 Task: Find connections with filter location Taixing with filter topic #Personaldevelopmentwith filter profile language Potuguese with filter current company SBI Card with filter school Institute of Chartered Accountants of India with filter industry Metal Treatments with filter service category Coaching & Mentoring with filter keywords title Administrator
Action: Mouse moved to (238, 313)
Screenshot: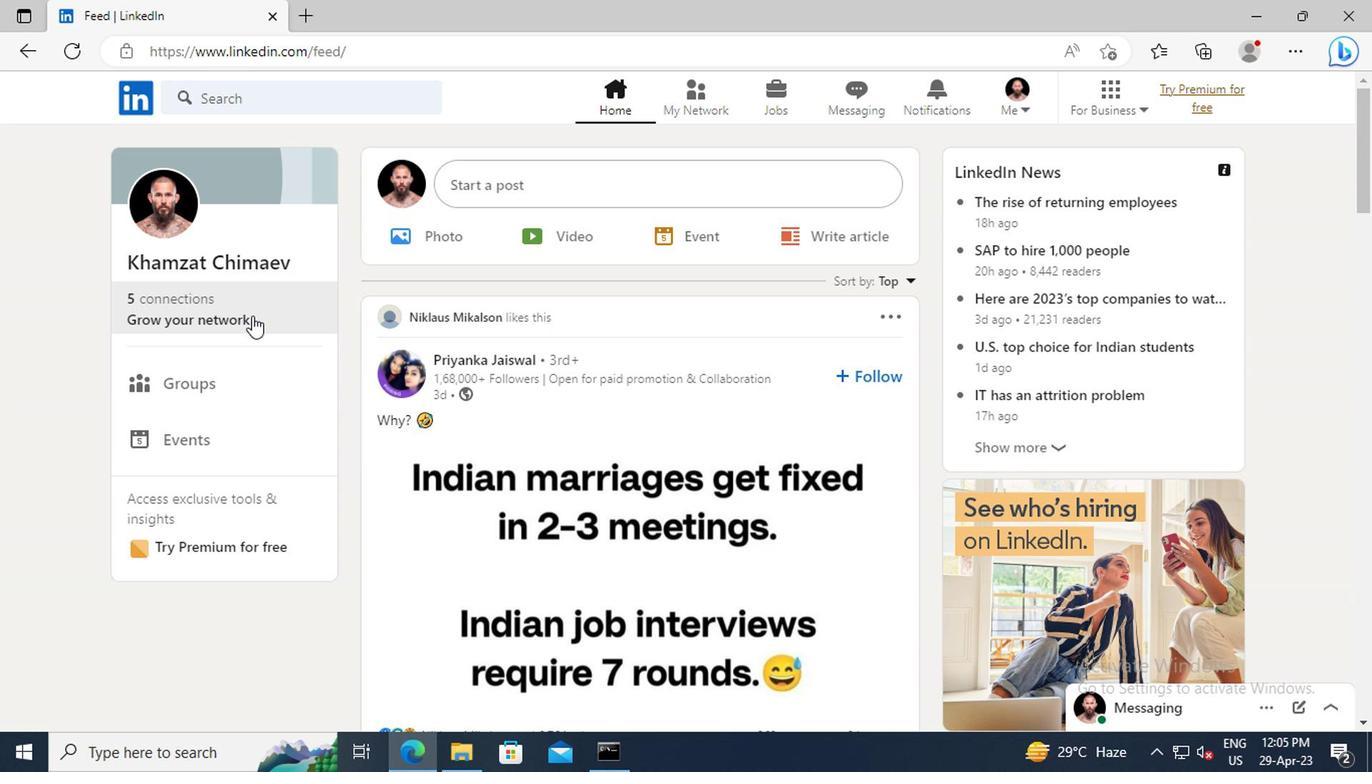 
Action: Mouse pressed left at (238, 313)
Screenshot: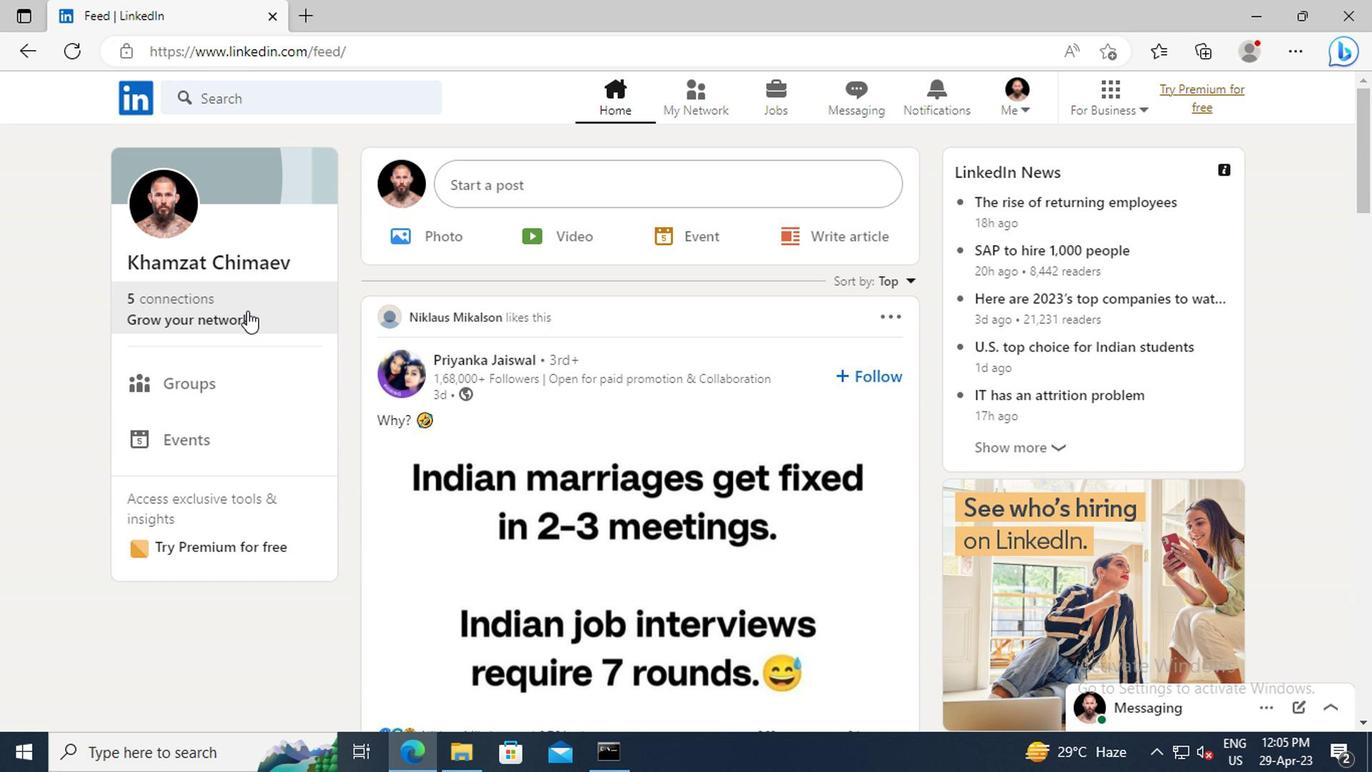 
Action: Mouse moved to (230, 214)
Screenshot: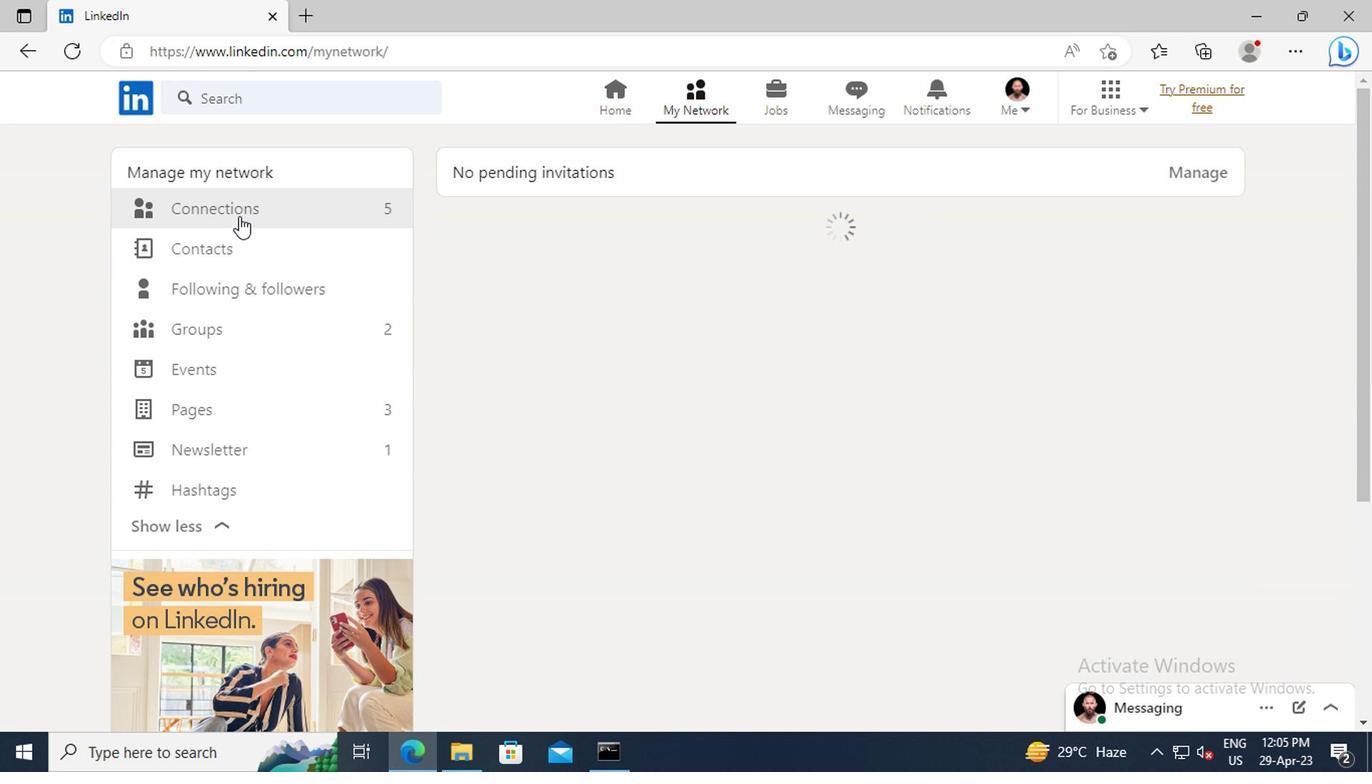 
Action: Mouse pressed left at (230, 214)
Screenshot: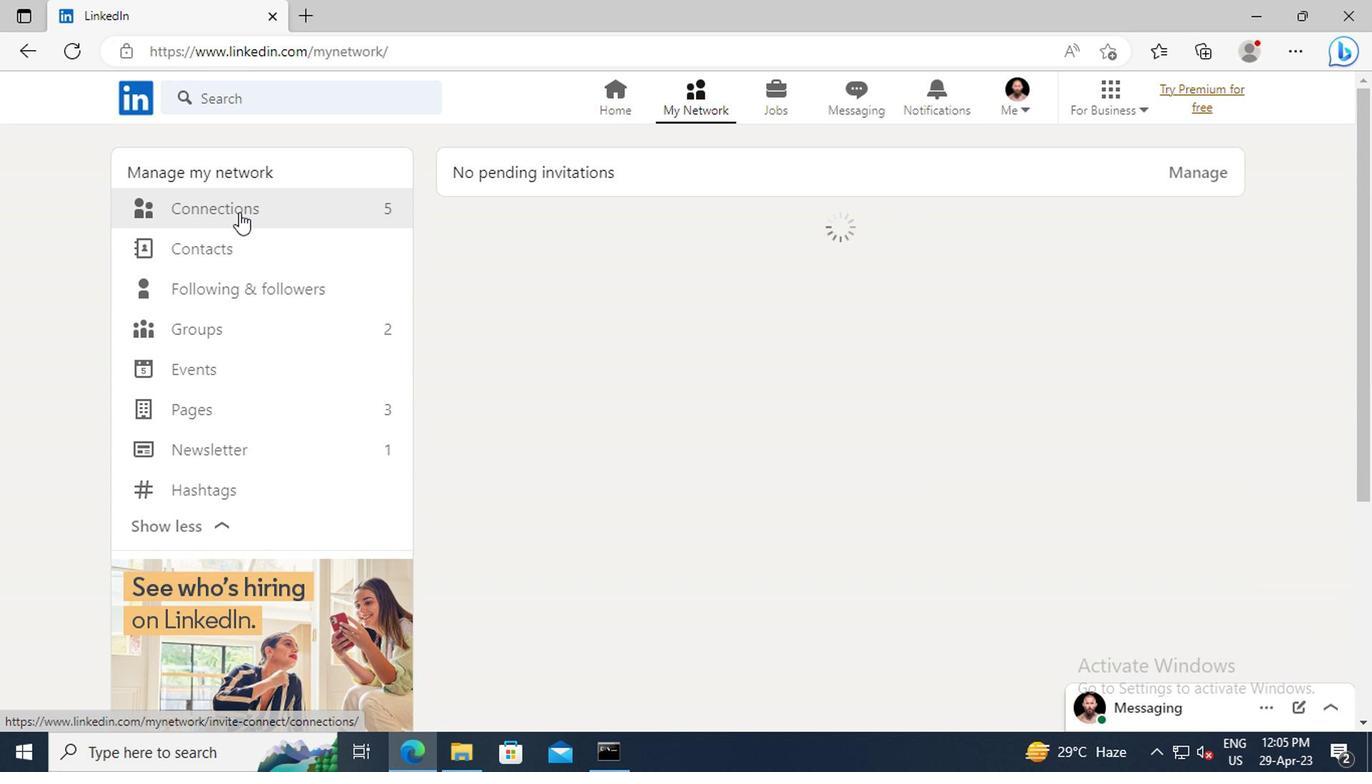 
Action: Mouse moved to (806, 214)
Screenshot: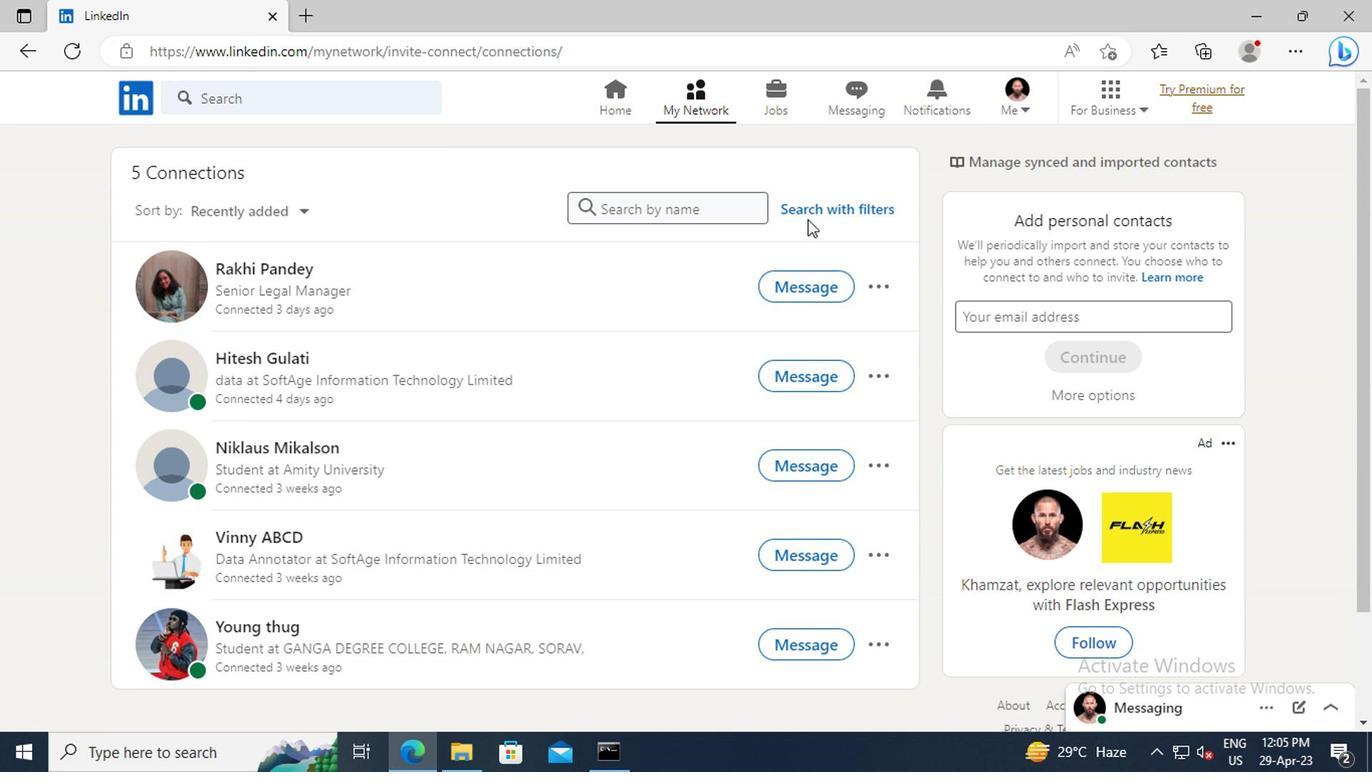 
Action: Mouse pressed left at (806, 214)
Screenshot: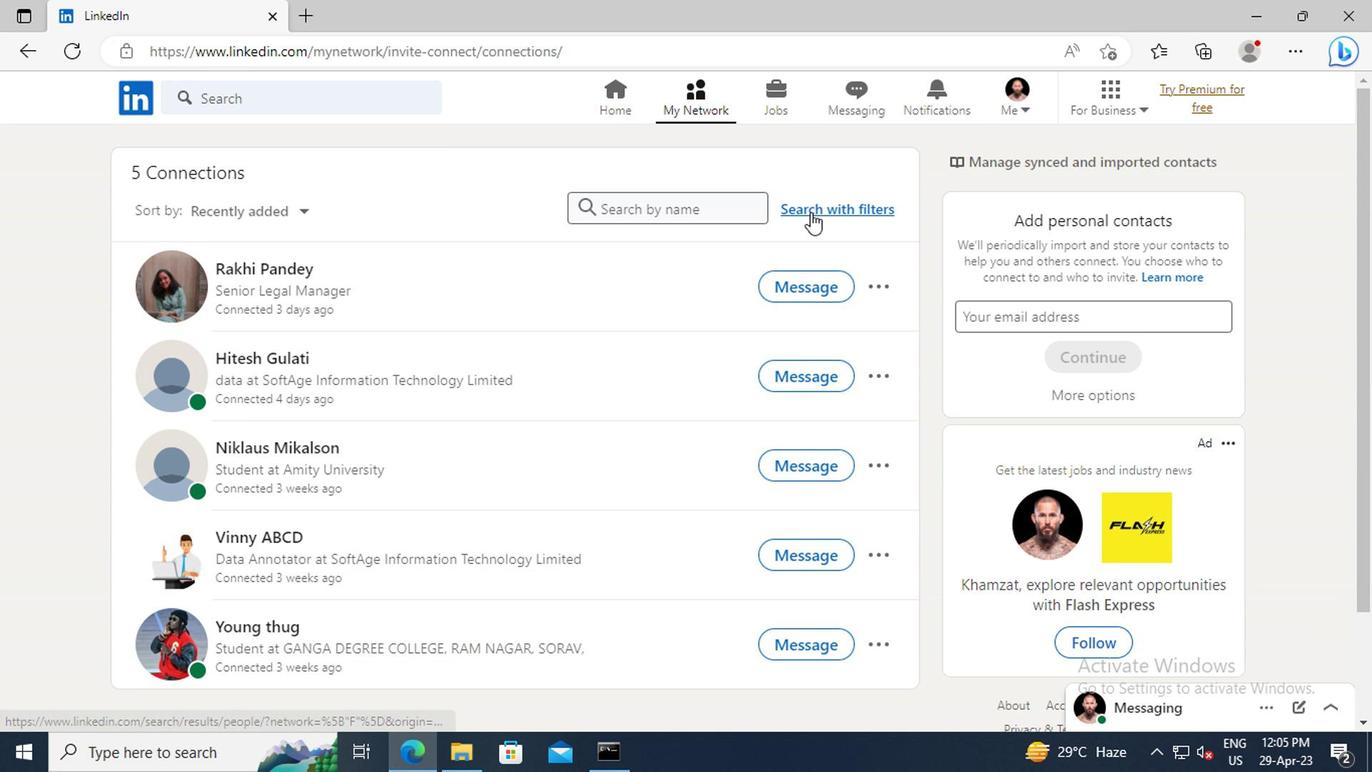 
Action: Mouse moved to (764, 158)
Screenshot: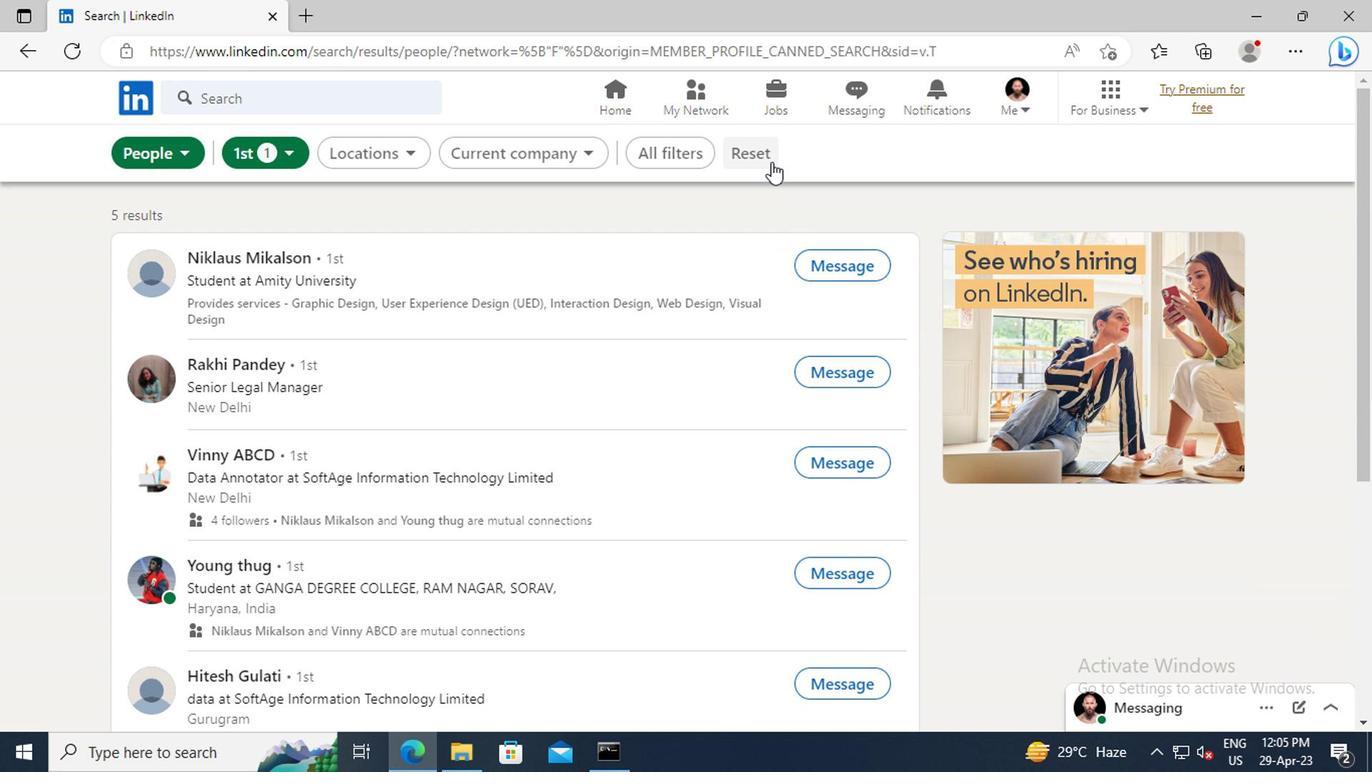 
Action: Mouse pressed left at (764, 158)
Screenshot: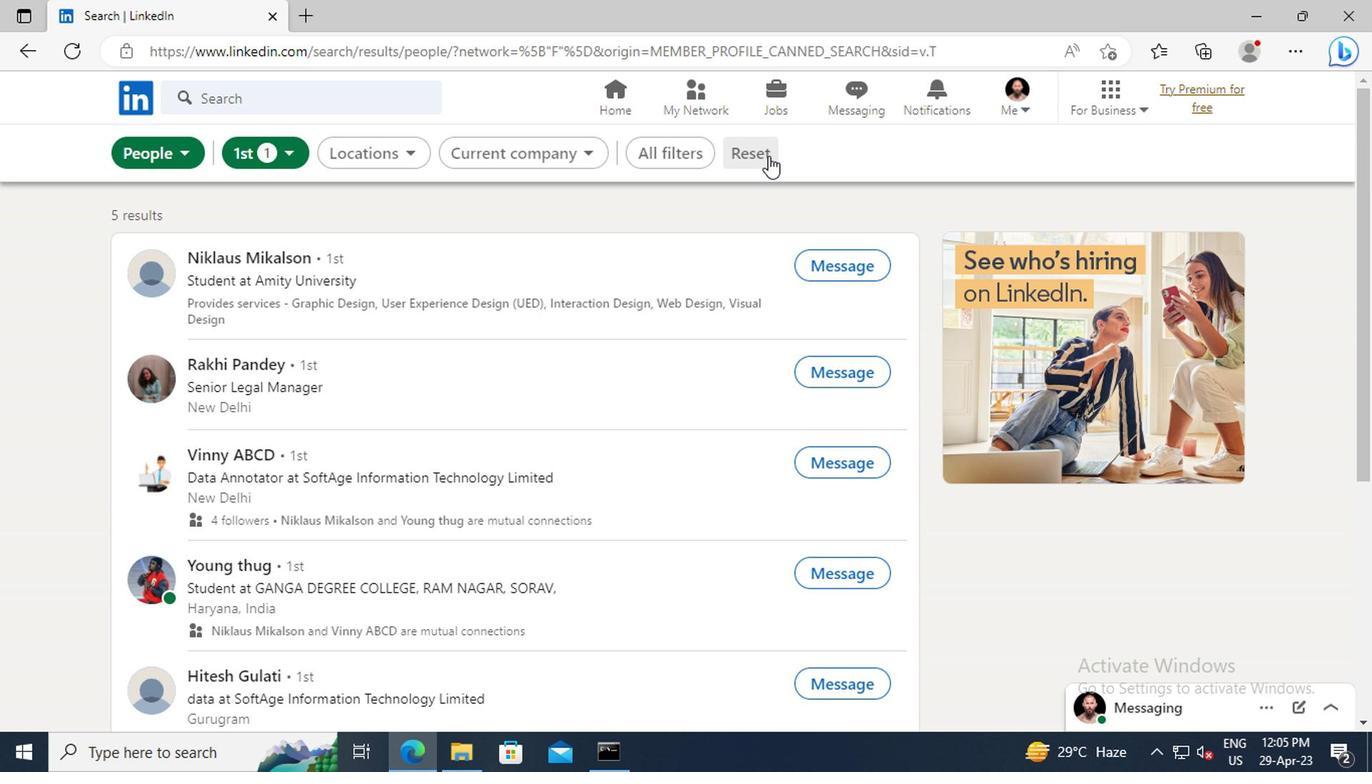 
Action: Mouse moved to (724, 153)
Screenshot: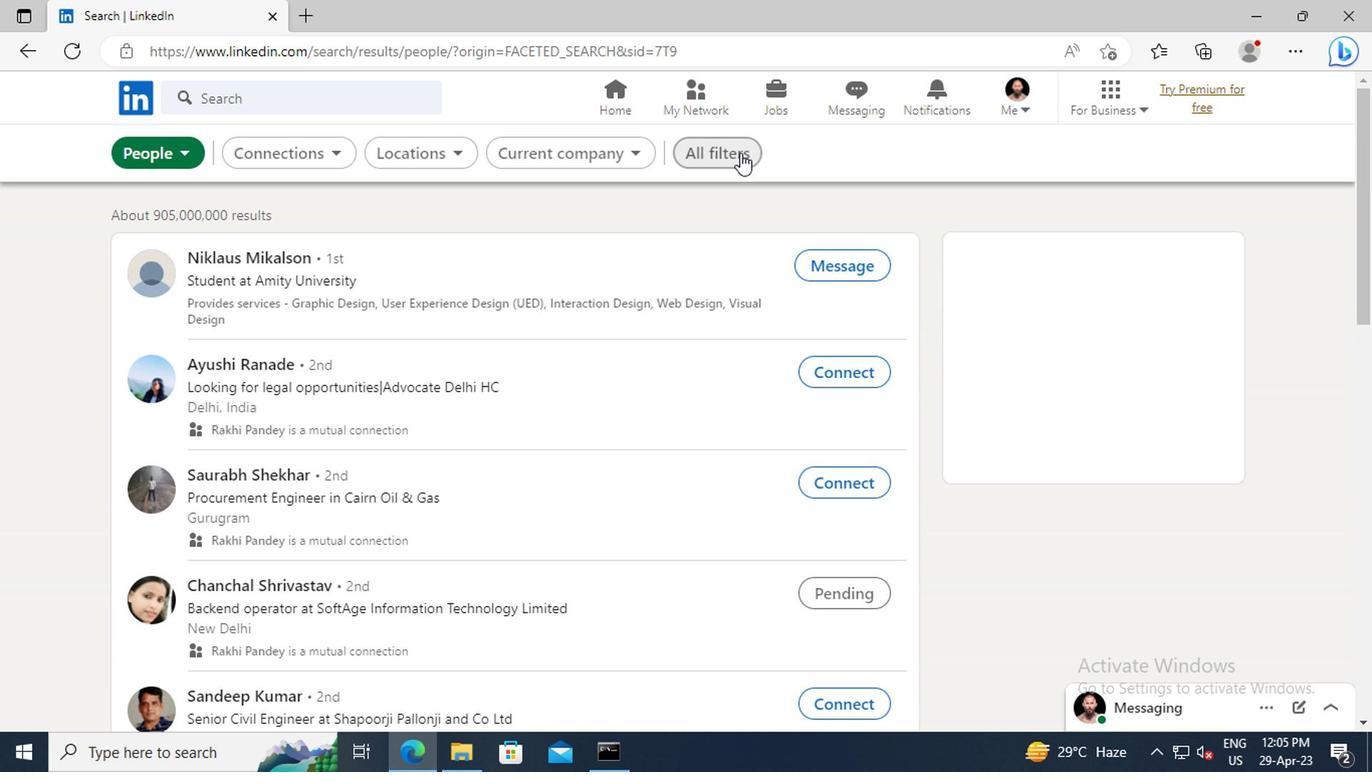 
Action: Mouse pressed left at (724, 153)
Screenshot: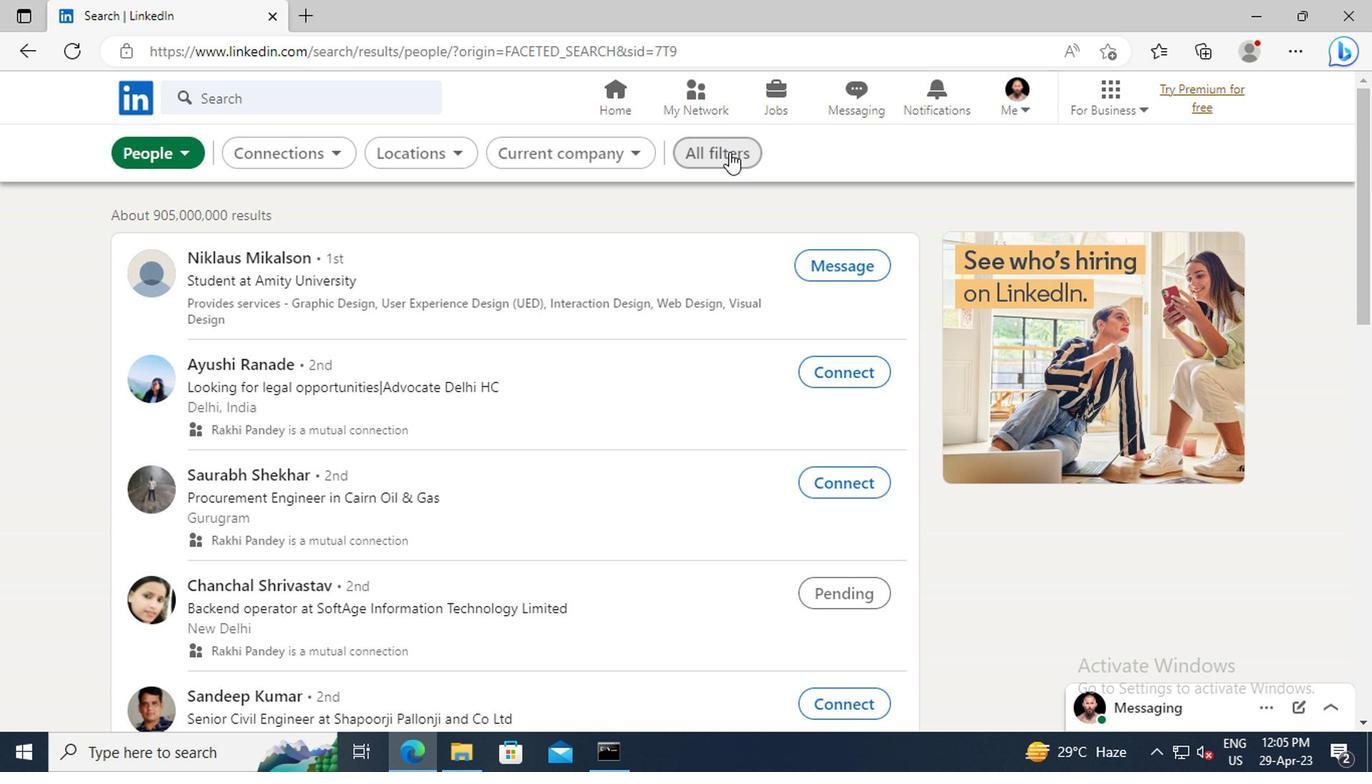 
Action: Mouse moved to (1091, 314)
Screenshot: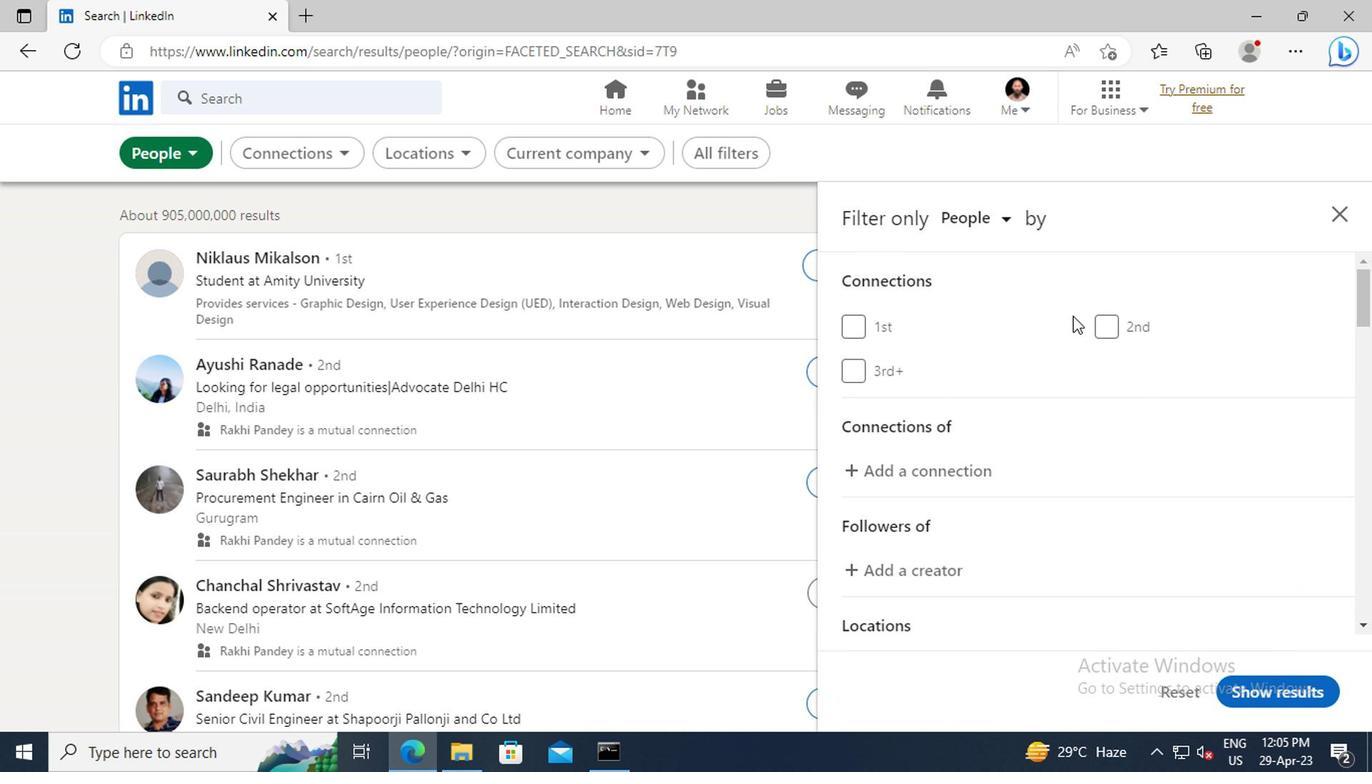 
Action: Mouse scrolled (1091, 313) with delta (0, 0)
Screenshot: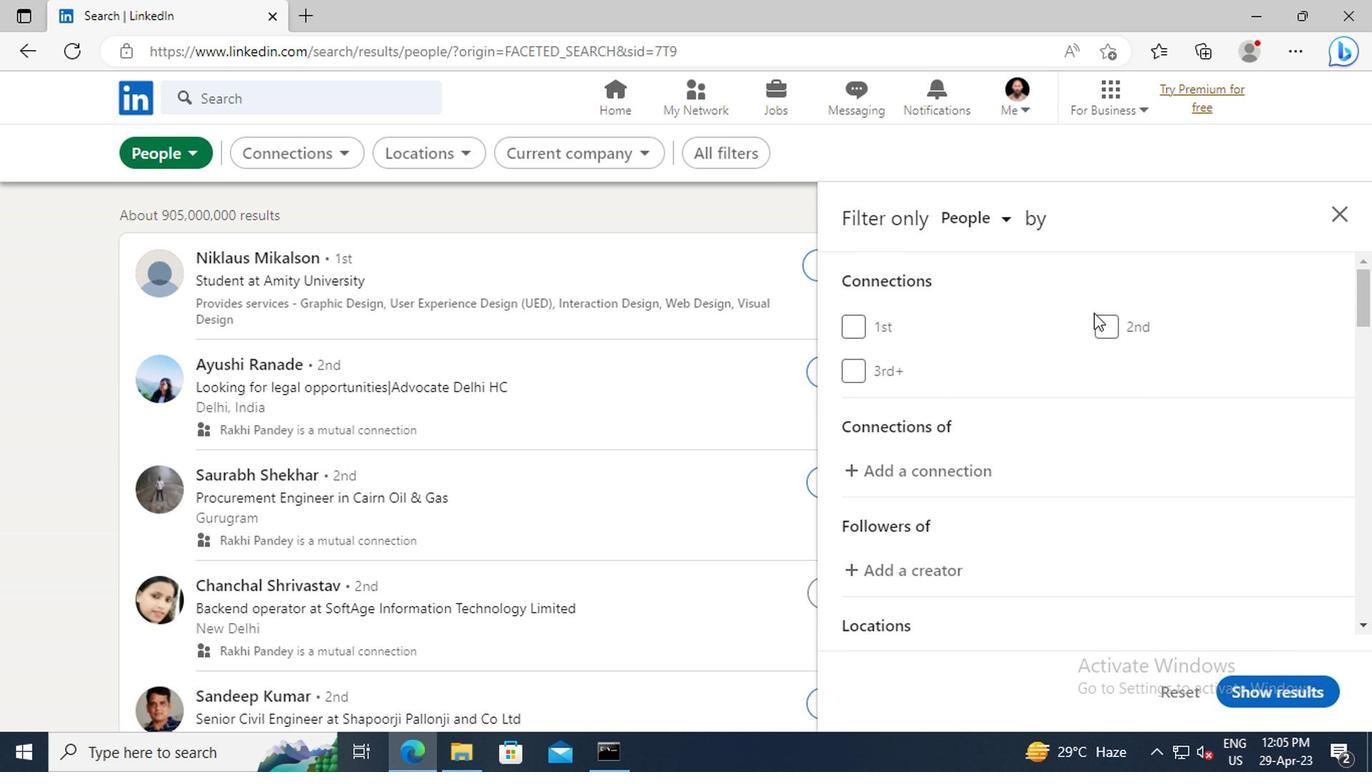 
Action: Mouse scrolled (1091, 313) with delta (0, 0)
Screenshot: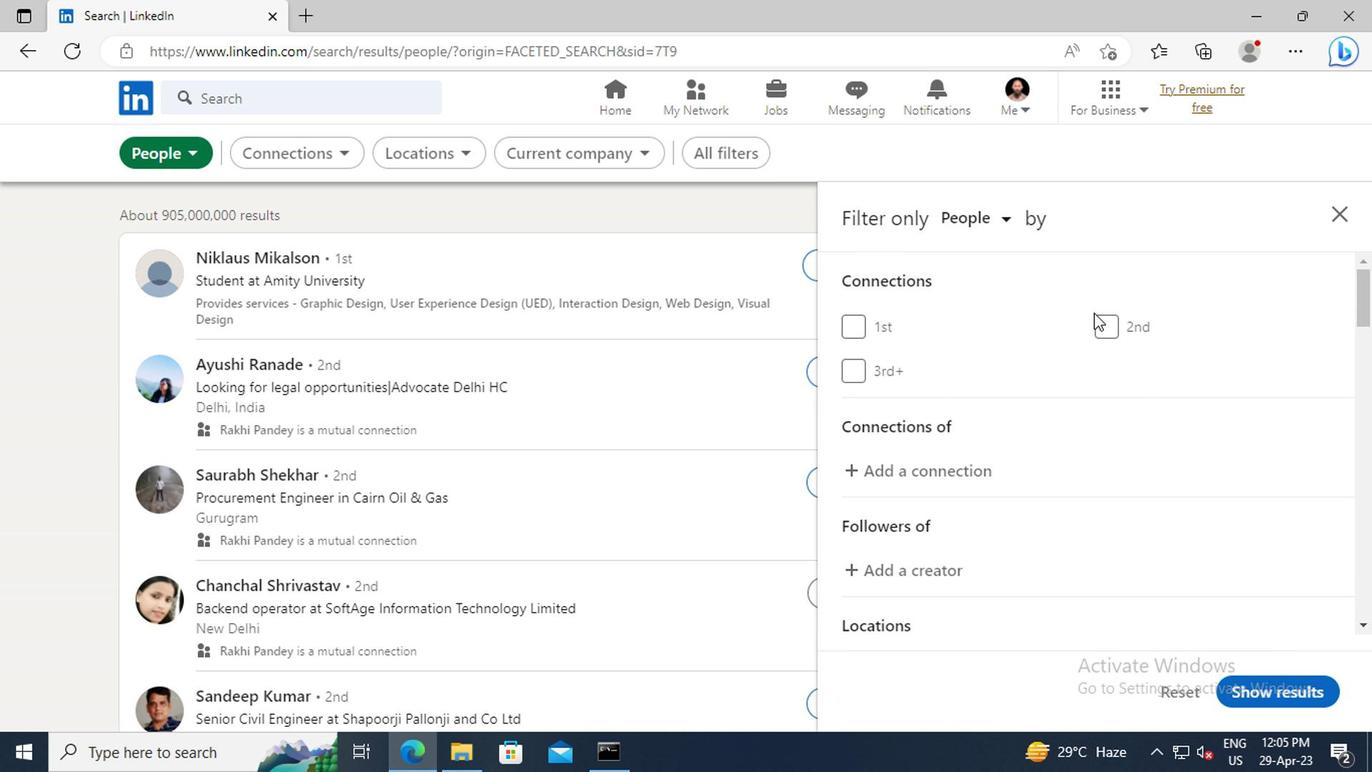 
Action: Mouse scrolled (1091, 313) with delta (0, 0)
Screenshot: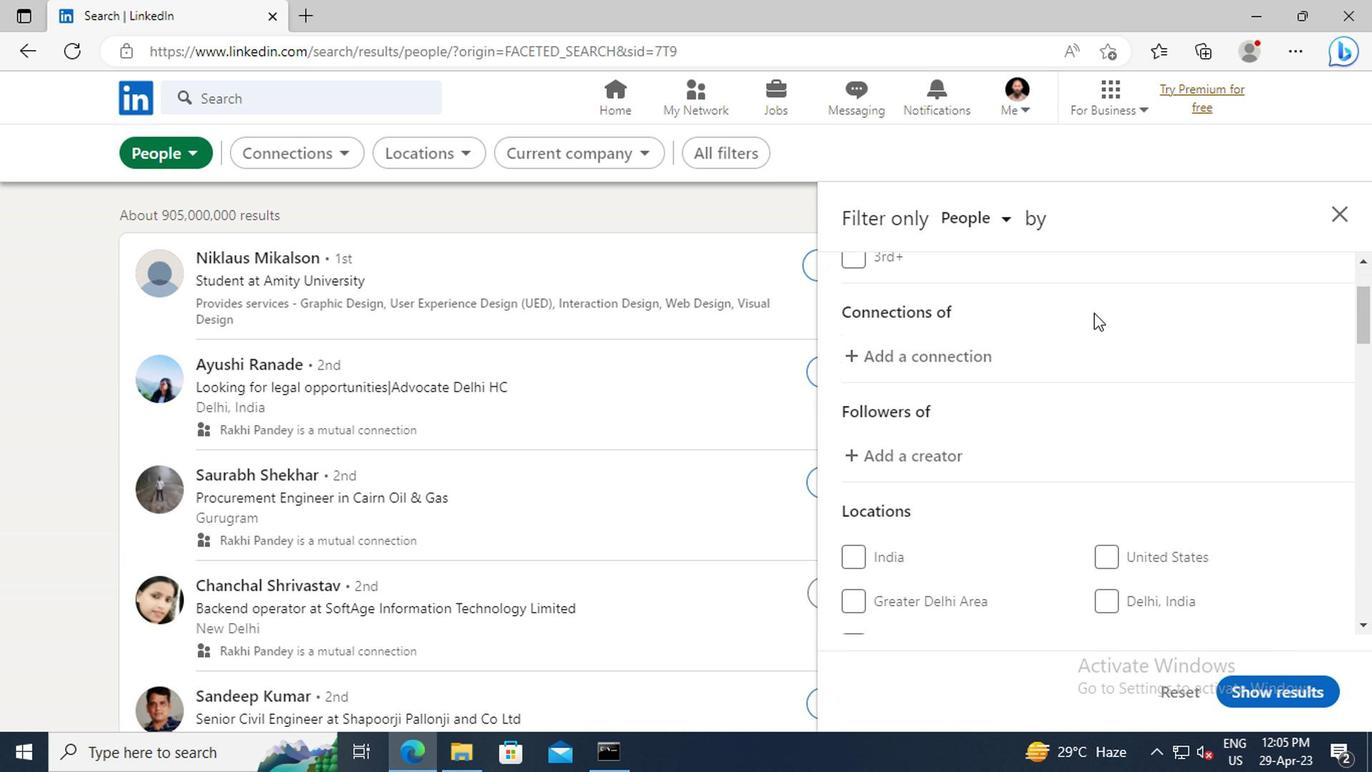 
Action: Mouse scrolled (1091, 313) with delta (0, 0)
Screenshot: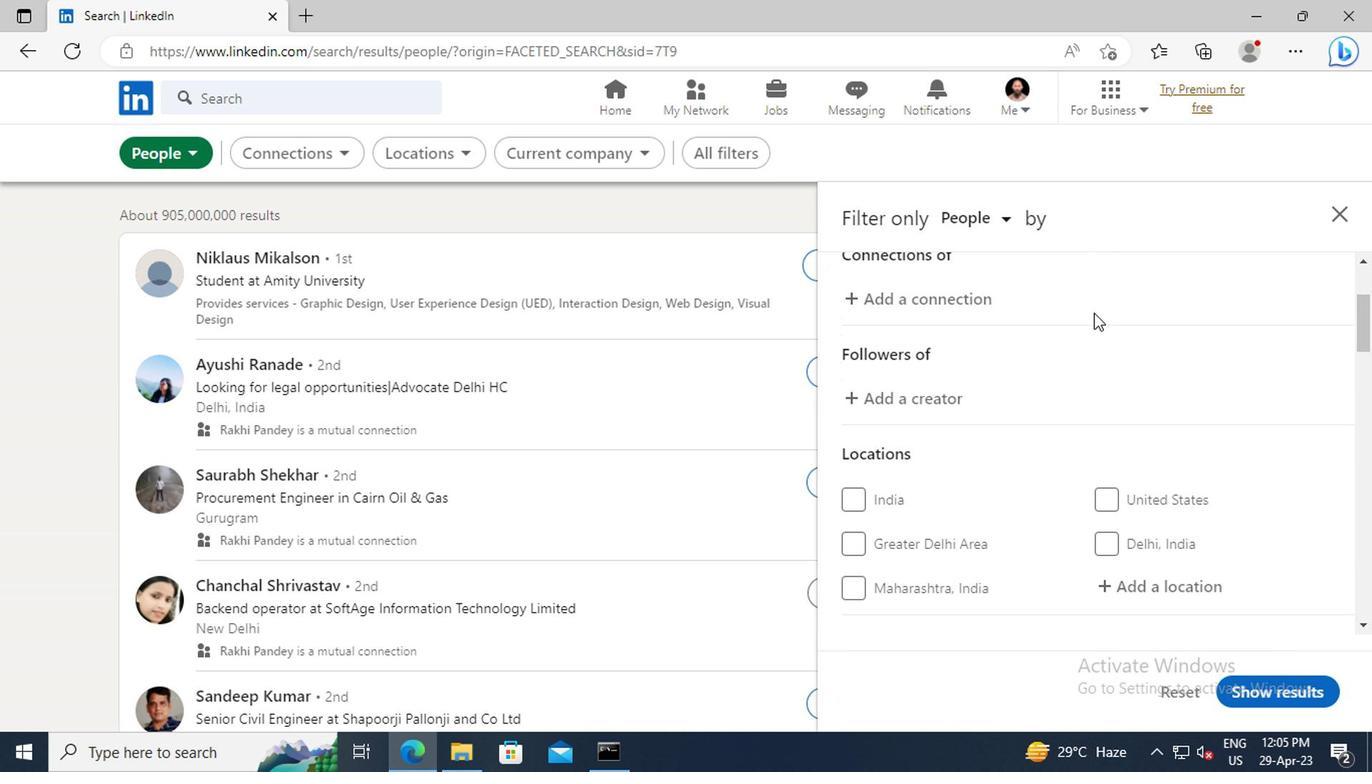 
Action: Mouse scrolled (1091, 313) with delta (0, 0)
Screenshot: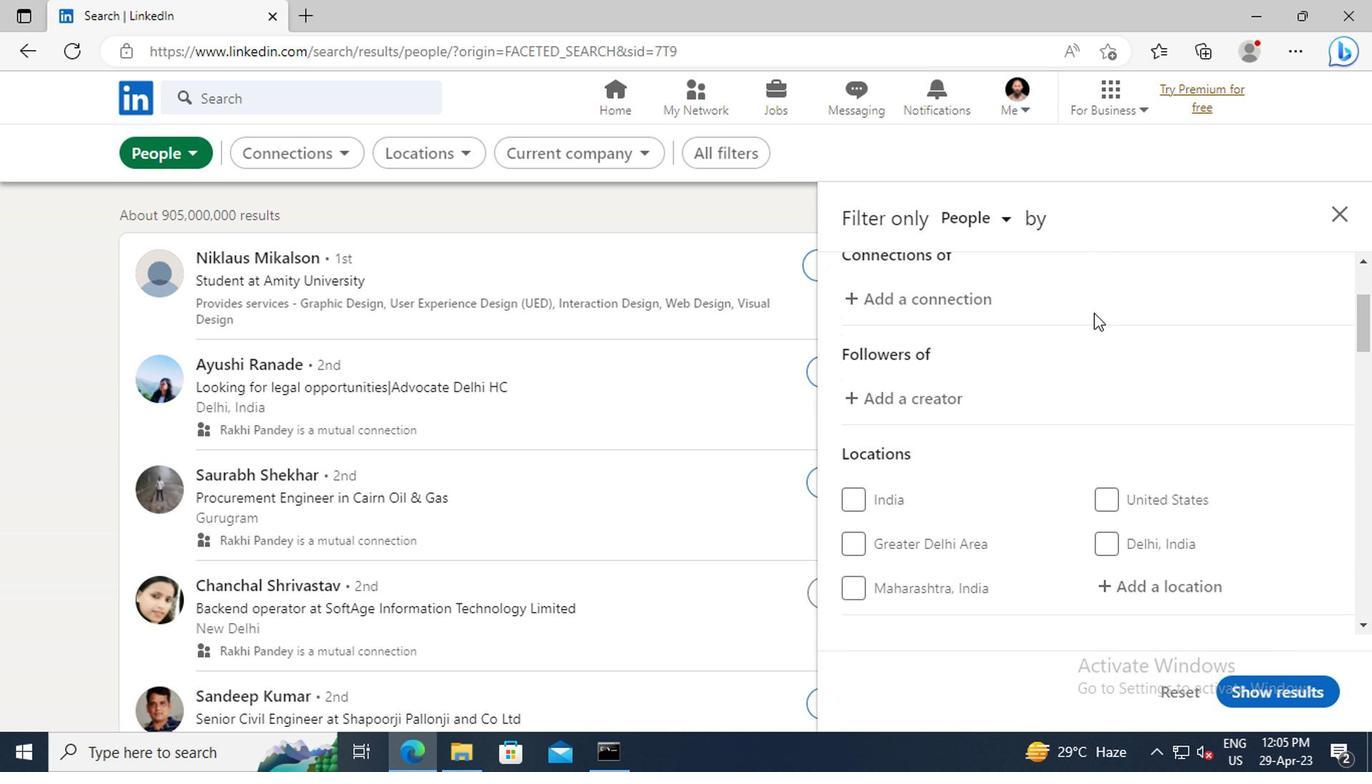 
Action: Mouse scrolled (1091, 313) with delta (0, 0)
Screenshot: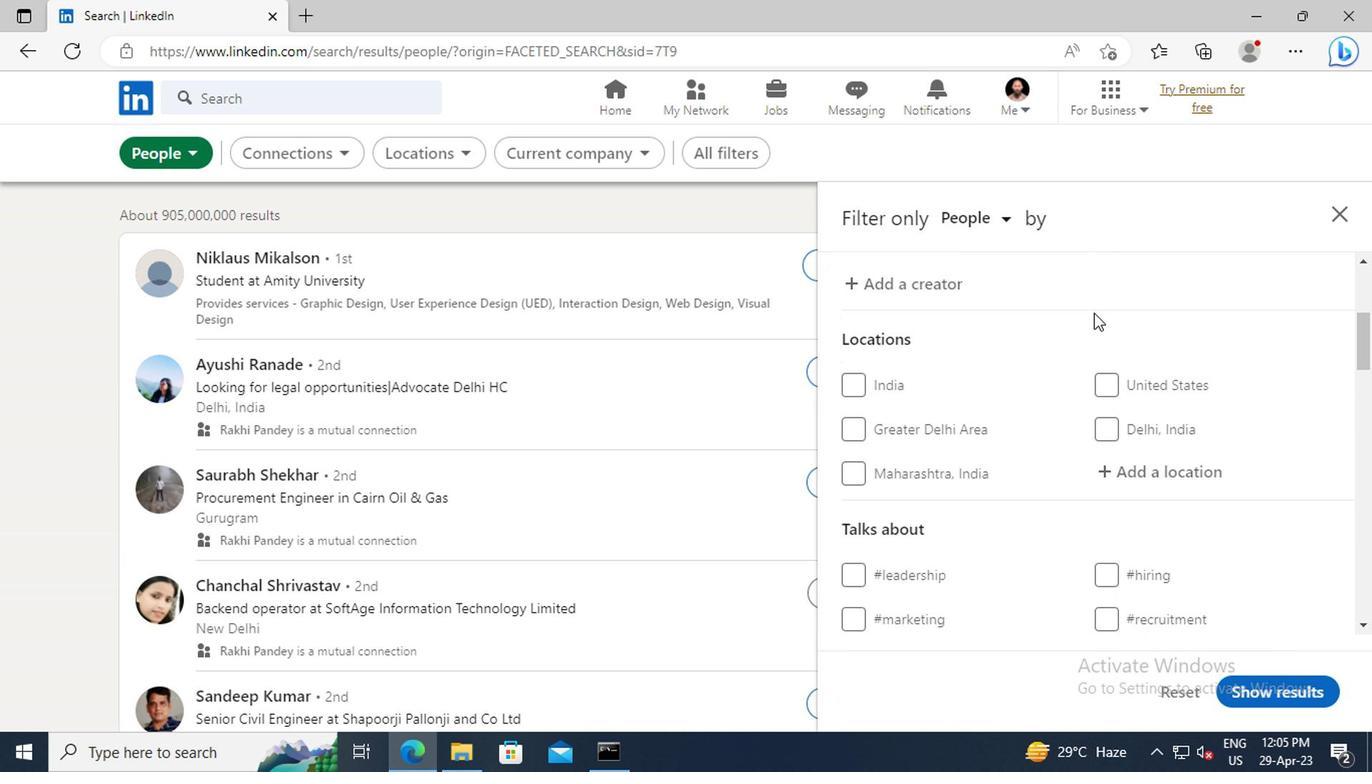 
Action: Mouse moved to (1115, 411)
Screenshot: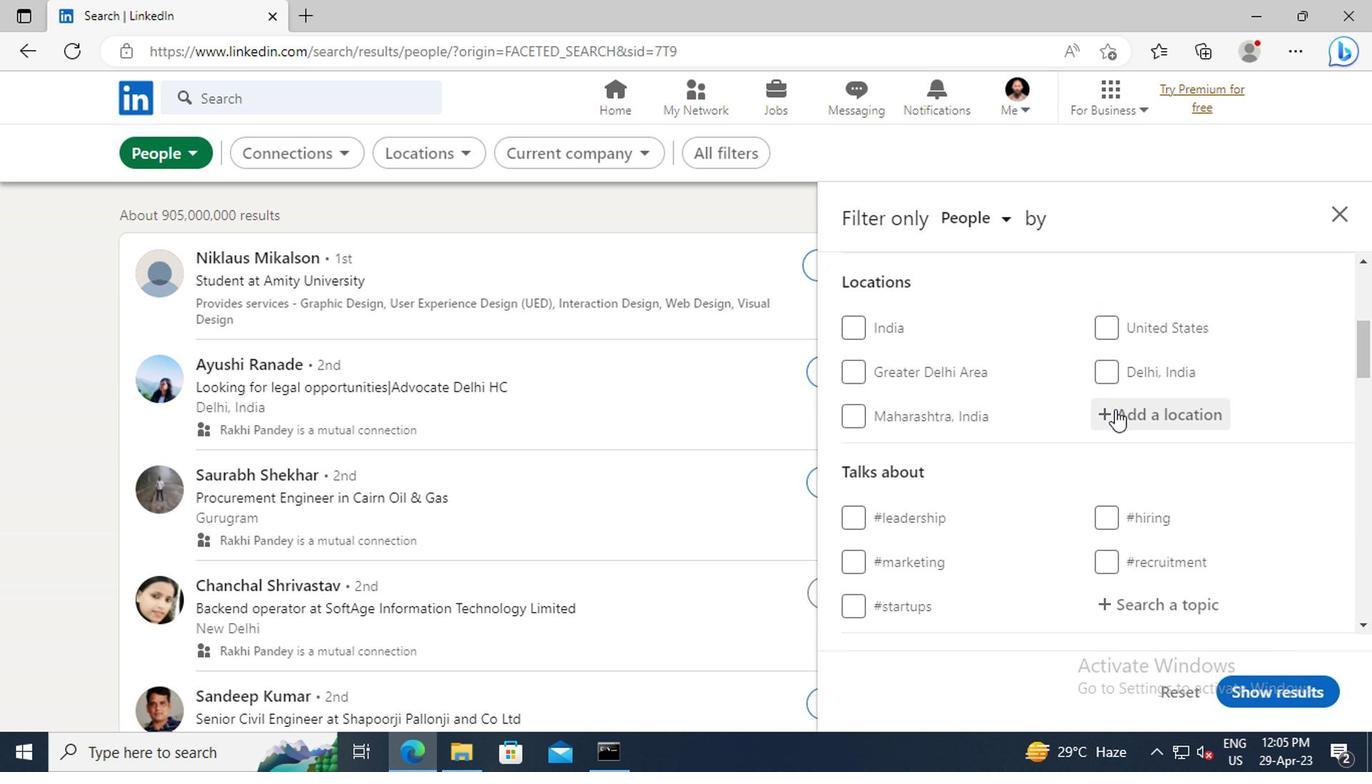 
Action: Mouse pressed left at (1115, 411)
Screenshot: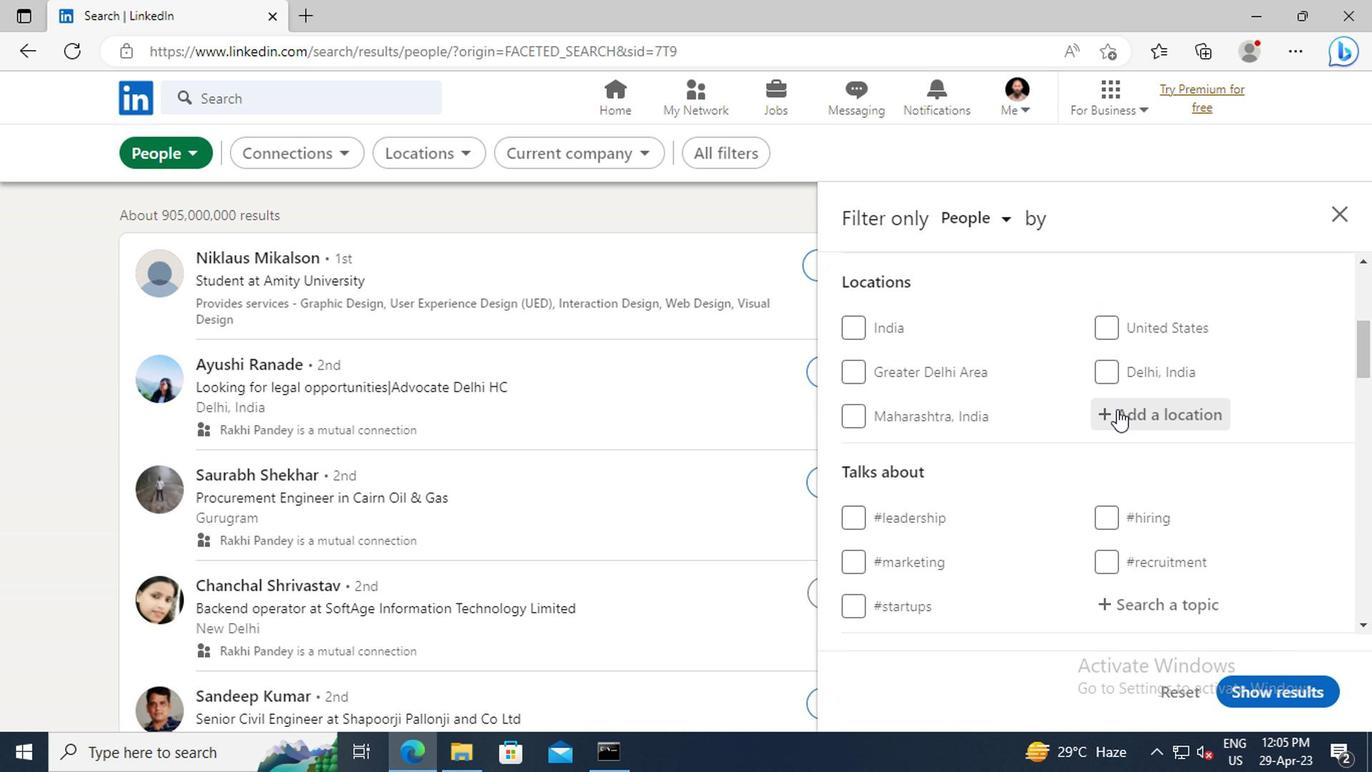 
Action: Key pressed <Key.shift>TAIXING<Key.enter>
Screenshot: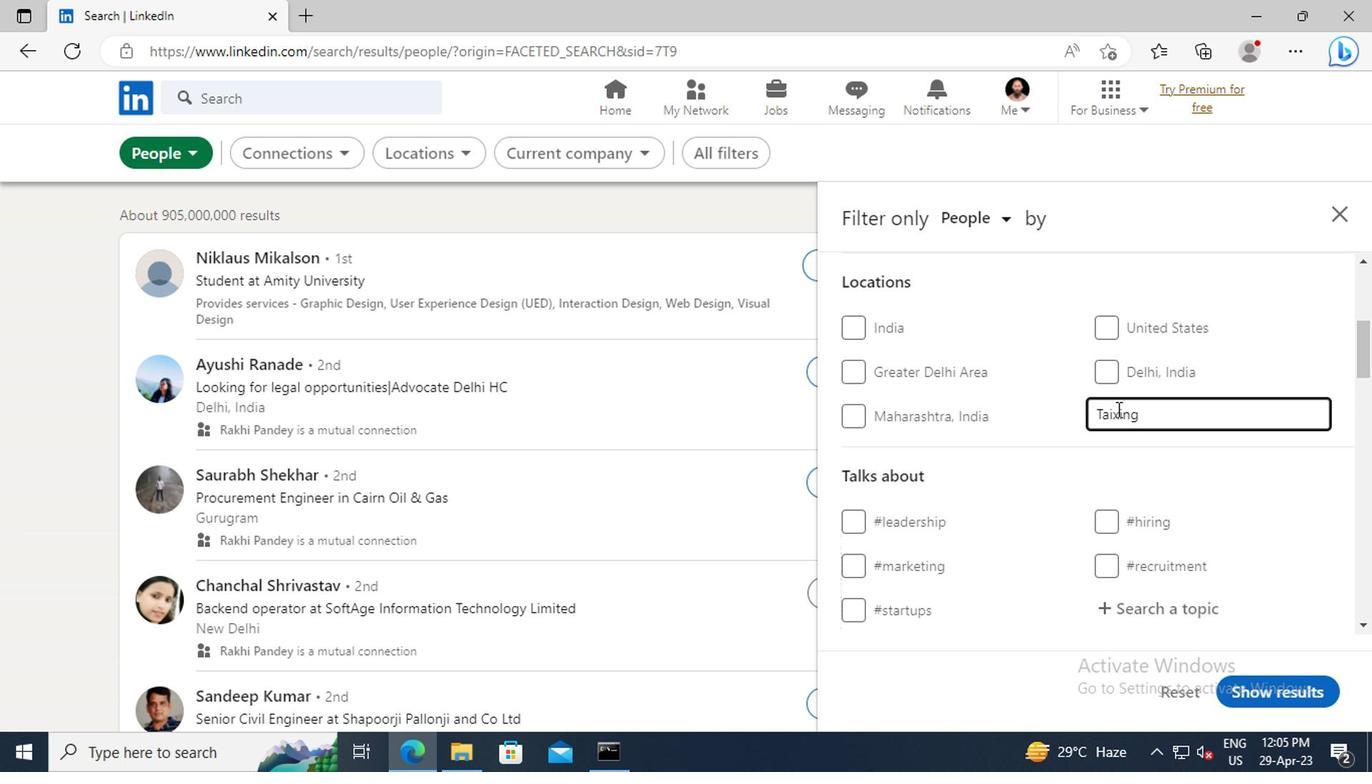 
Action: Mouse scrolled (1115, 410) with delta (0, 0)
Screenshot: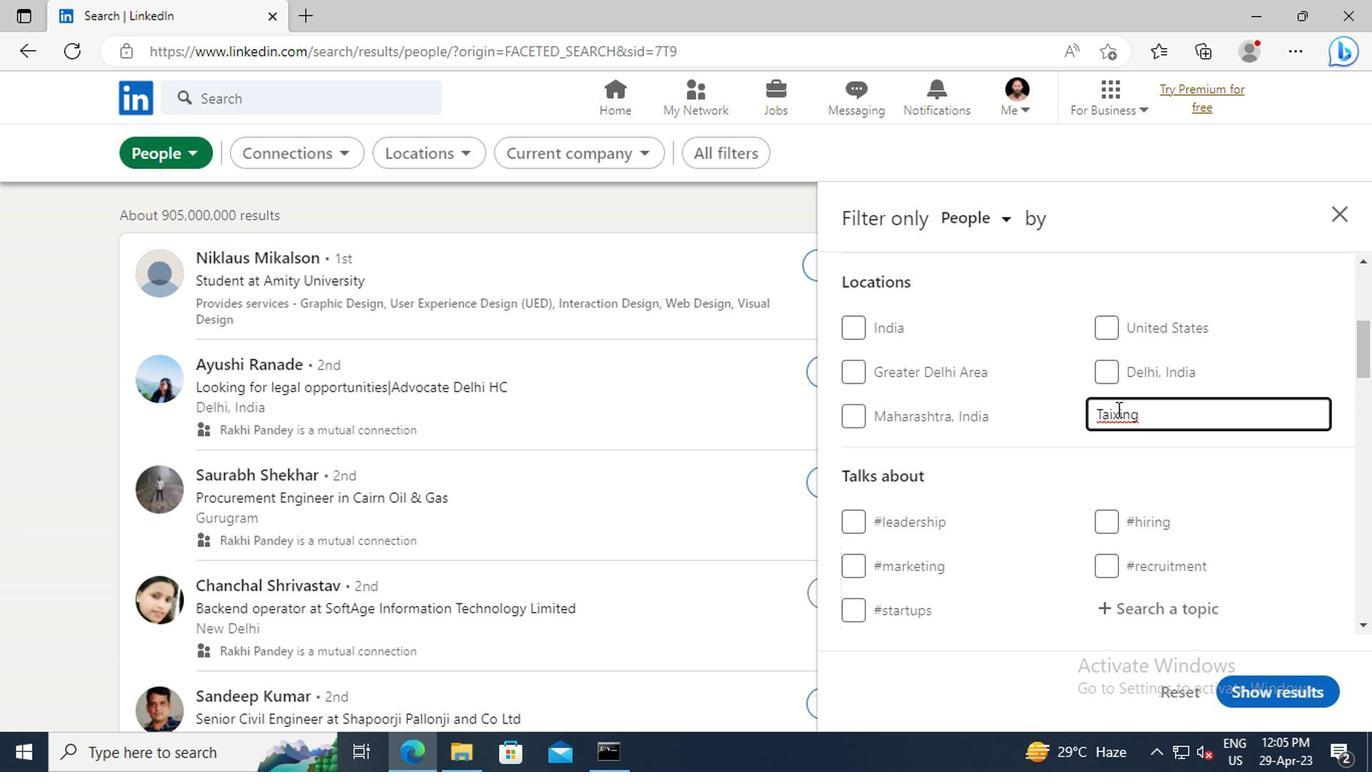 
Action: Mouse scrolled (1115, 410) with delta (0, 0)
Screenshot: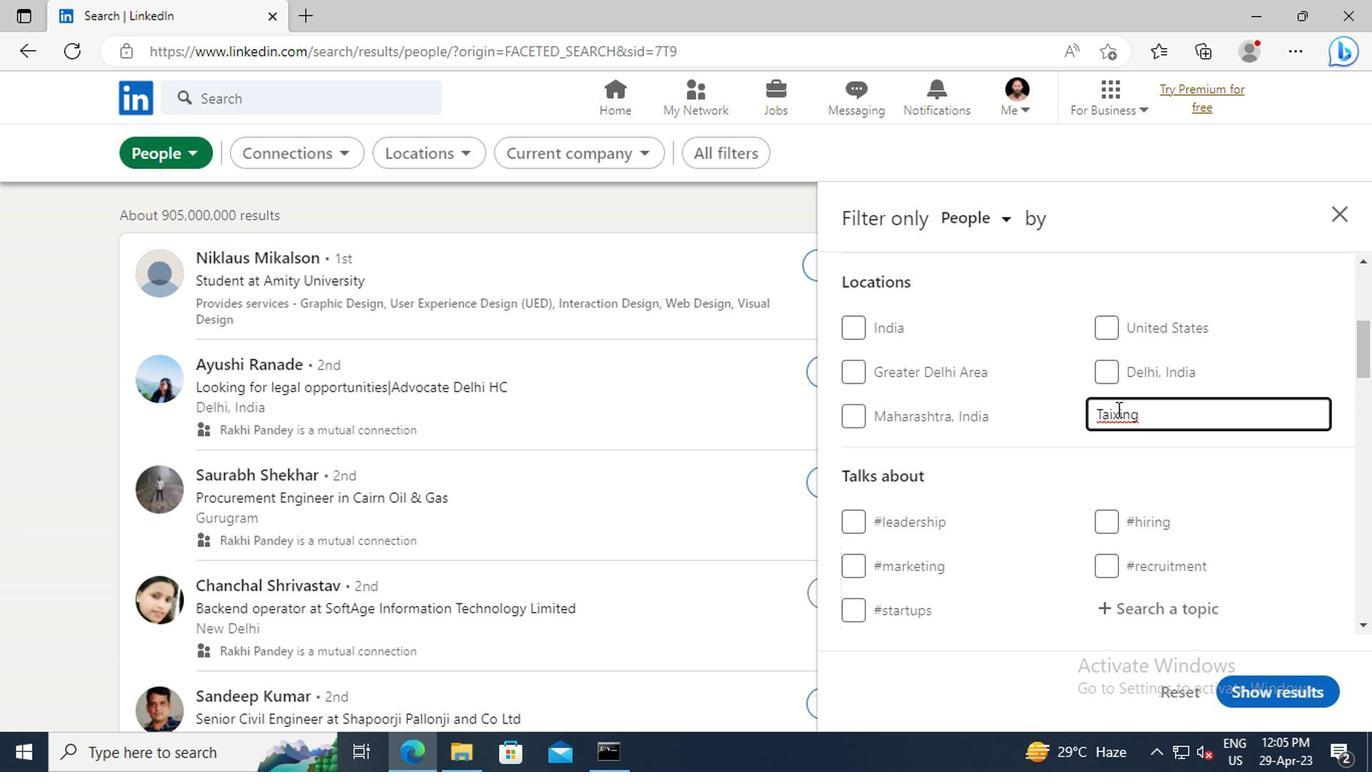 
Action: Mouse scrolled (1115, 410) with delta (0, 0)
Screenshot: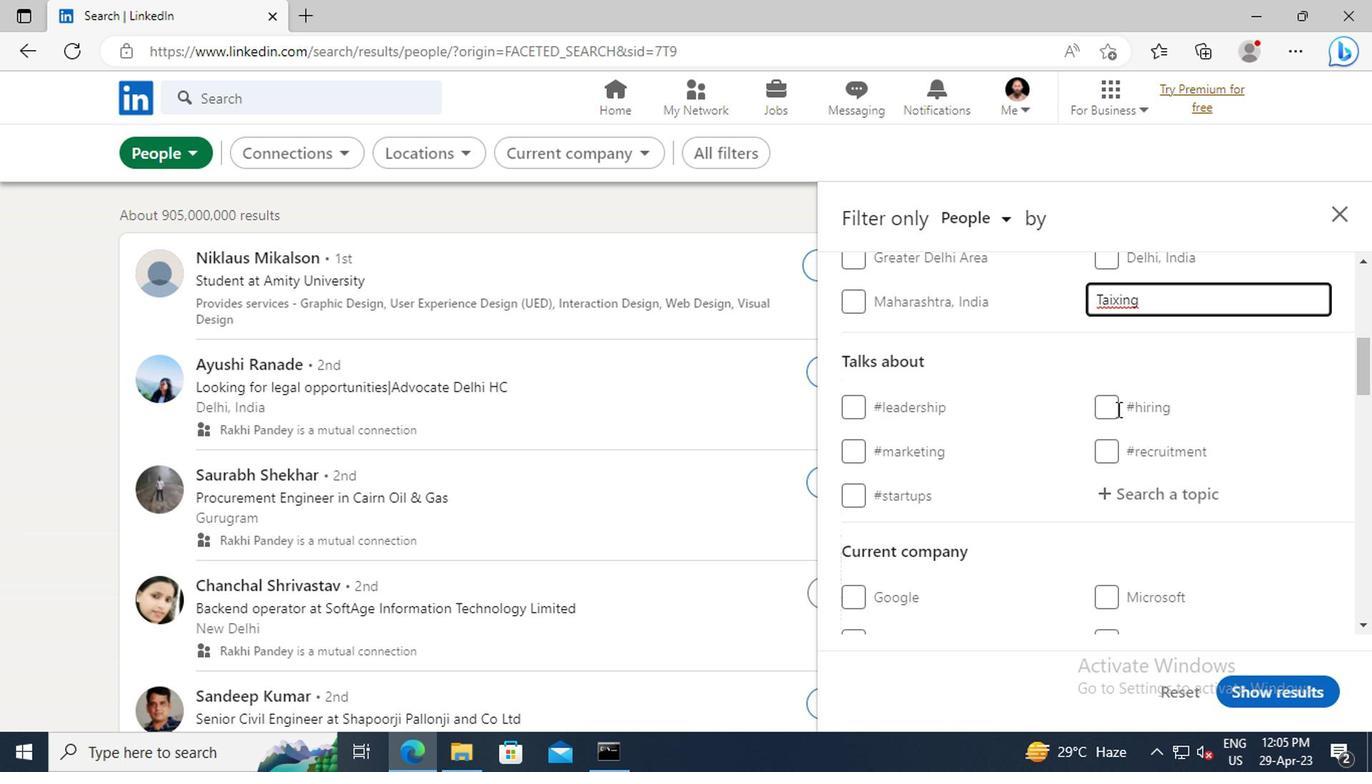 
Action: Mouse moved to (1122, 435)
Screenshot: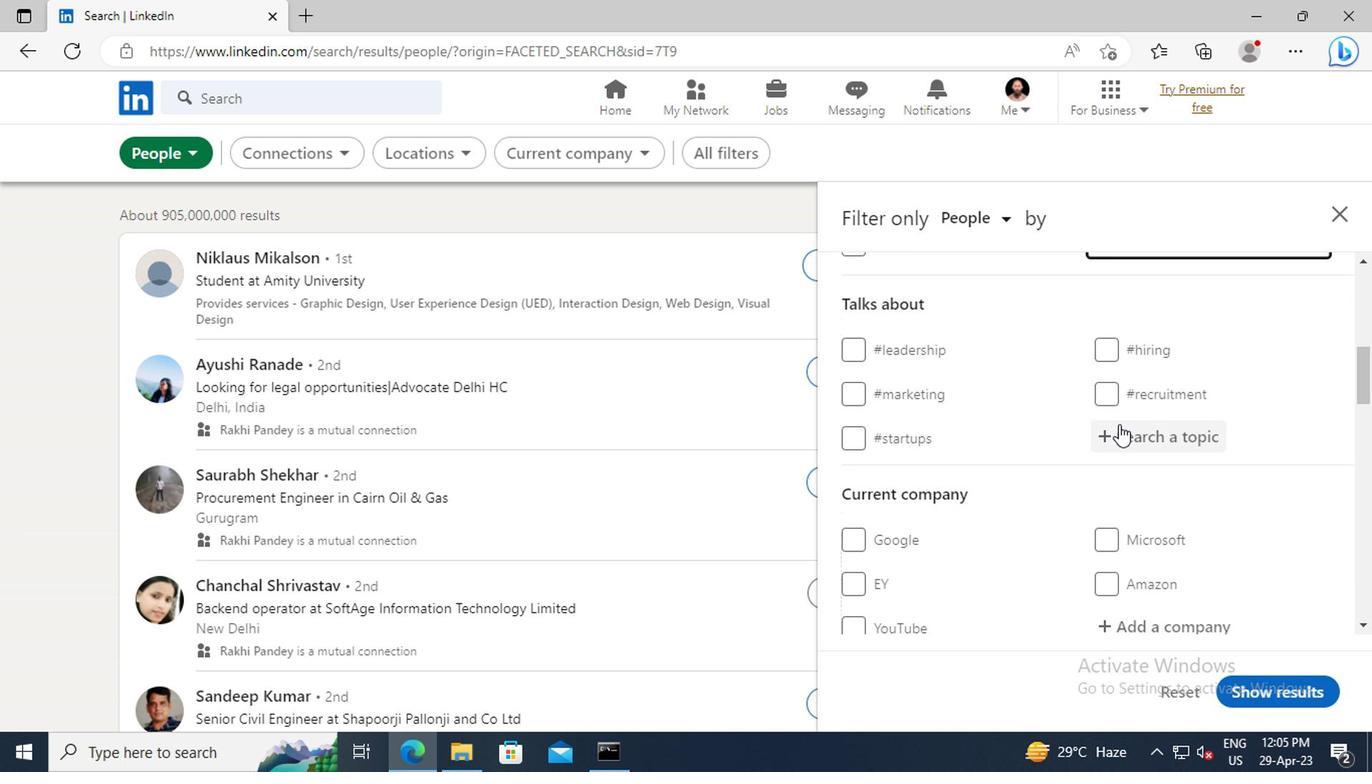 
Action: Mouse pressed left at (1122, 435)
Screenshot: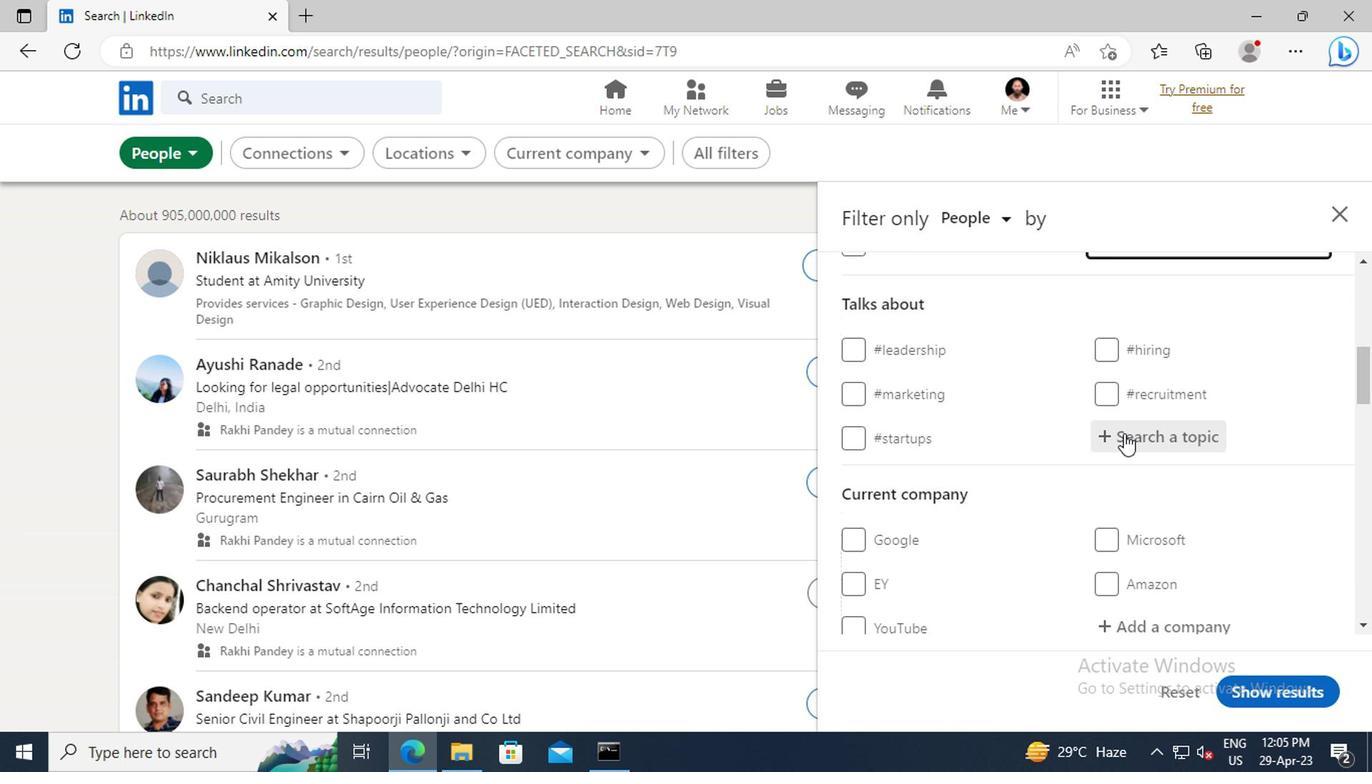 
Action: Mouse moved to (1122, 435)
Screenshot: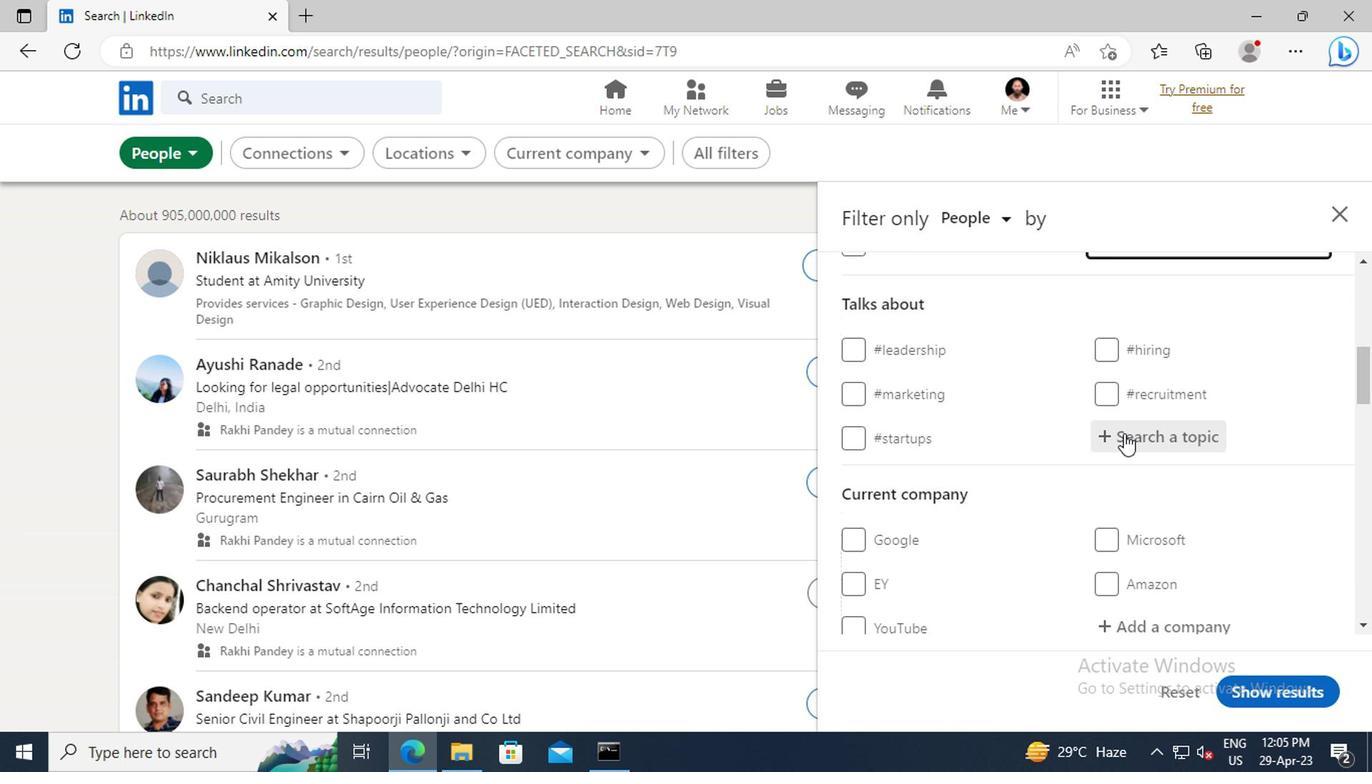 
Action: Key pressed <Key.shift>PERSONALDEVE
Screenshot: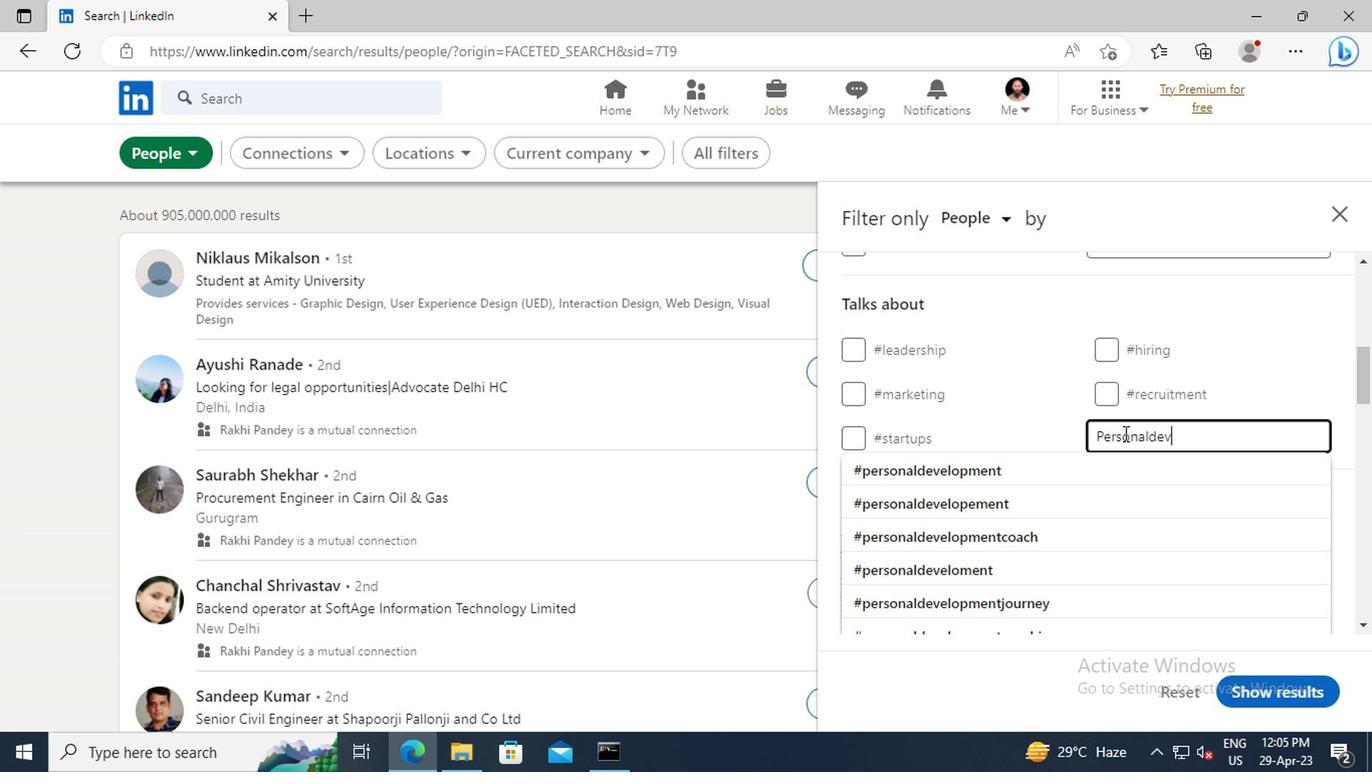 
Action: Mouse moved to (1088, 474)
Screenshot: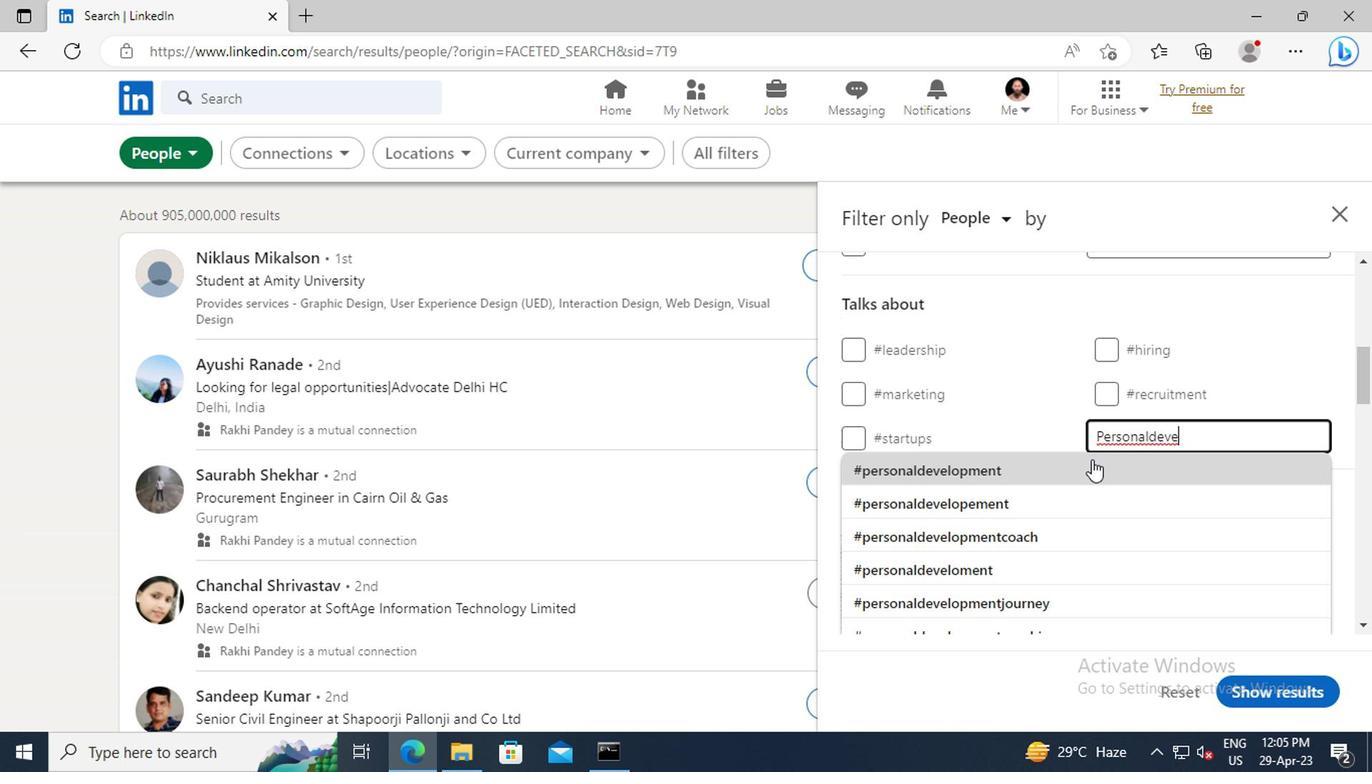 
Action: Mouse pressed left at (1088, 474)
Screenshot: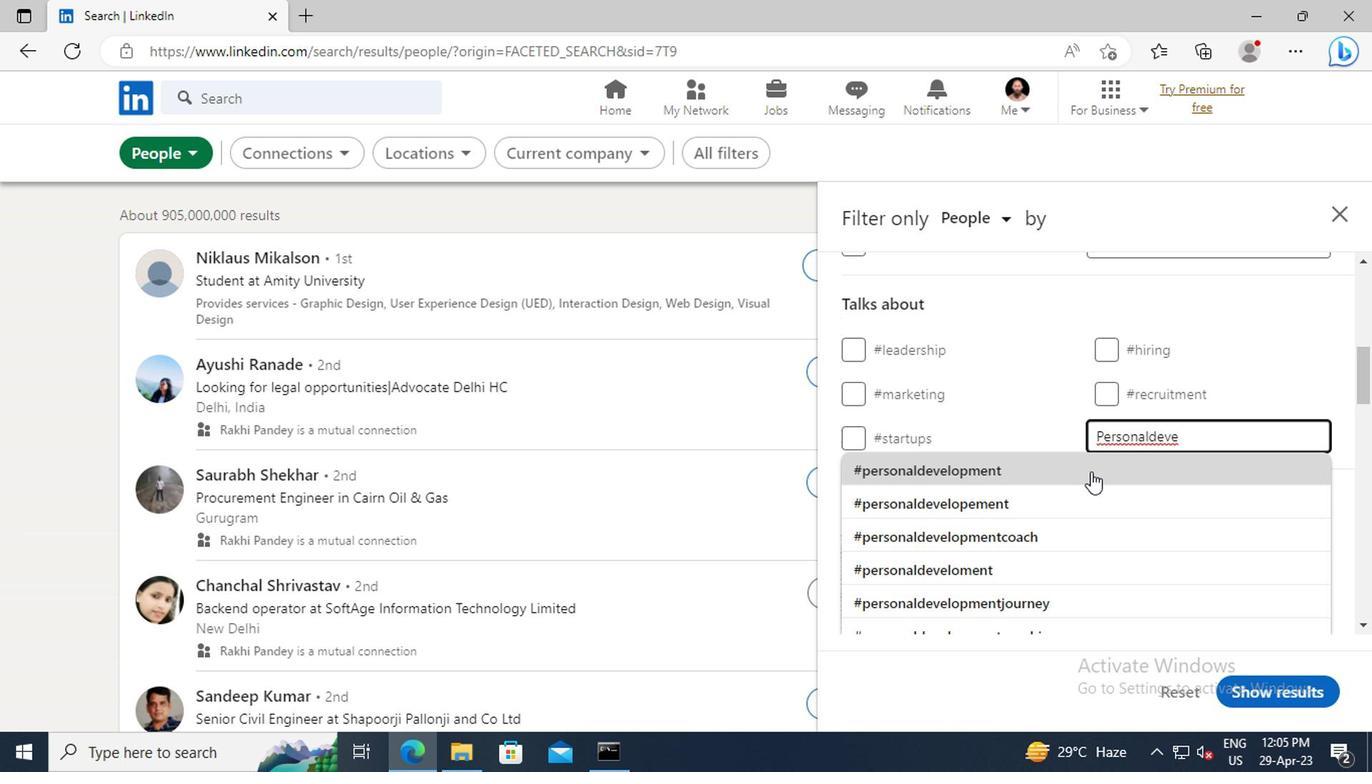 
Action: Mouse scrolled (1088, 472) with delta (0, -1)
Screenshot: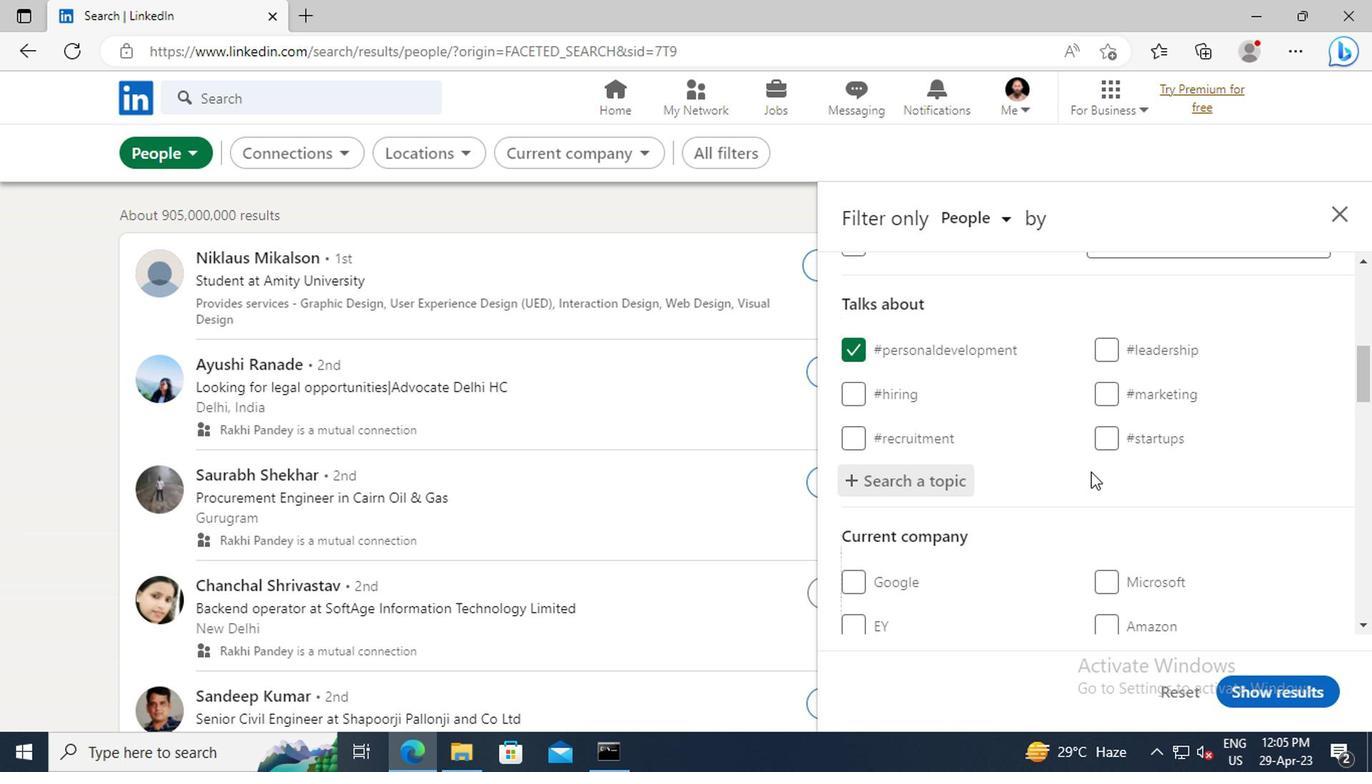 
Action: Mouse moved to (1093, 459)
Screenshot: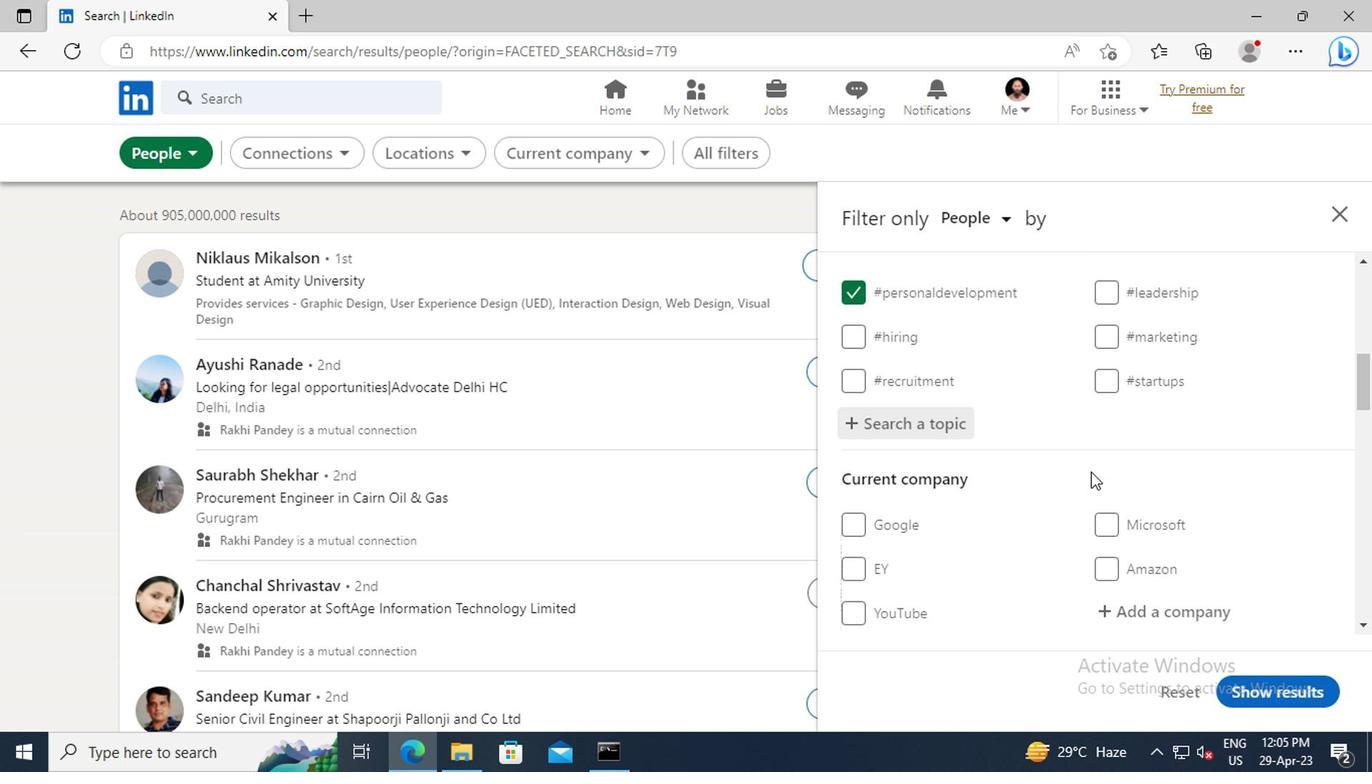 
Action: Mouse scrolled (1093, 457) with delta (0, -1)
Screenshot: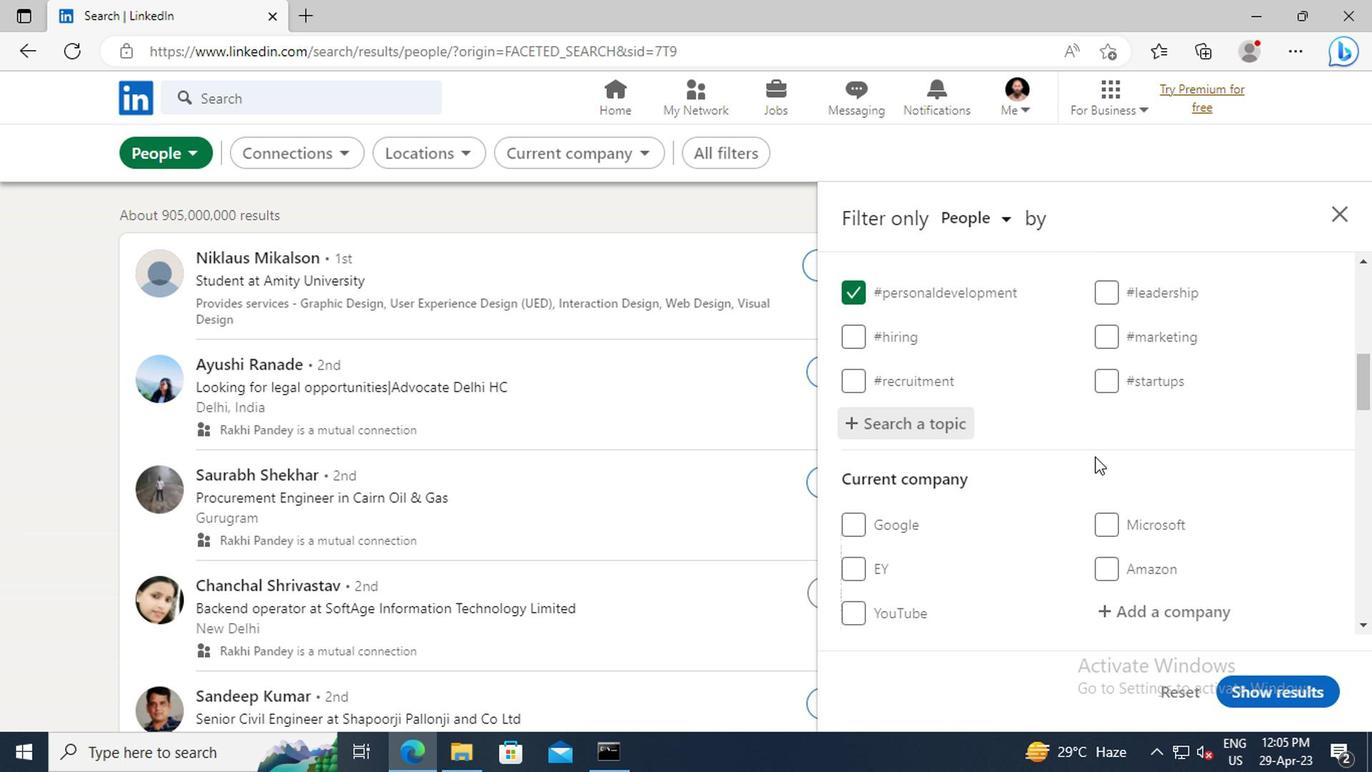 
Action: Mouse scrolled (1093, 457) with delta (0, -1)
Screenshot: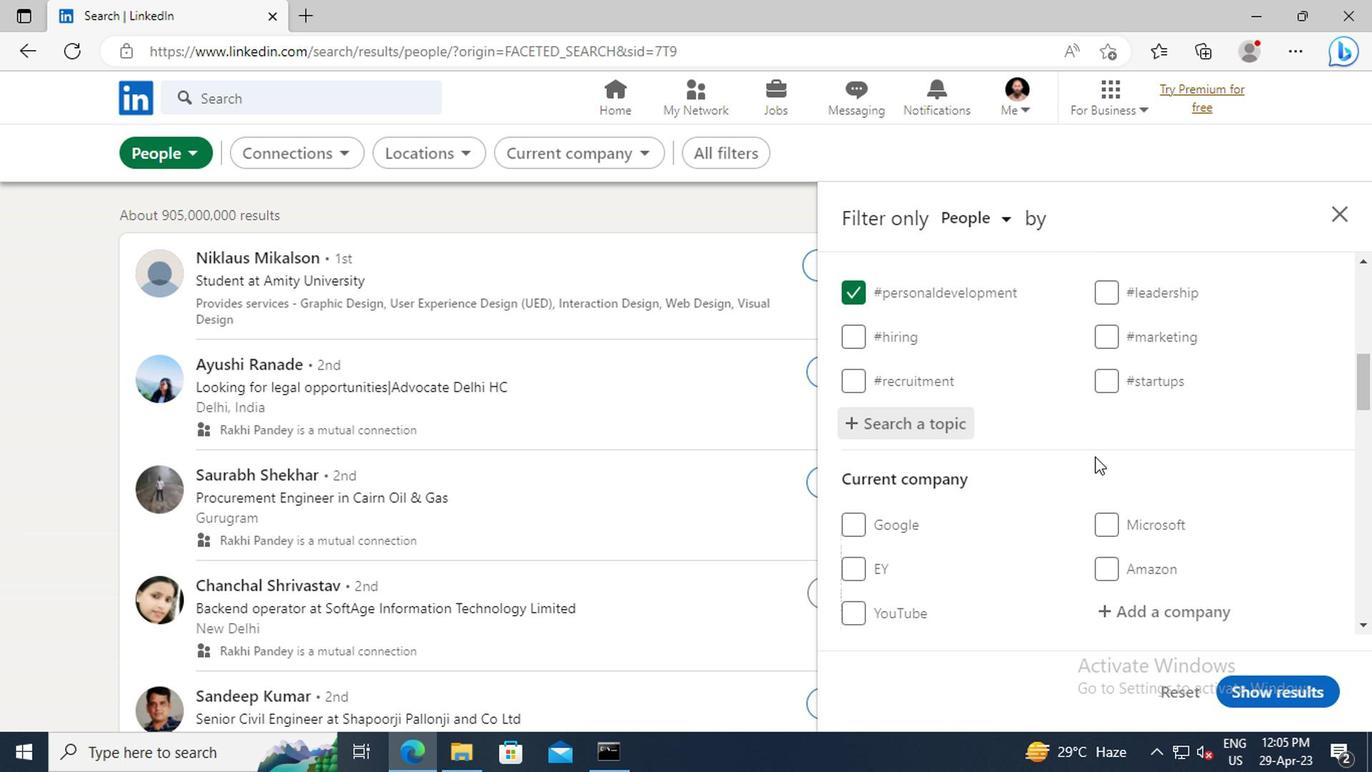 
Action: Mouse scrolled (1093, 457) with delta (0, -1)
Screenshot: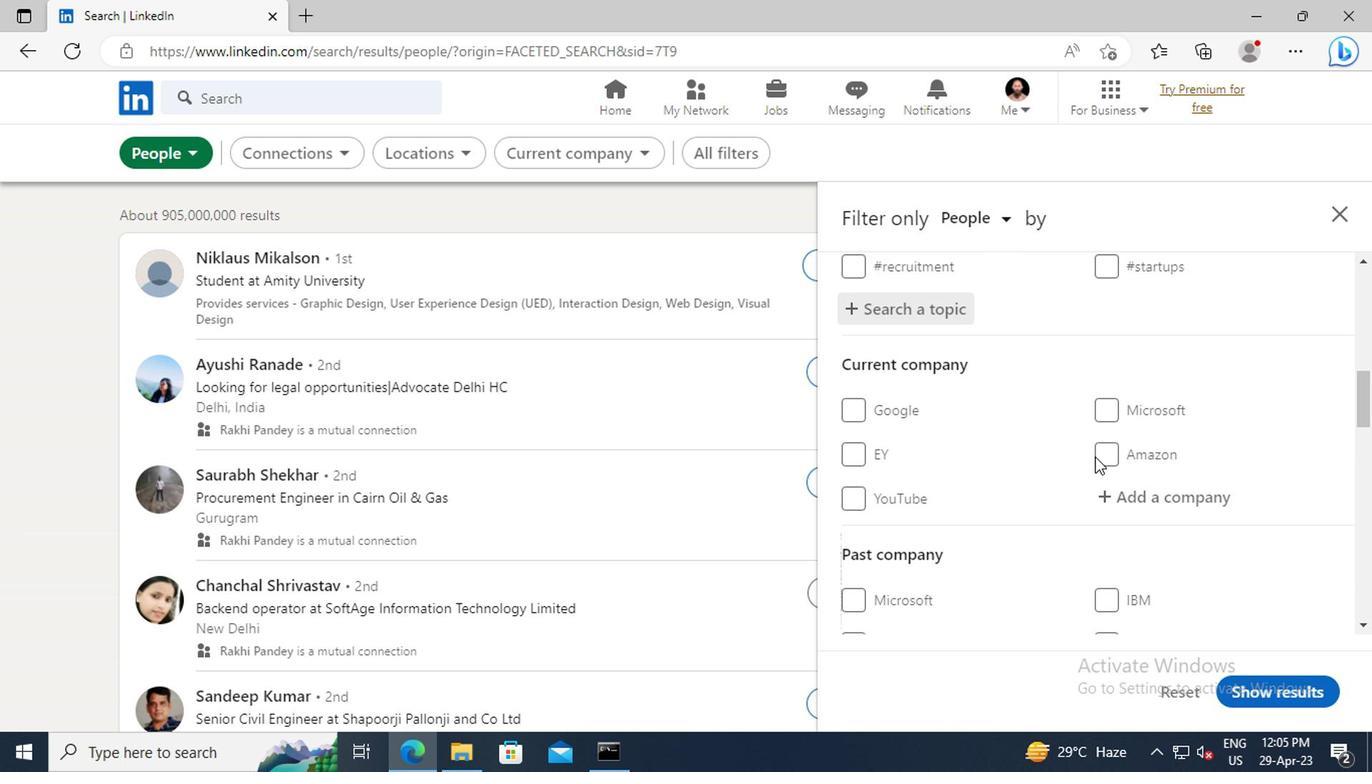 
Action: Mouse scrolled (1093, 457) with delta (0, -1)
Screenshot: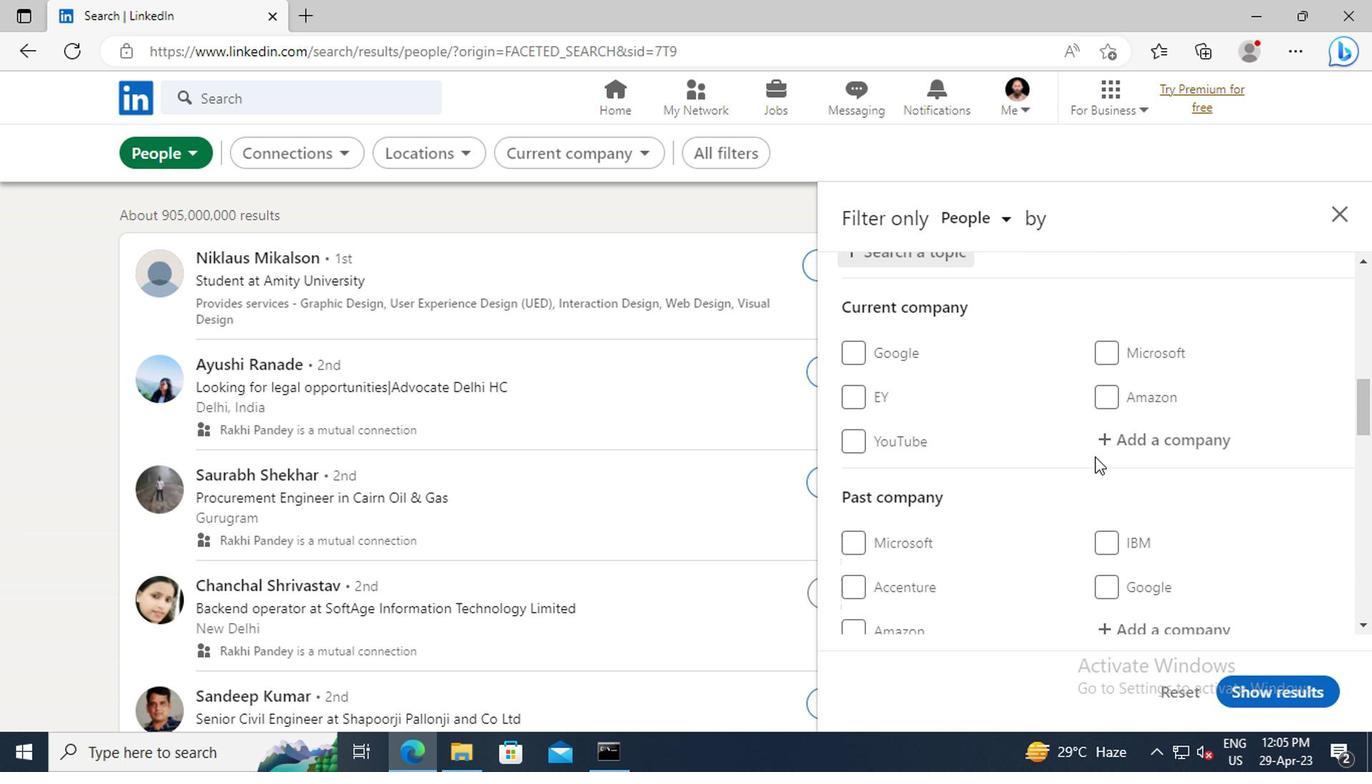
Action: Mouse scrolled (1093, 457) with delta (0, -1)
Screenshot: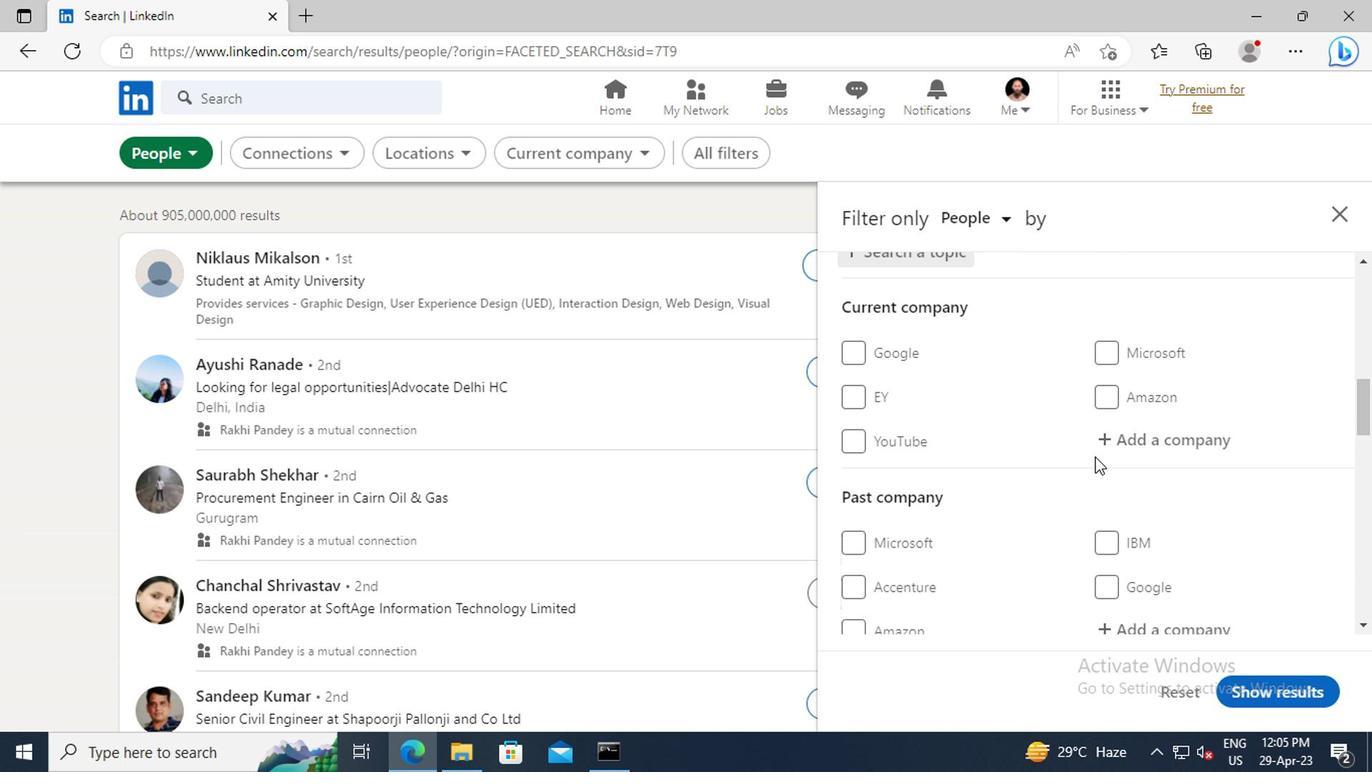 
Action: Mouse scrolled (1093, 457) with delta (0, -1)
Screenshot: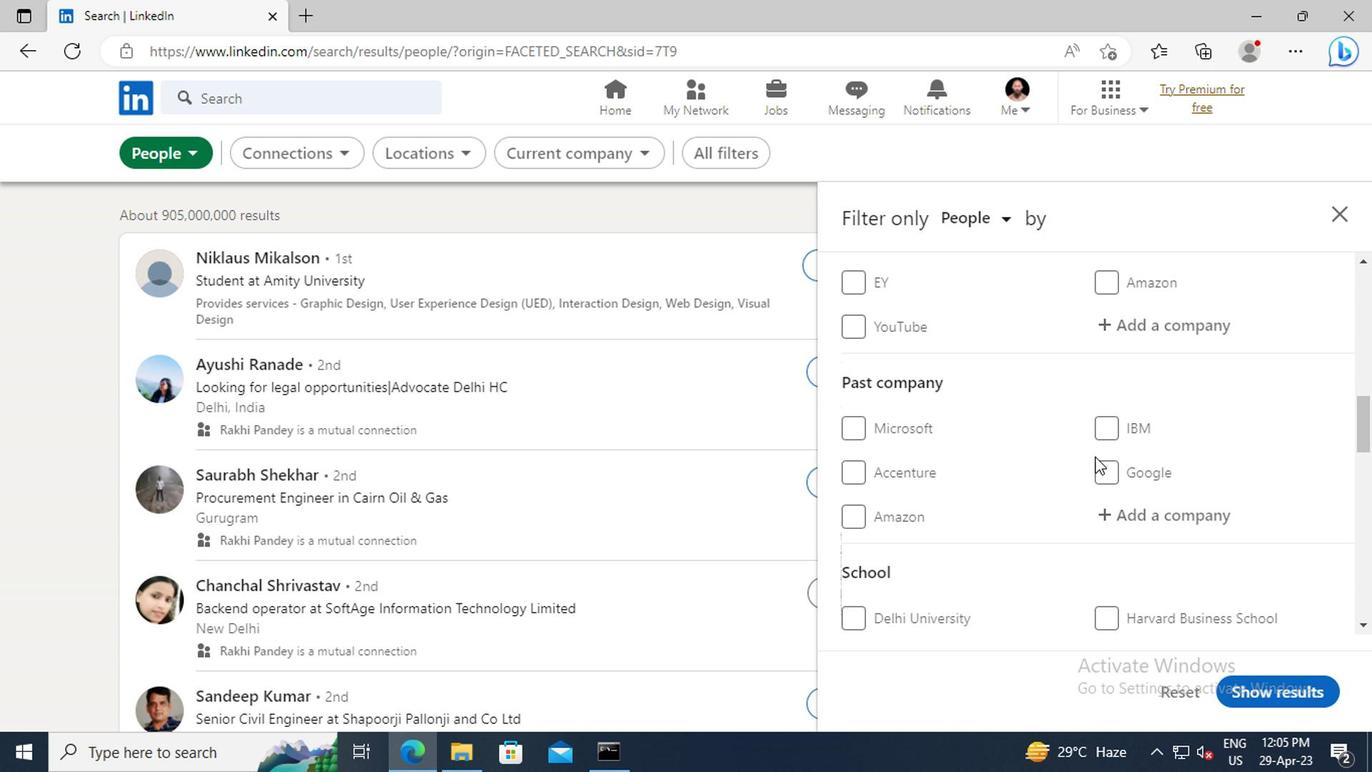 
Action: Mouse scrolled (1093, 457) with delta (0, -1)
Screenshot: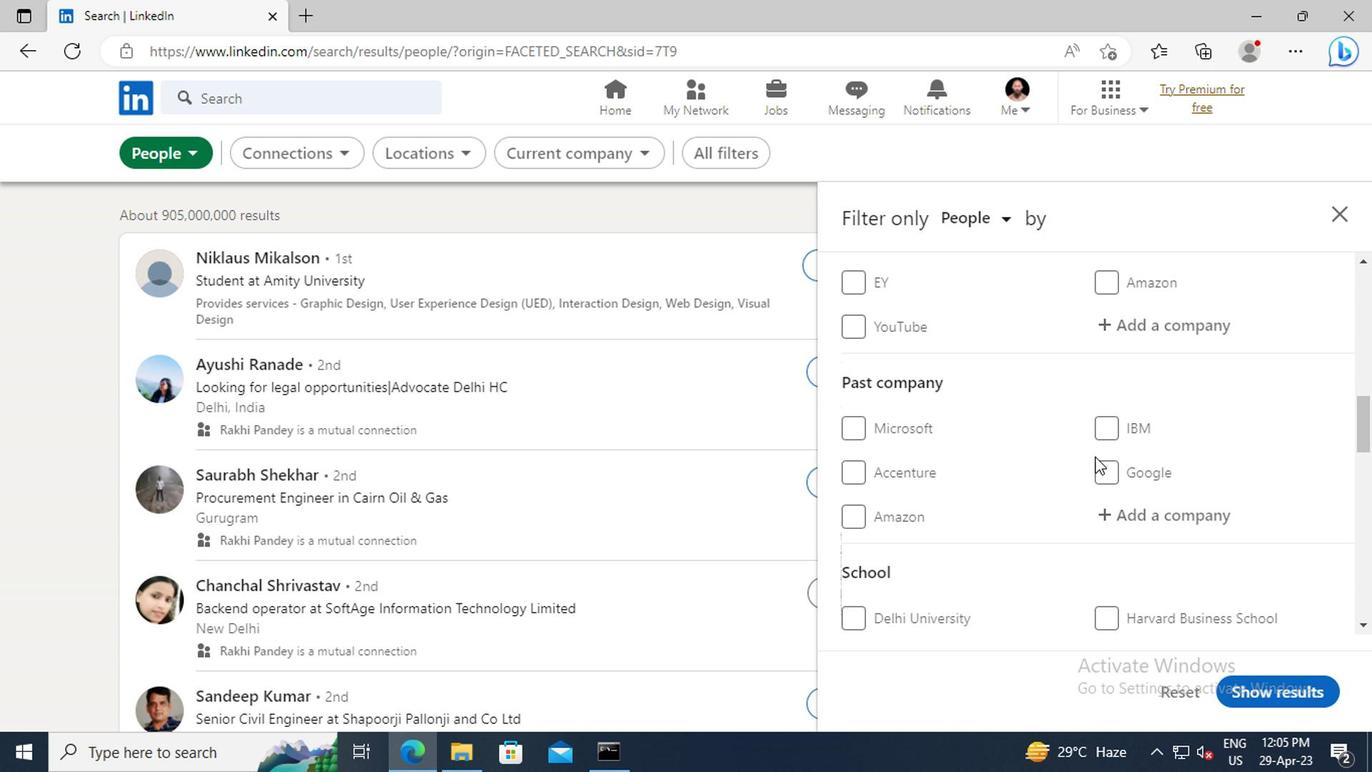 
Action: Mouse scrolled (1093, 457) with delta (0, -1)
Screenshot: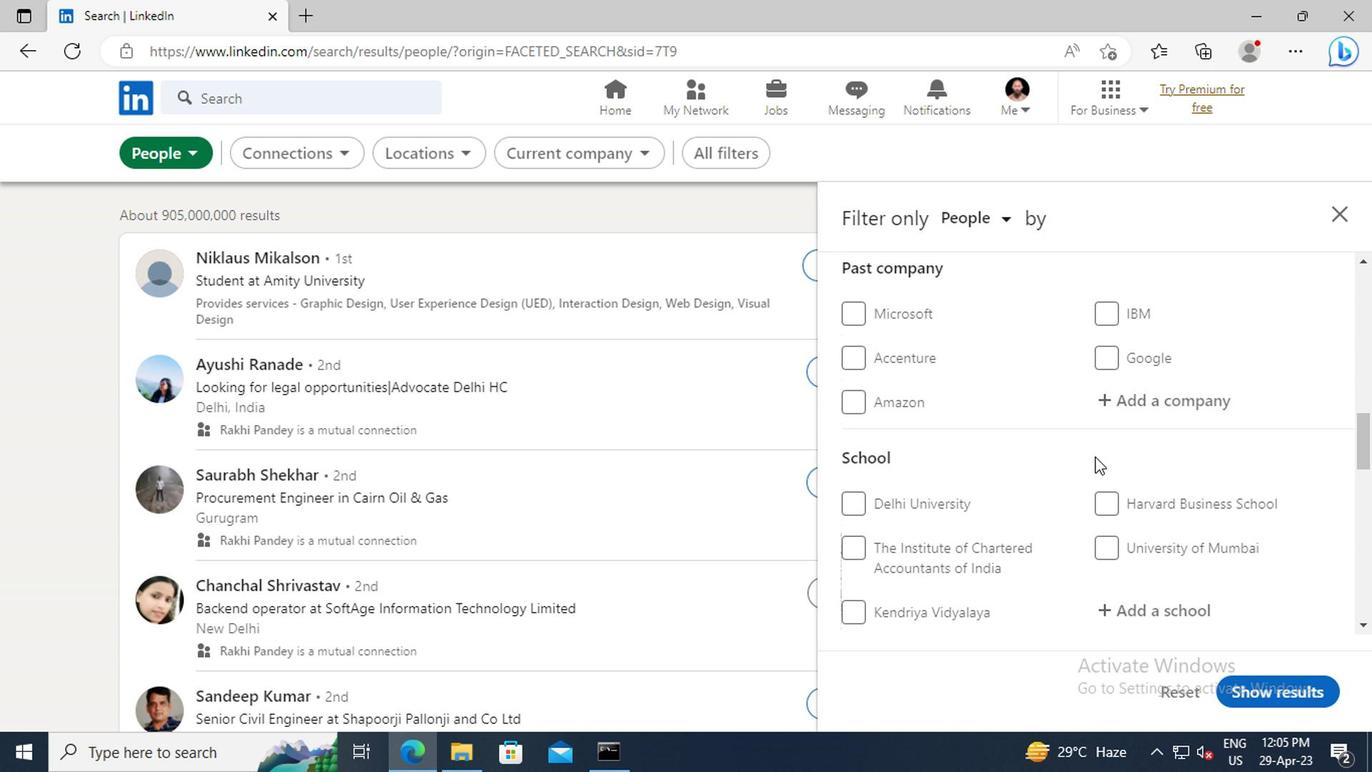 
Action: Mouse scrolled (1093, 457) with delta (0, -1)
Screenshot: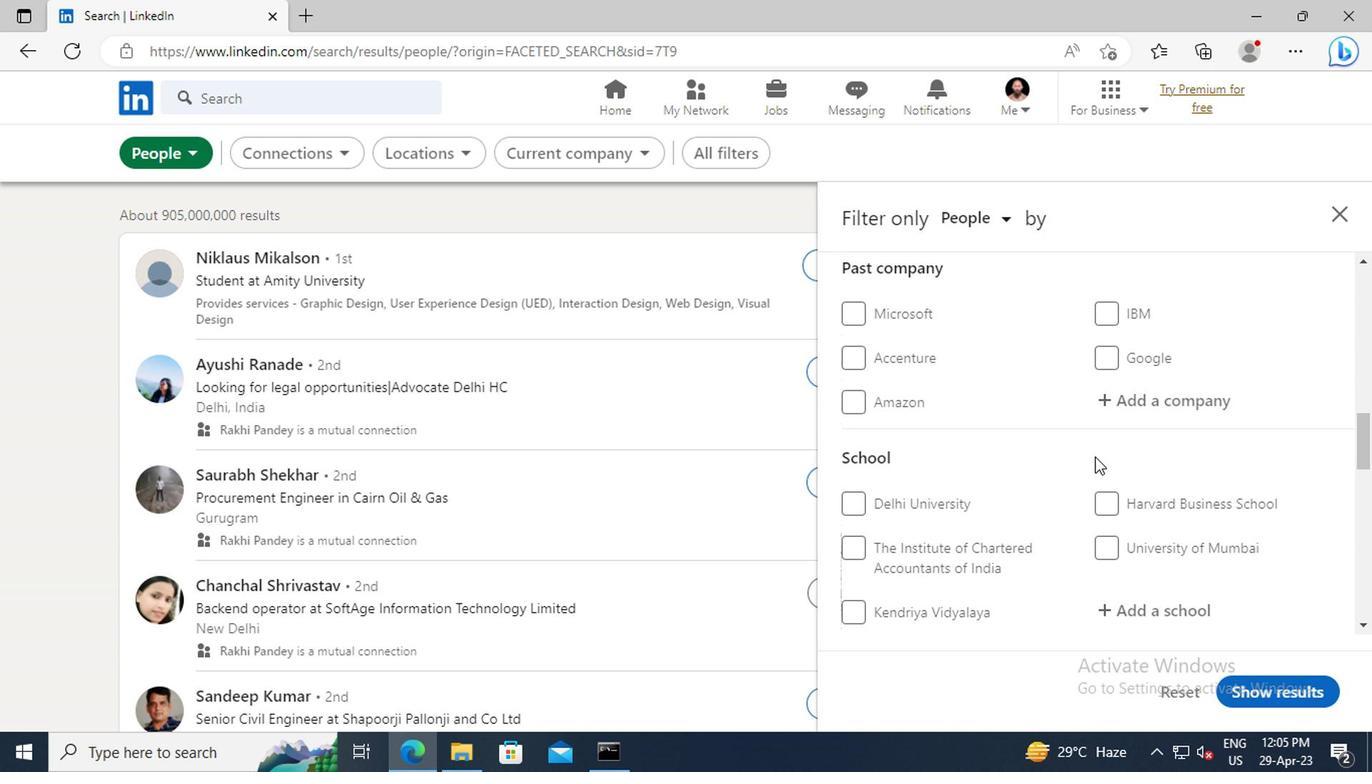 
Action: Mouse scrolled (1093, 457) with delta (0, -1)
Screenshot: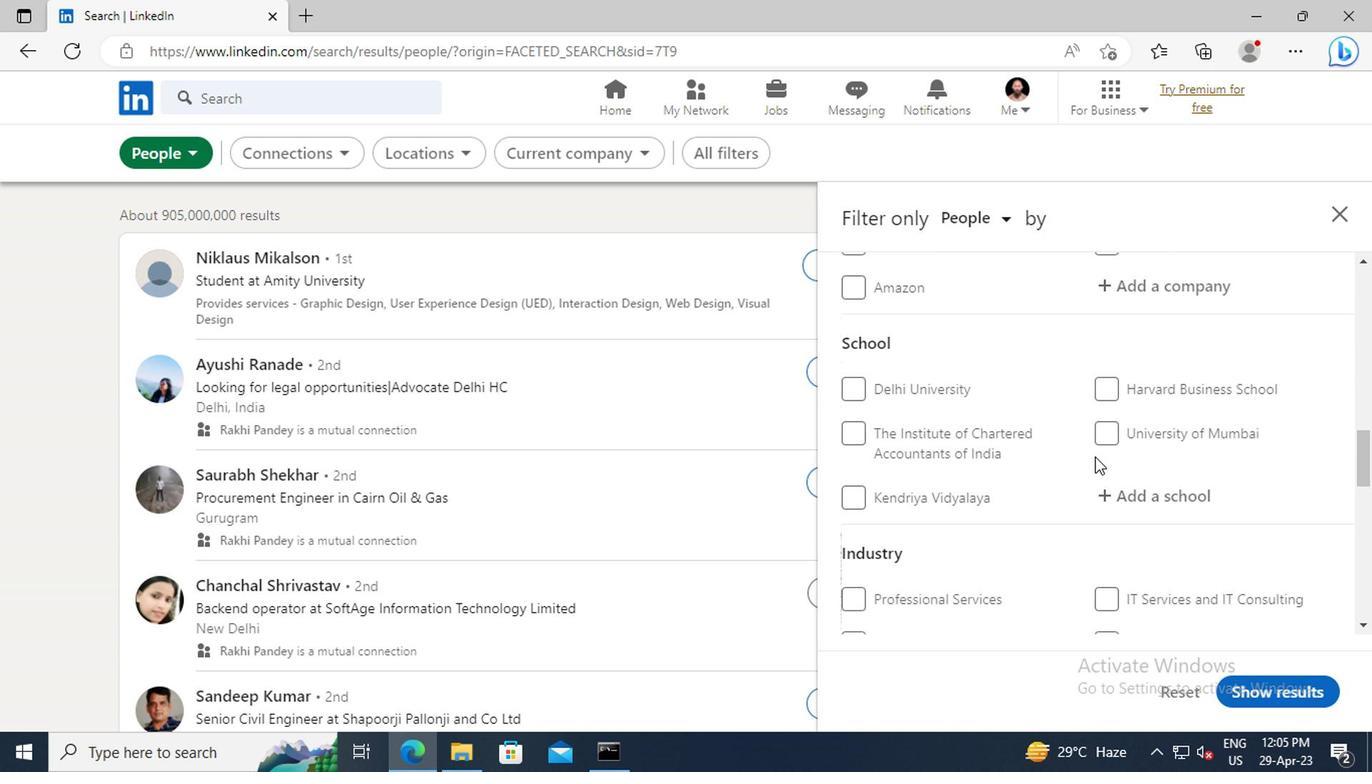 
Action: Mouse scrolled (1093, 457) with delta (0, -1)
Screenshot: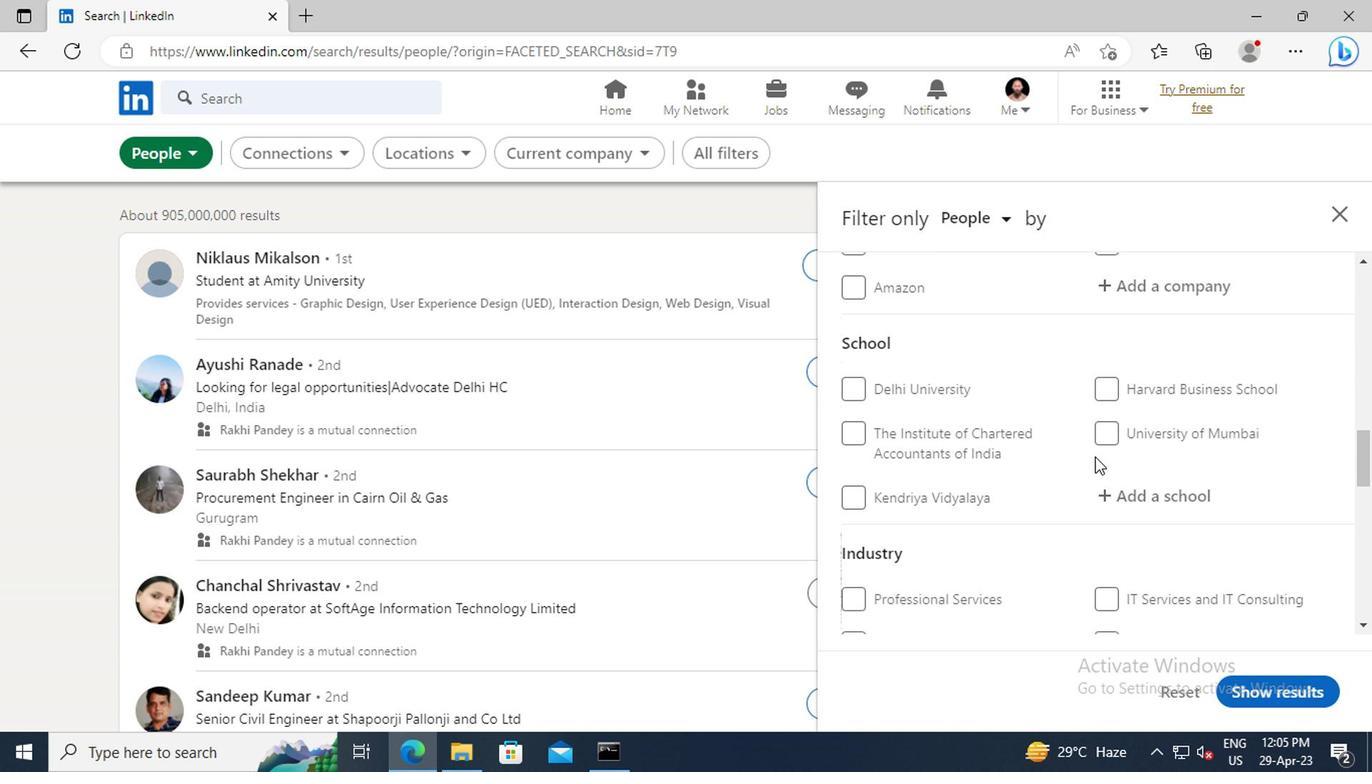 
Action: Mouse scrolled (1093, 457) with delta (0, -1)
Screenshot: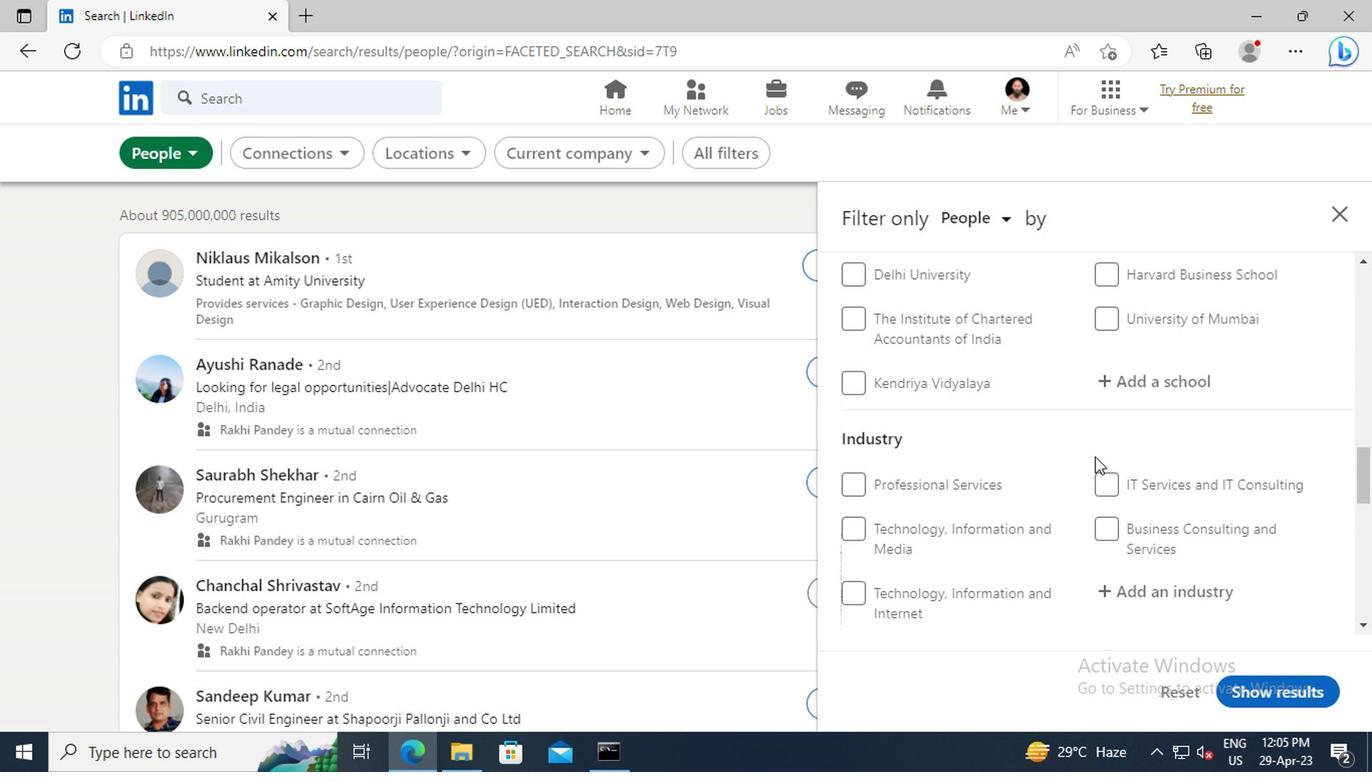 
Action: Mouse scrolled (1093, 457) with delta (0, -1)
Screenshot: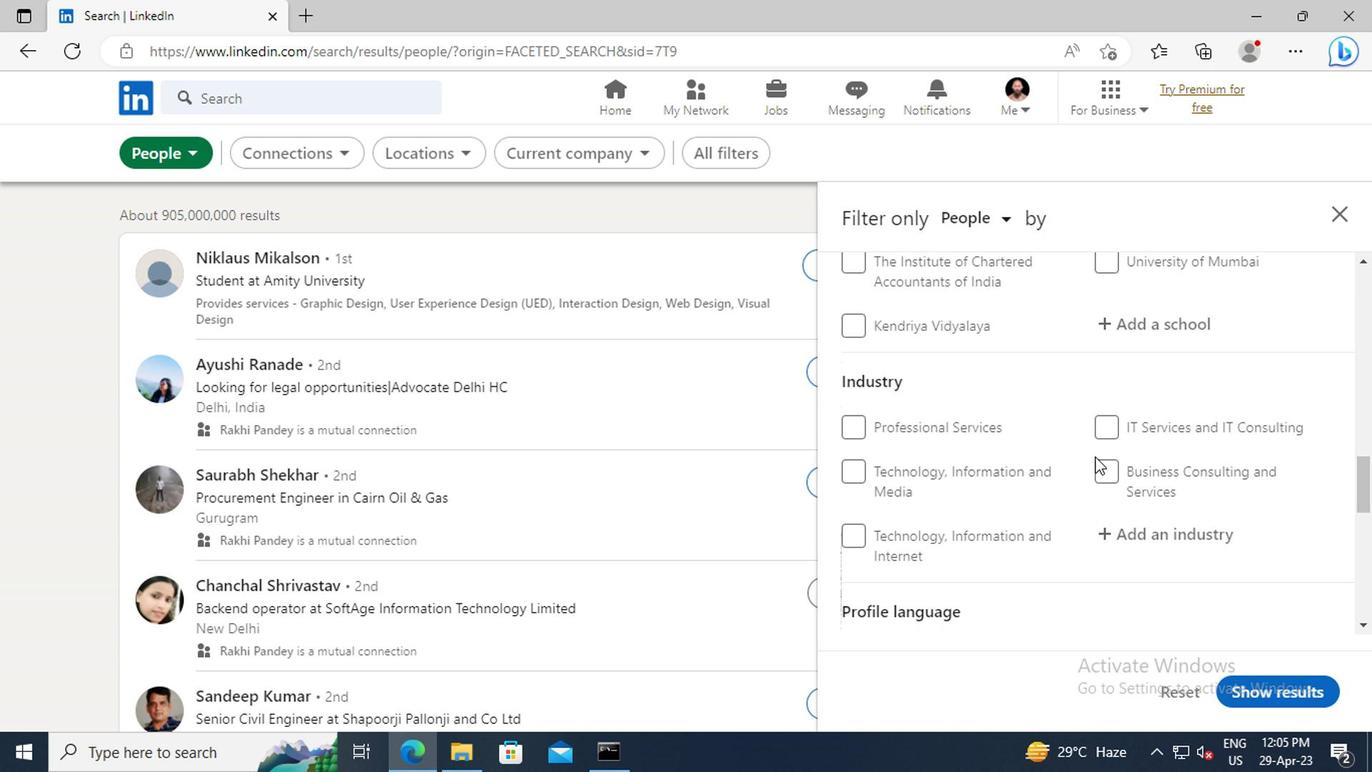 
Action: Mouse scrolled (1093, 457) with delta (0, -1)
Screenshot: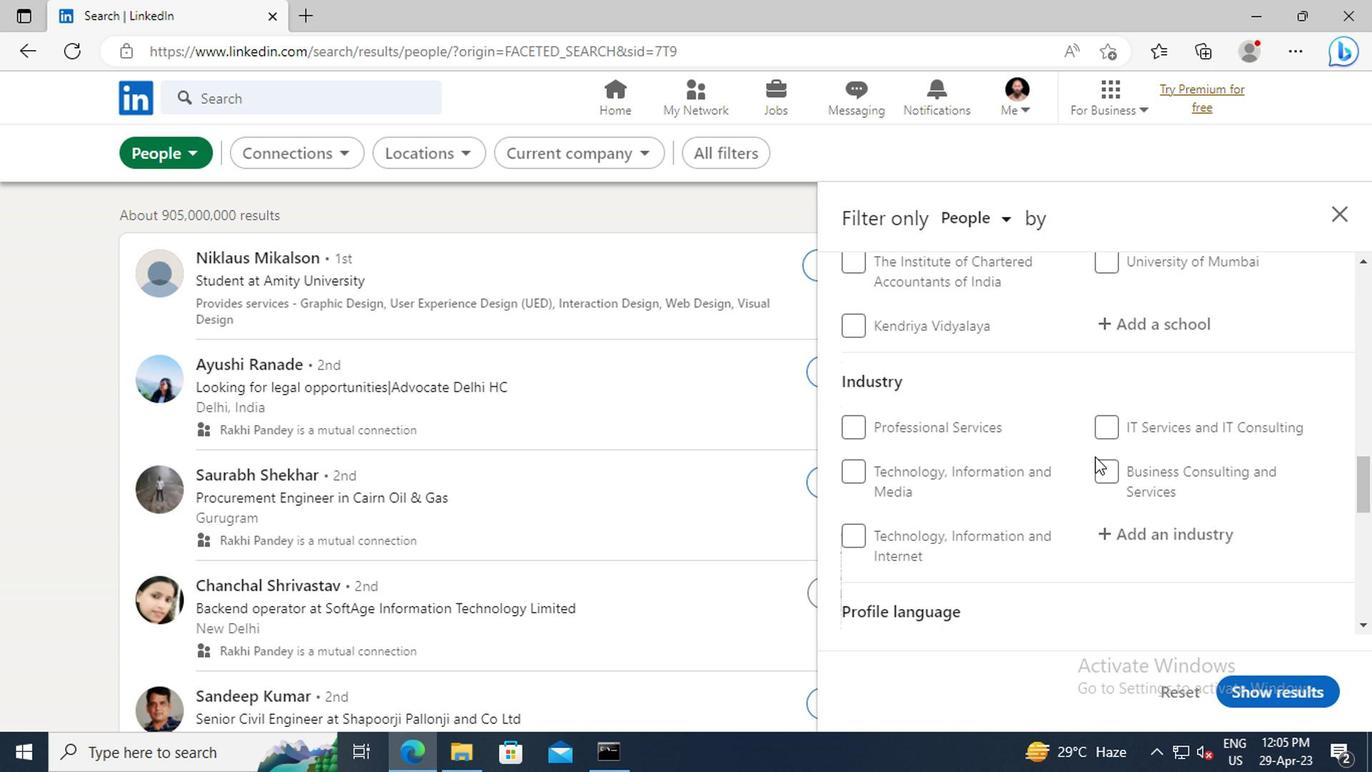 
Action: Mouse scrolled (1093, 457) with delta (0, -1)
Screenshot: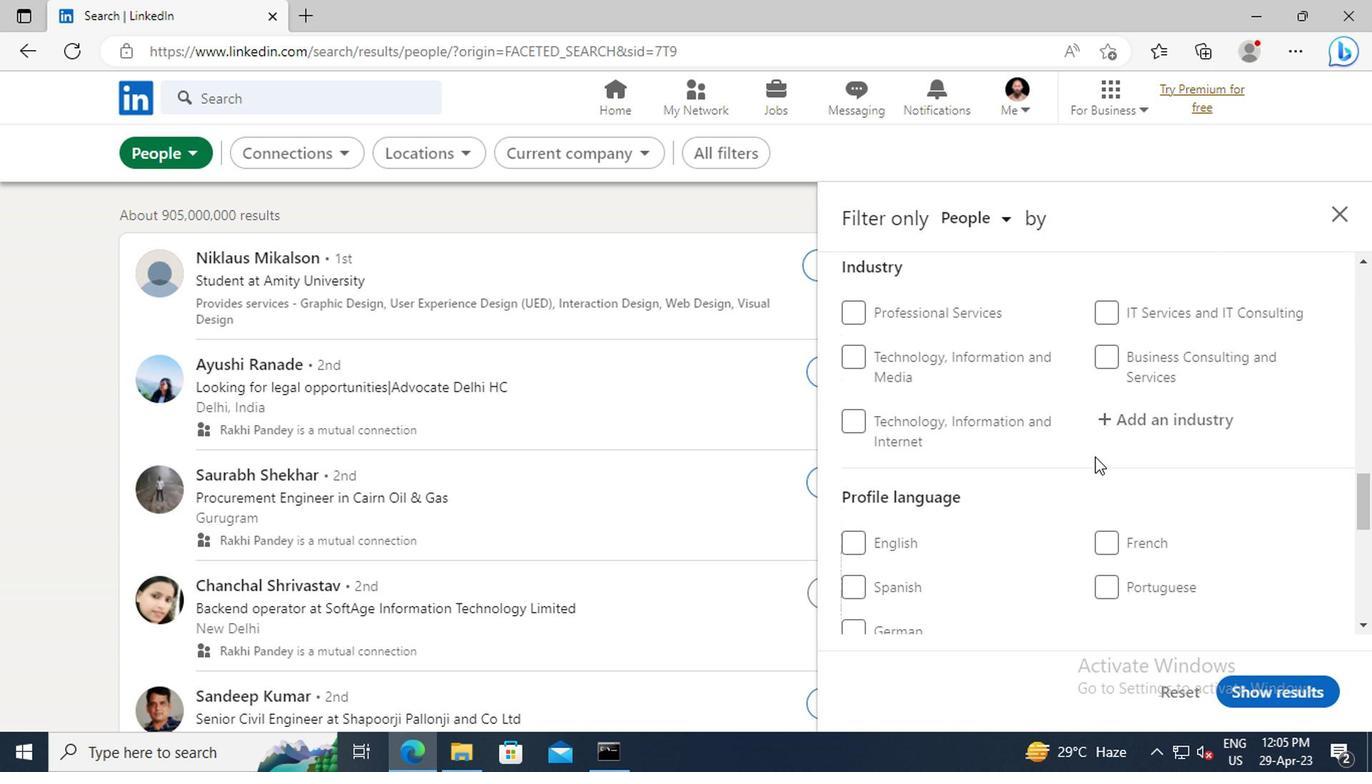 
Action: Mouse moved to (1103, 529)
Screenshot: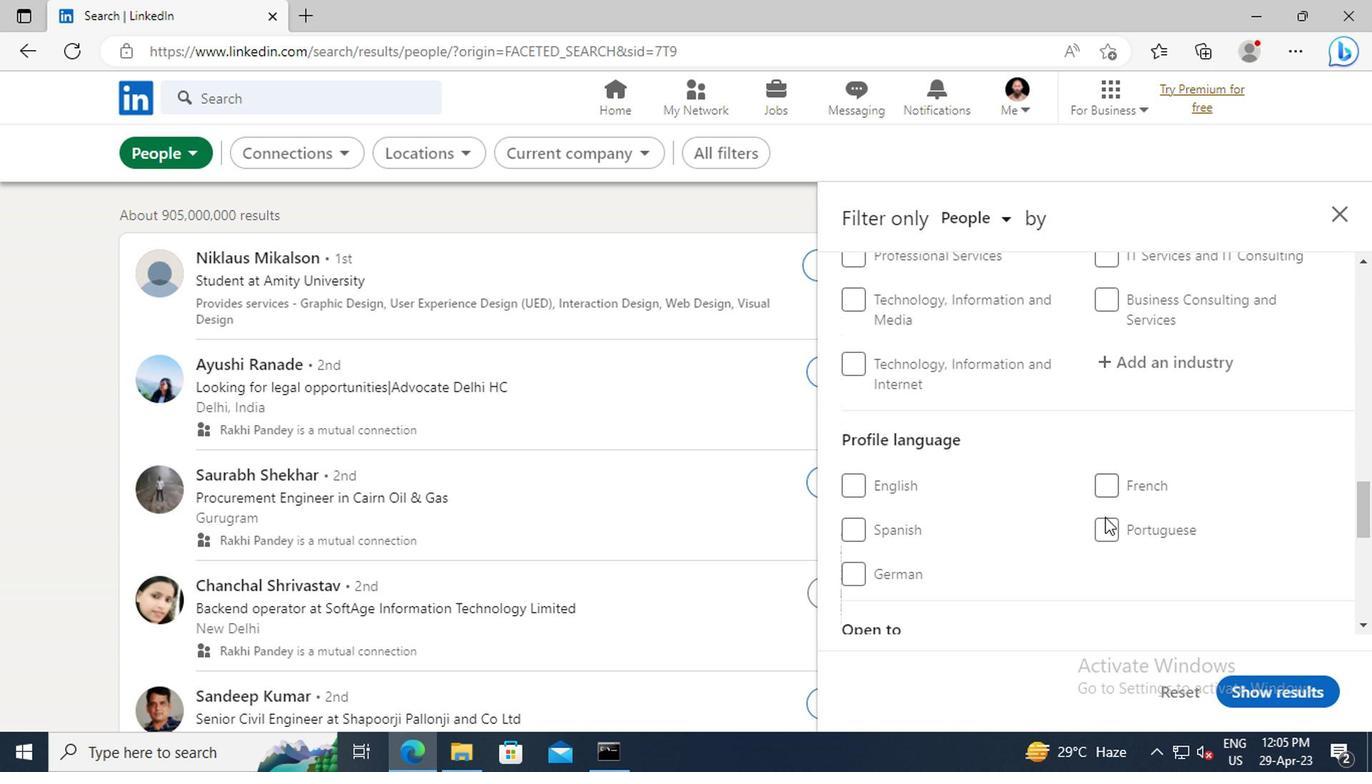 
Action: Mouse pressed left at (1103, 529)
Screenshot: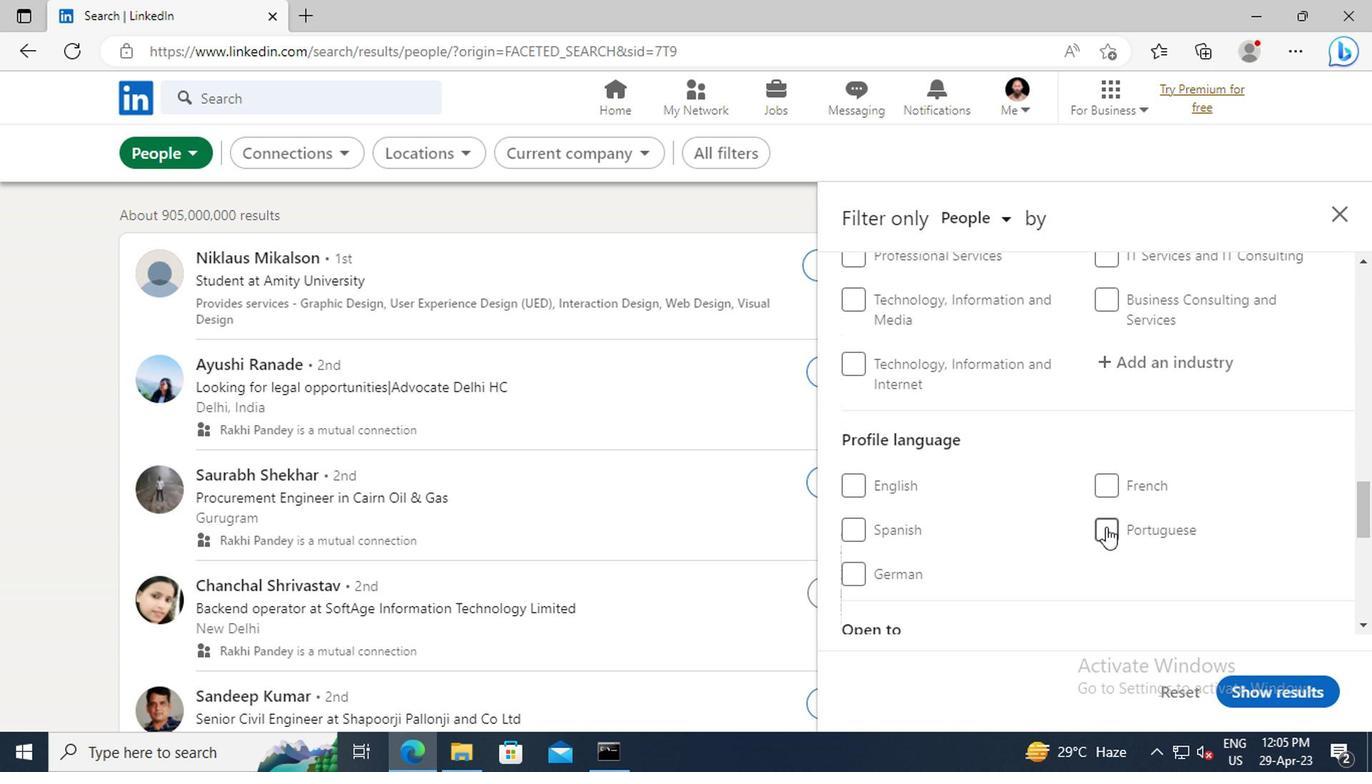 
Action: Mouse moved to (1118, 467)
Screenshot: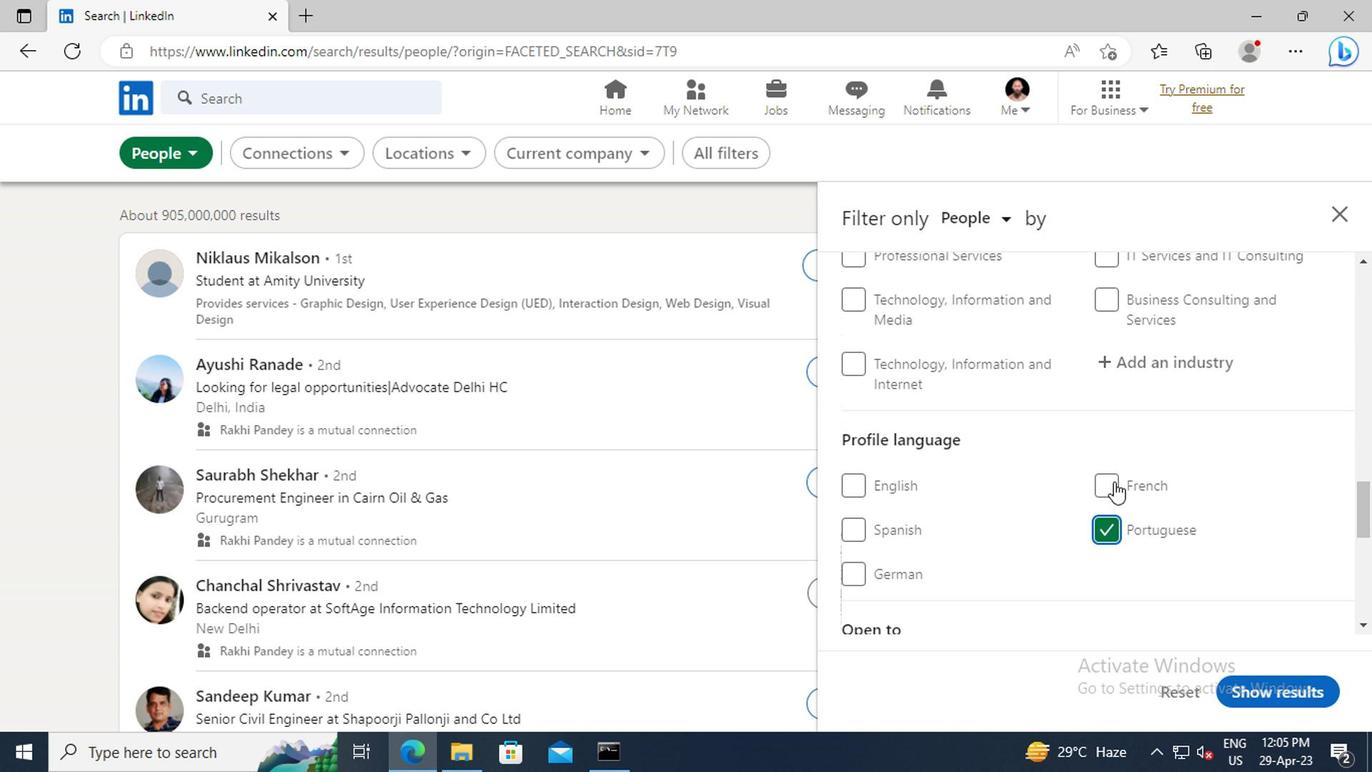 
Action: Mouse scrolled (1118, 469) with delta (0, 1)
Screenshot: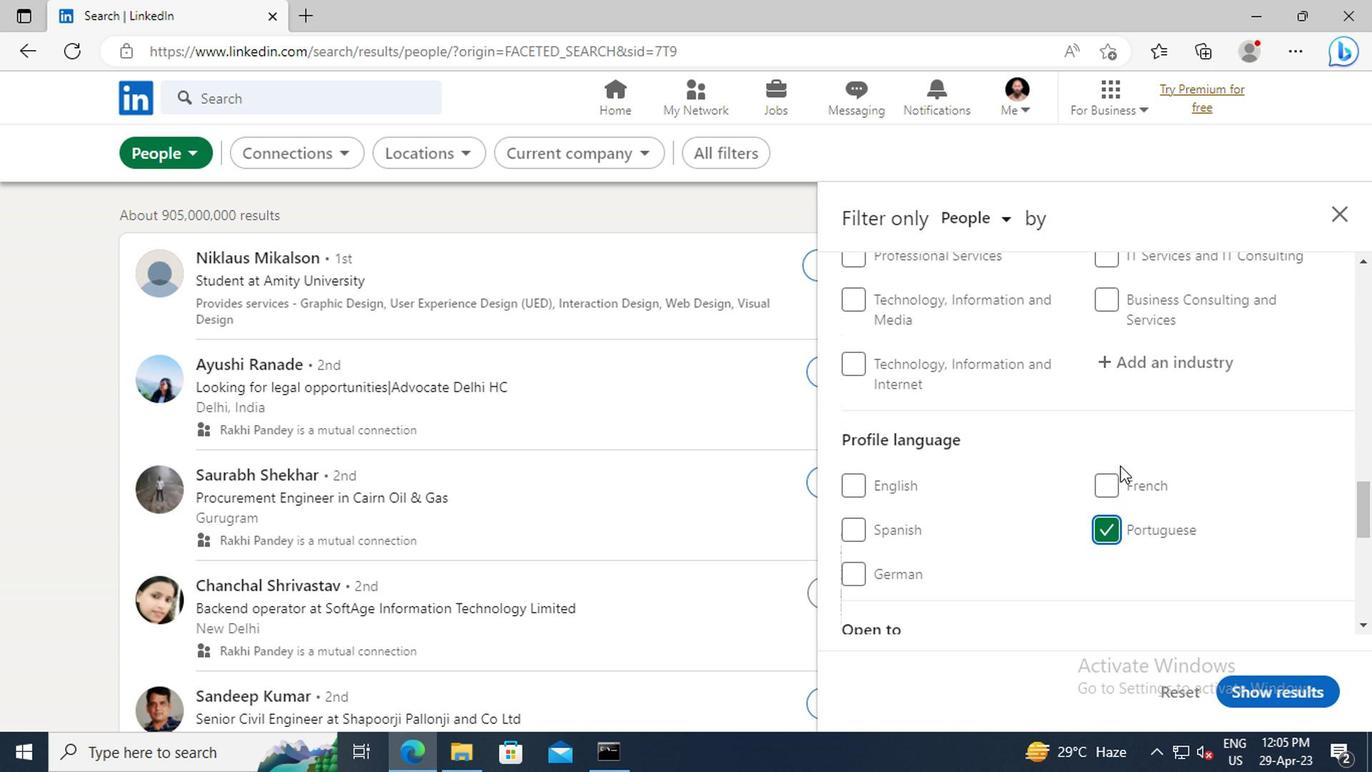 
Action: Mouse scrolled (1118, 469) with delta (0, 1)
Screenshot: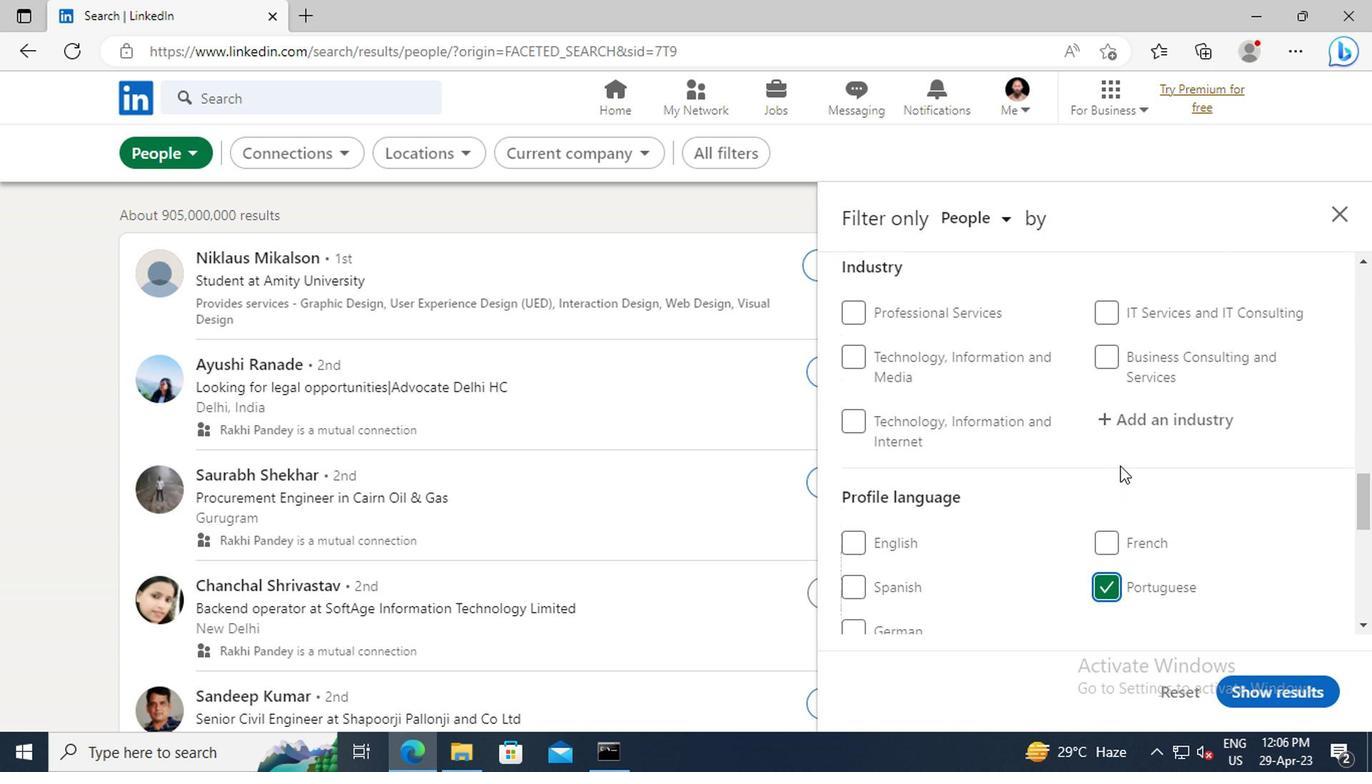 
Action: Mouse scrolled (1118, 469) with delta (0, 1)
Screenshot: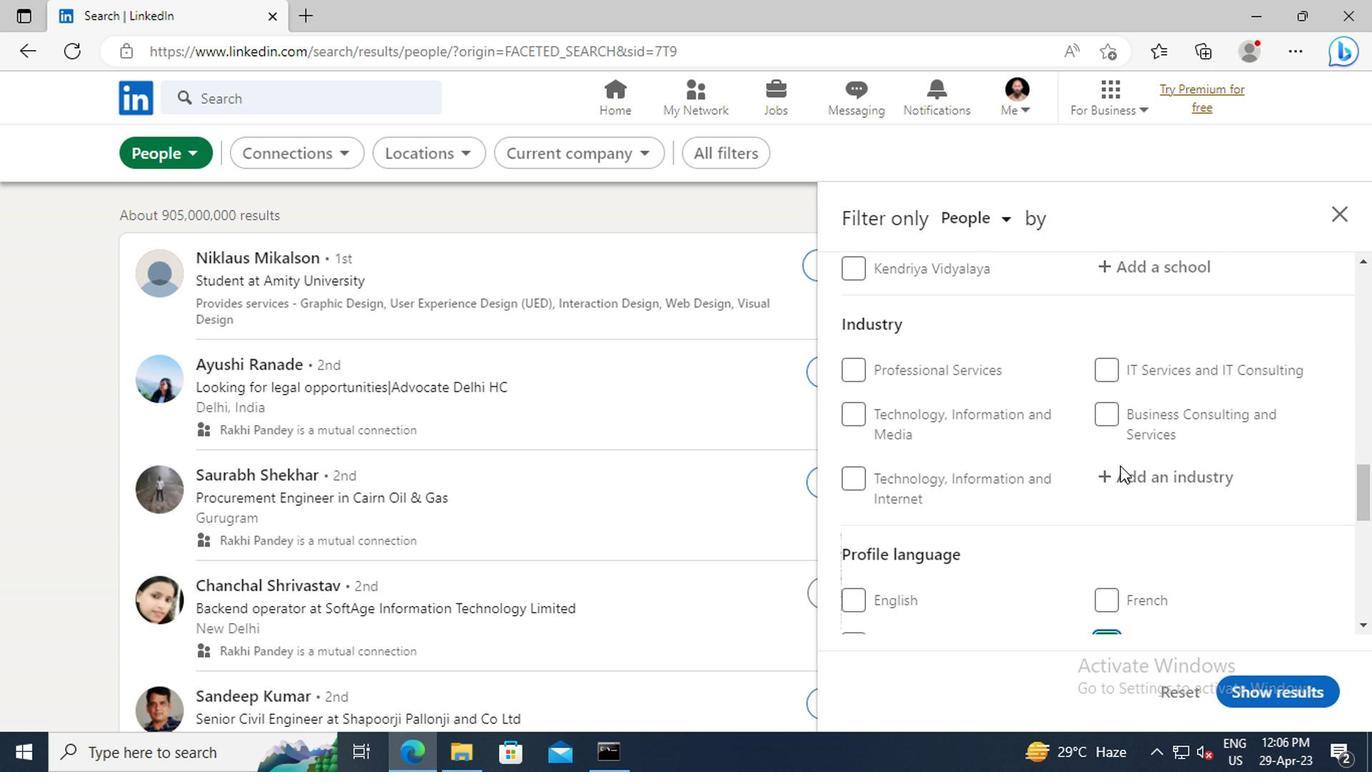 
Action: Mouse scrolled (1118, 469) with delta (0, 1)
Screenshot: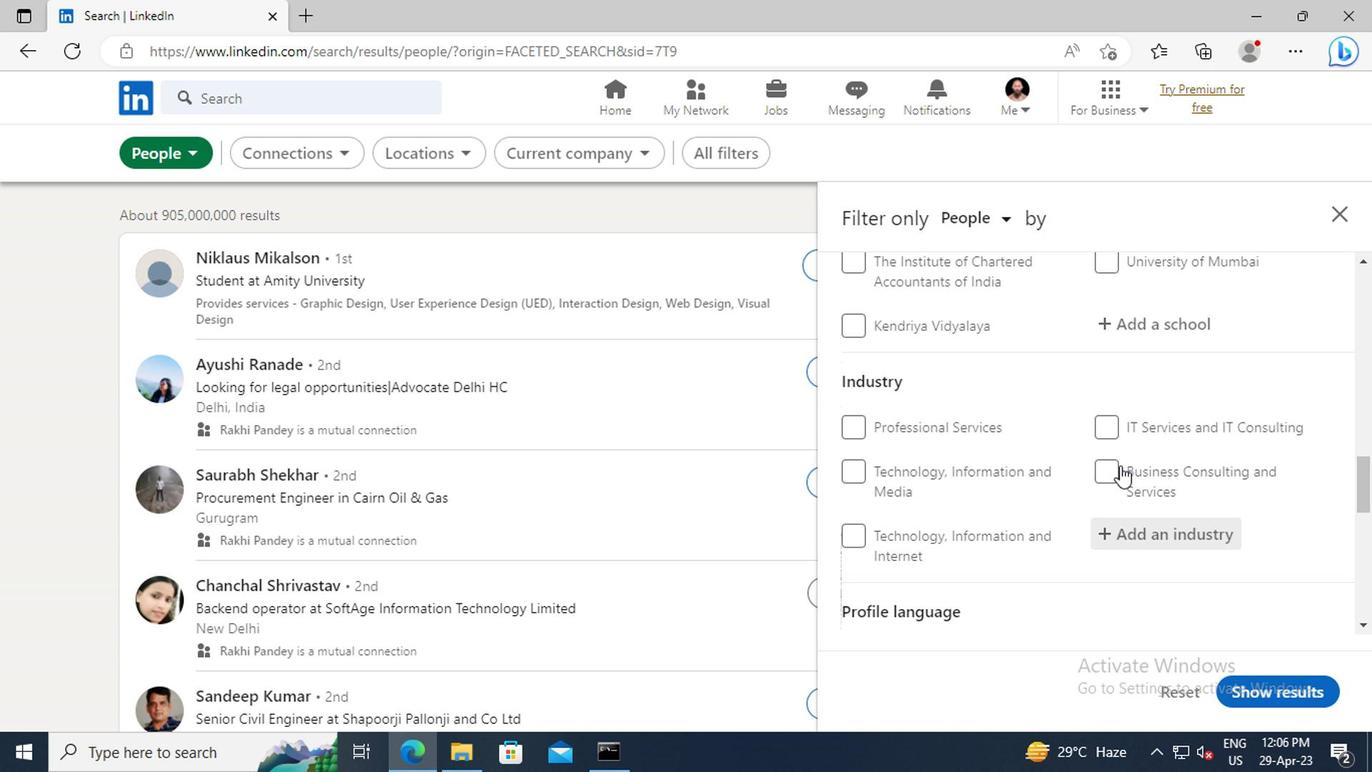 
Action: Mouse scrolled (1118, 469) with delta (0, 1)
Screenshot: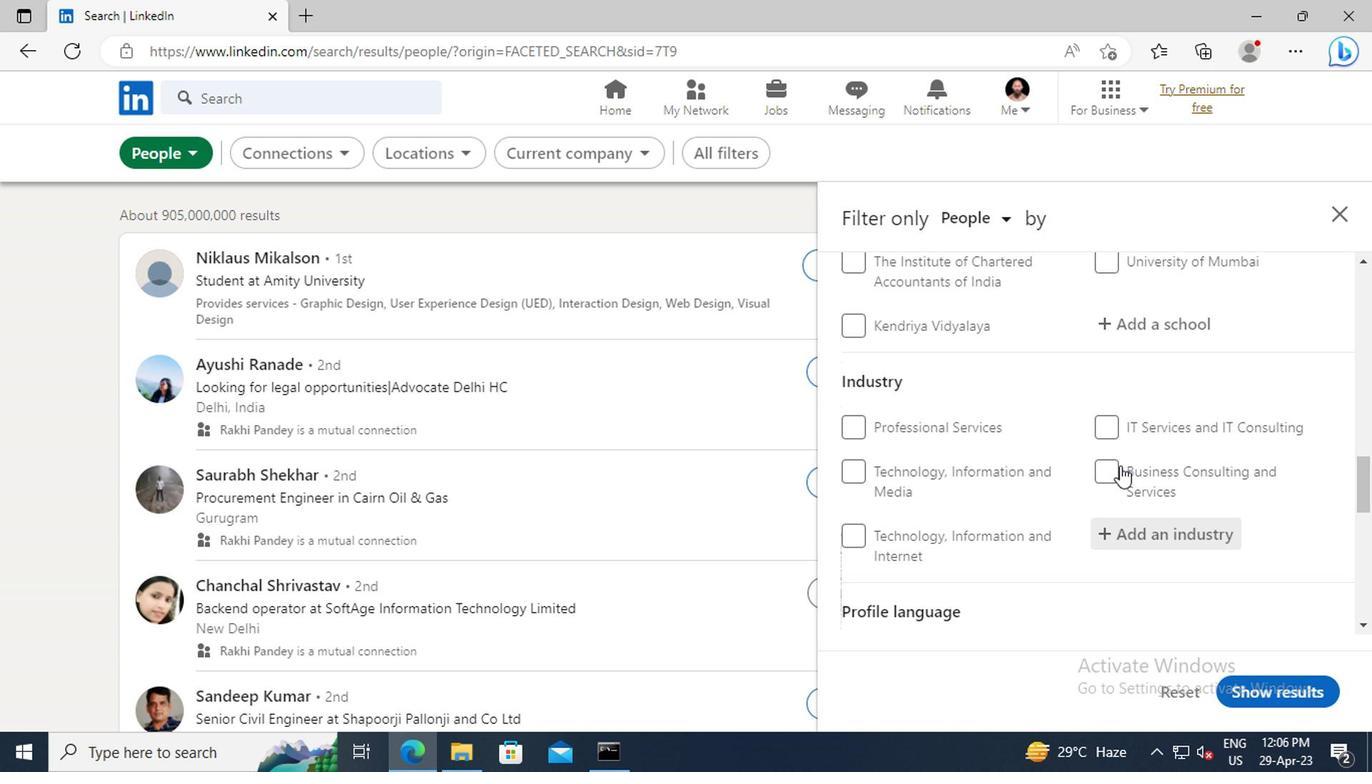 
Action: Mouse scrolled (1118, 469) with delta (0, 1)
Screenshot: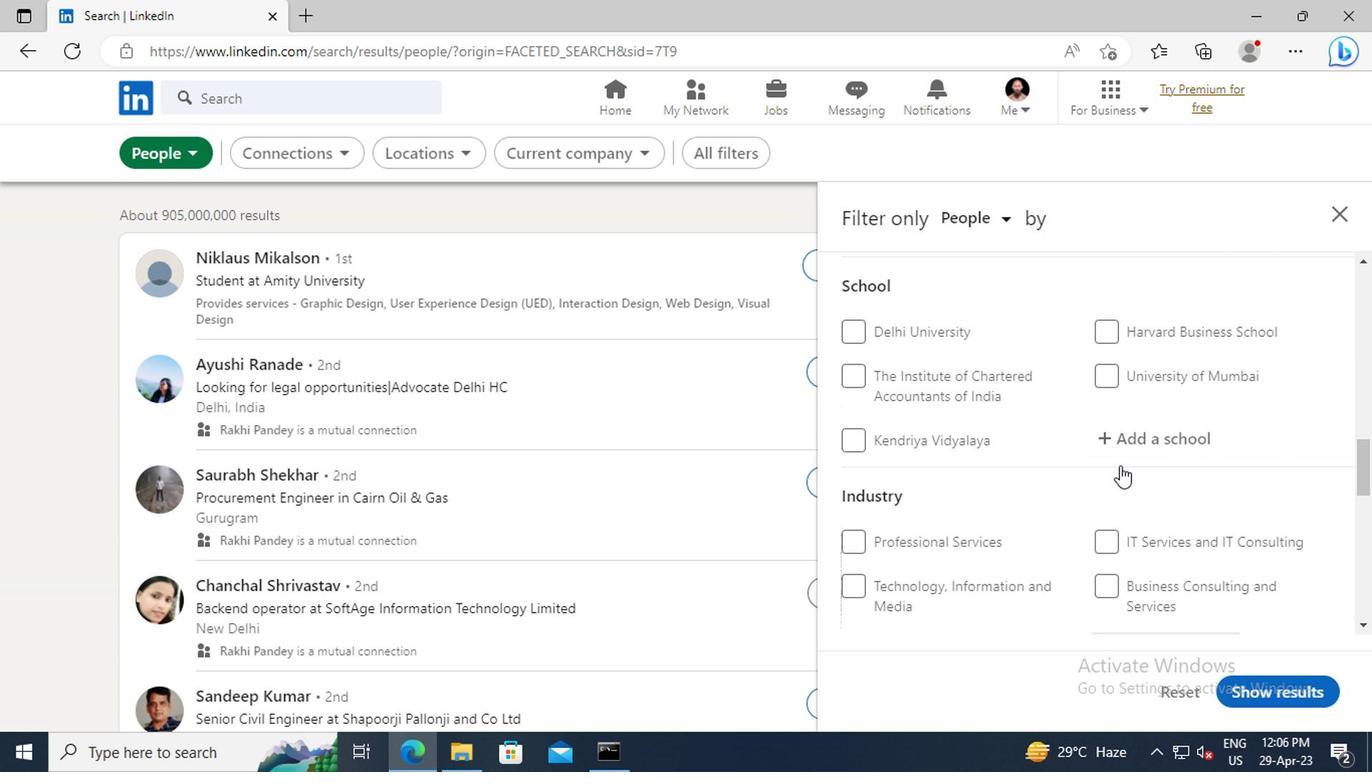 
Action: Mouse scrolled (1118, 469) with delta (0, 1)
Screenshot: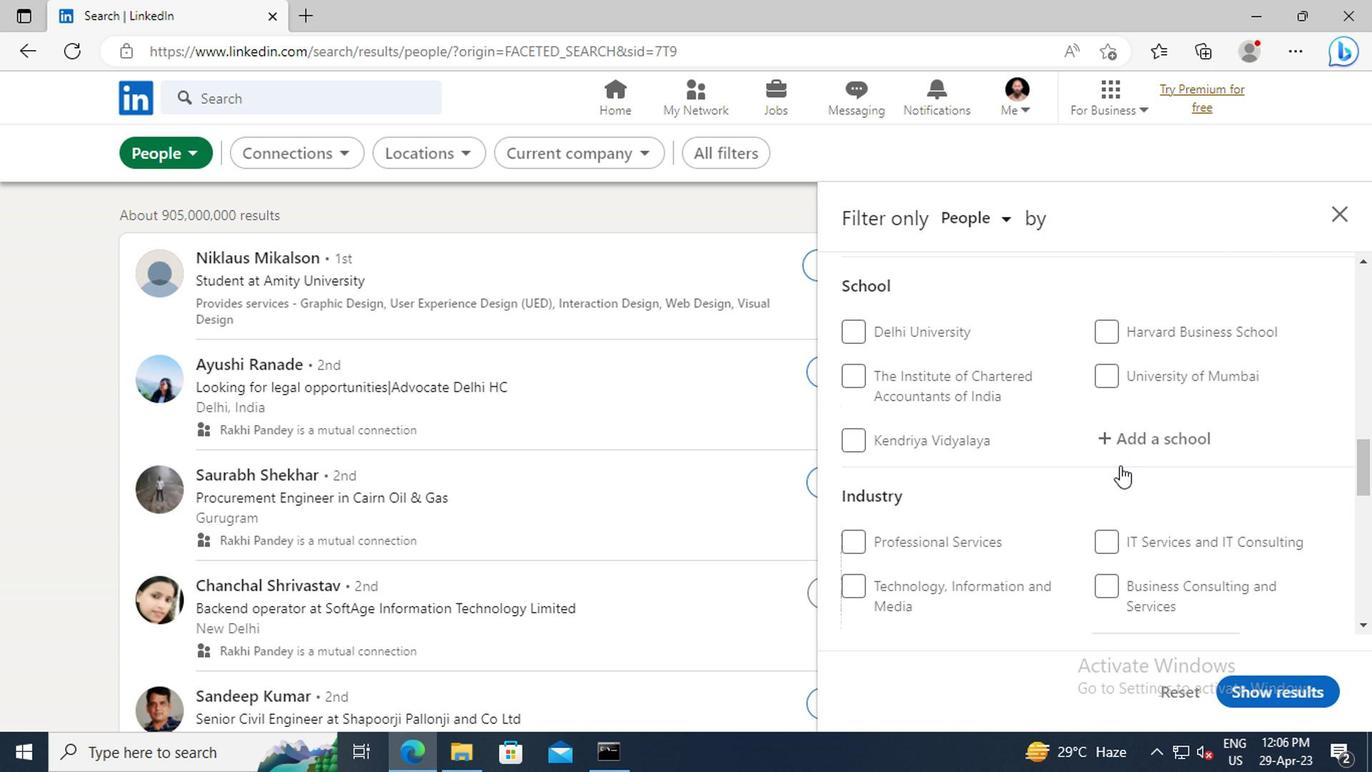 
Action: Mouse scrolled (1118, 469) with delta (0, 1)
Screenshot: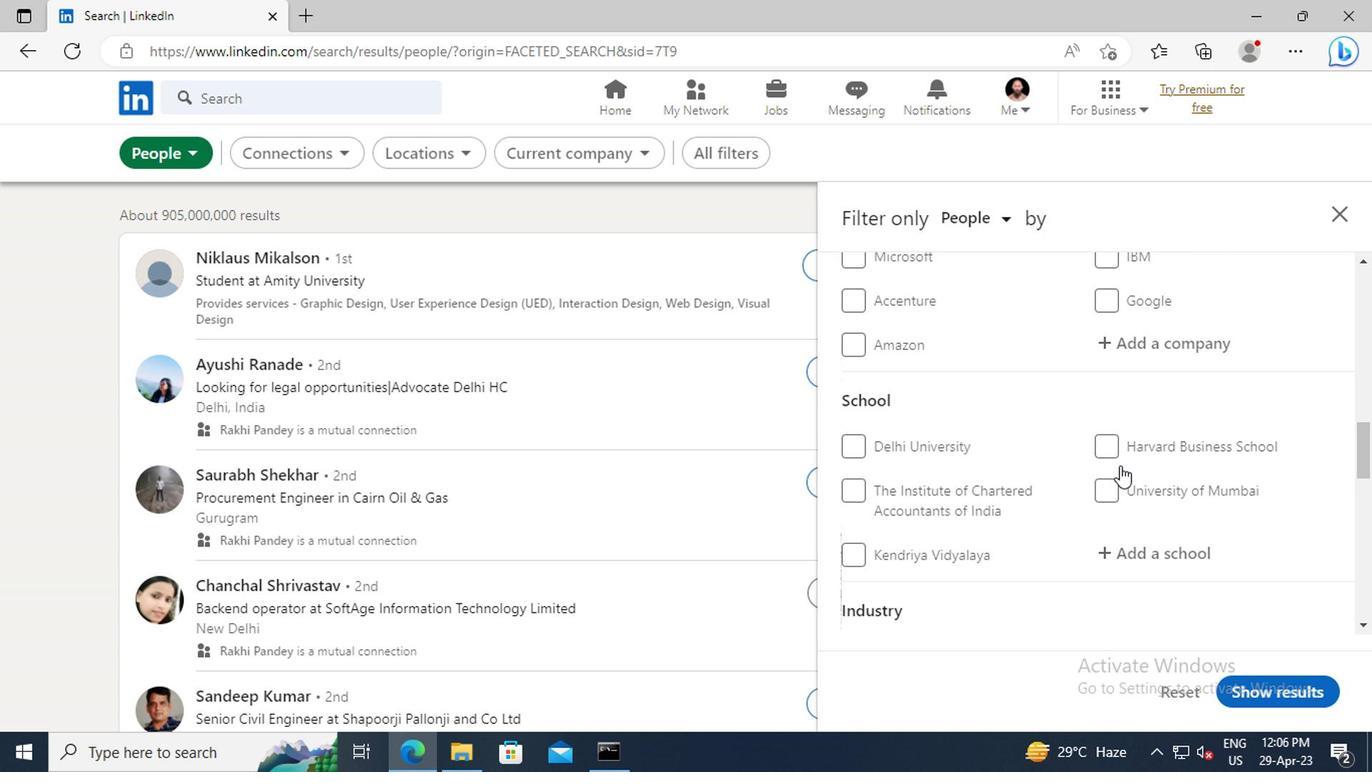 
Action: Mouse scrolled (1118, 469) with delta (0, 1)
Screenshot: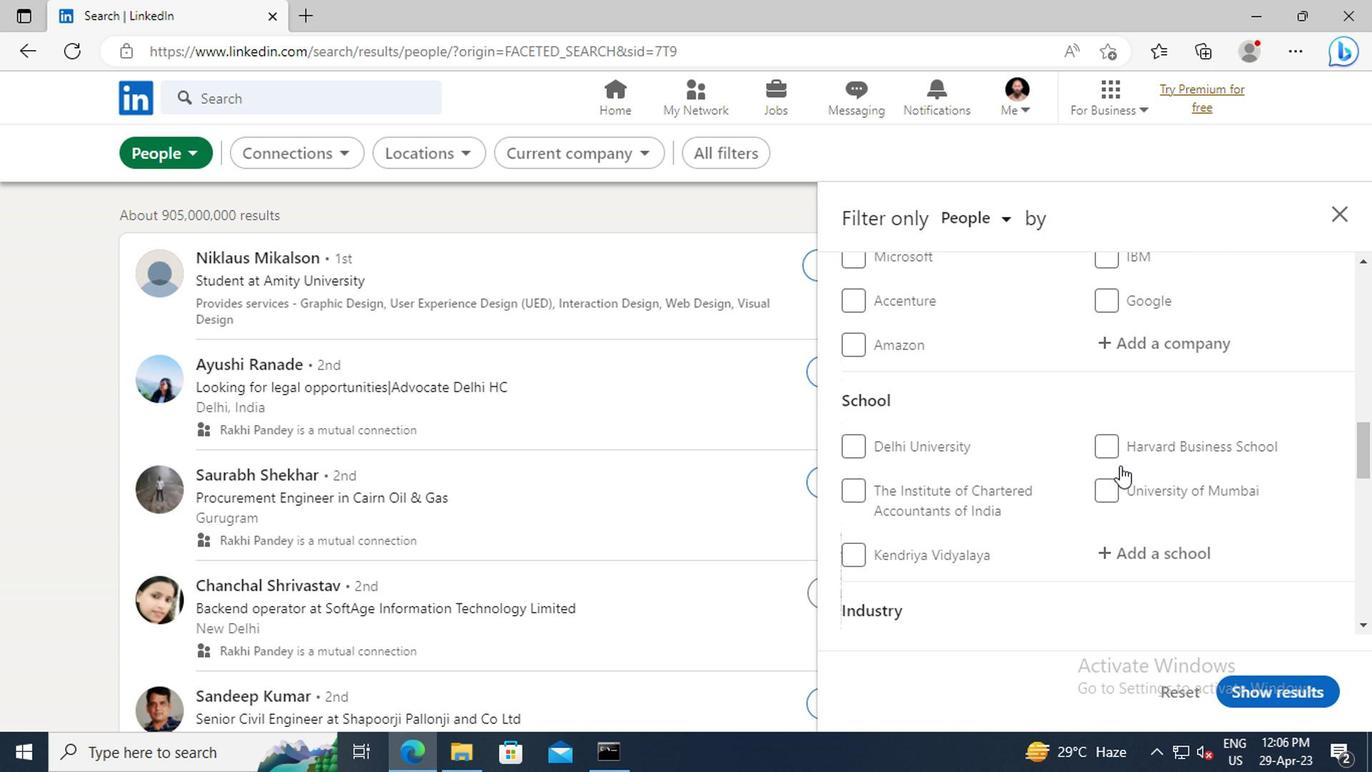 
Action: Mouse moved to (1118, 467)
Screenshot: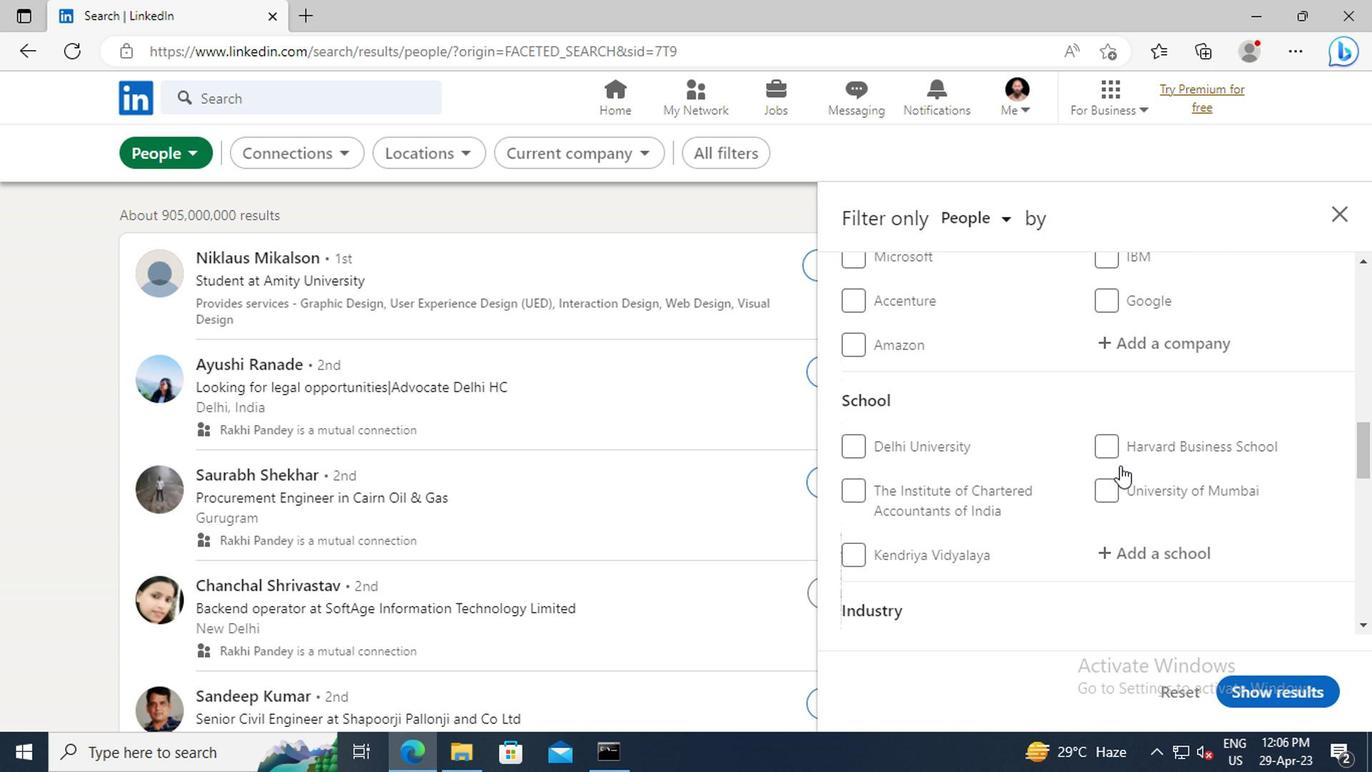 
Action: Mouse scrolled (1118, 469) with delta (0, 1)
Screenshot: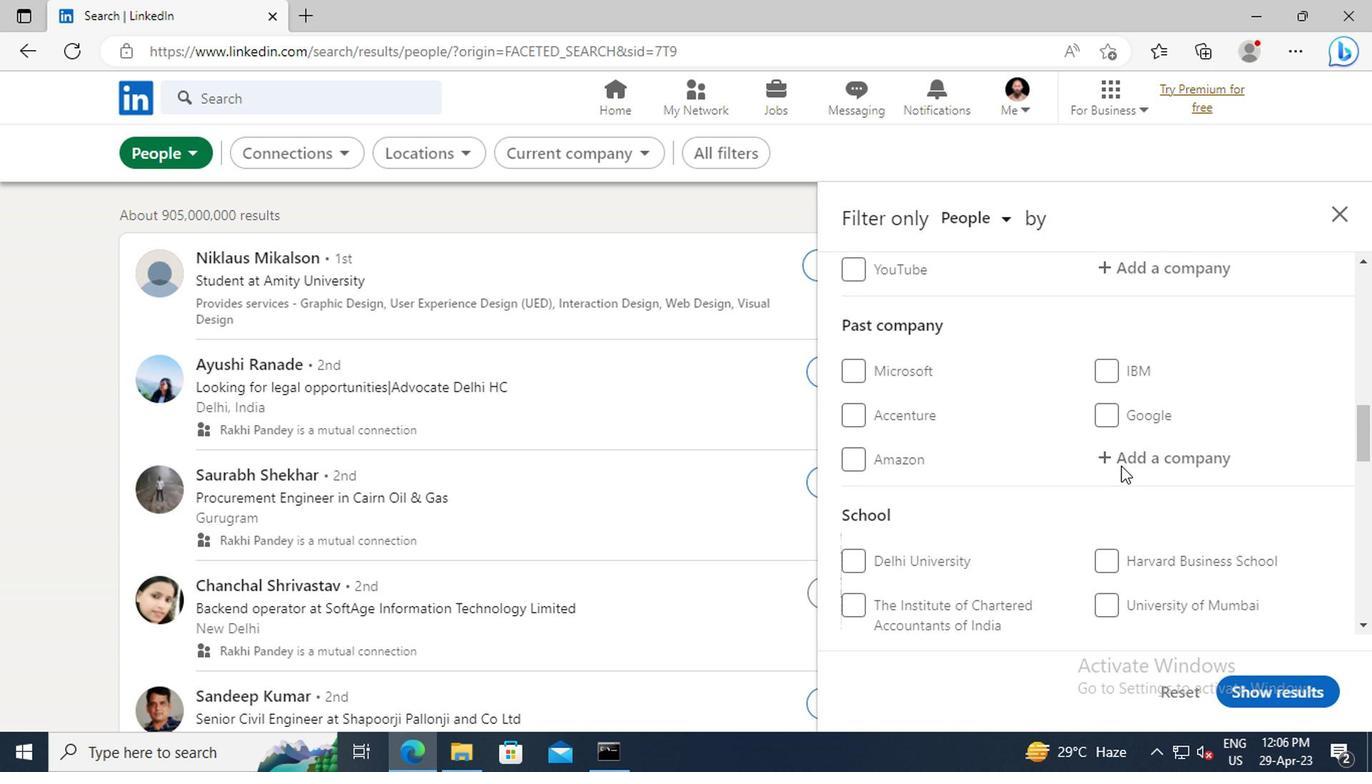 
Action: Mouse scrolled (1118, 469) with delta (0, 1)
Screenshot: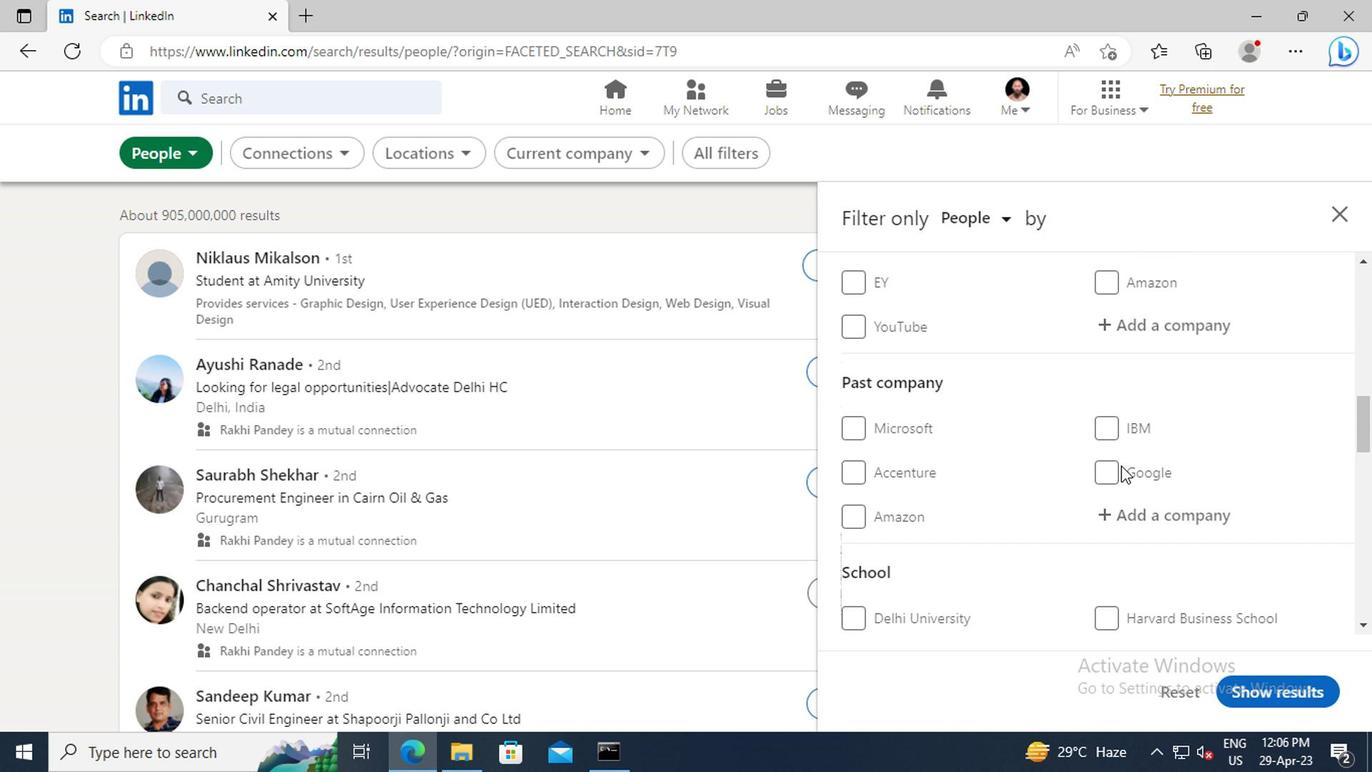 
Action: Mouse scrolled (1118, 469) with delta (0, 1)
Screenshot: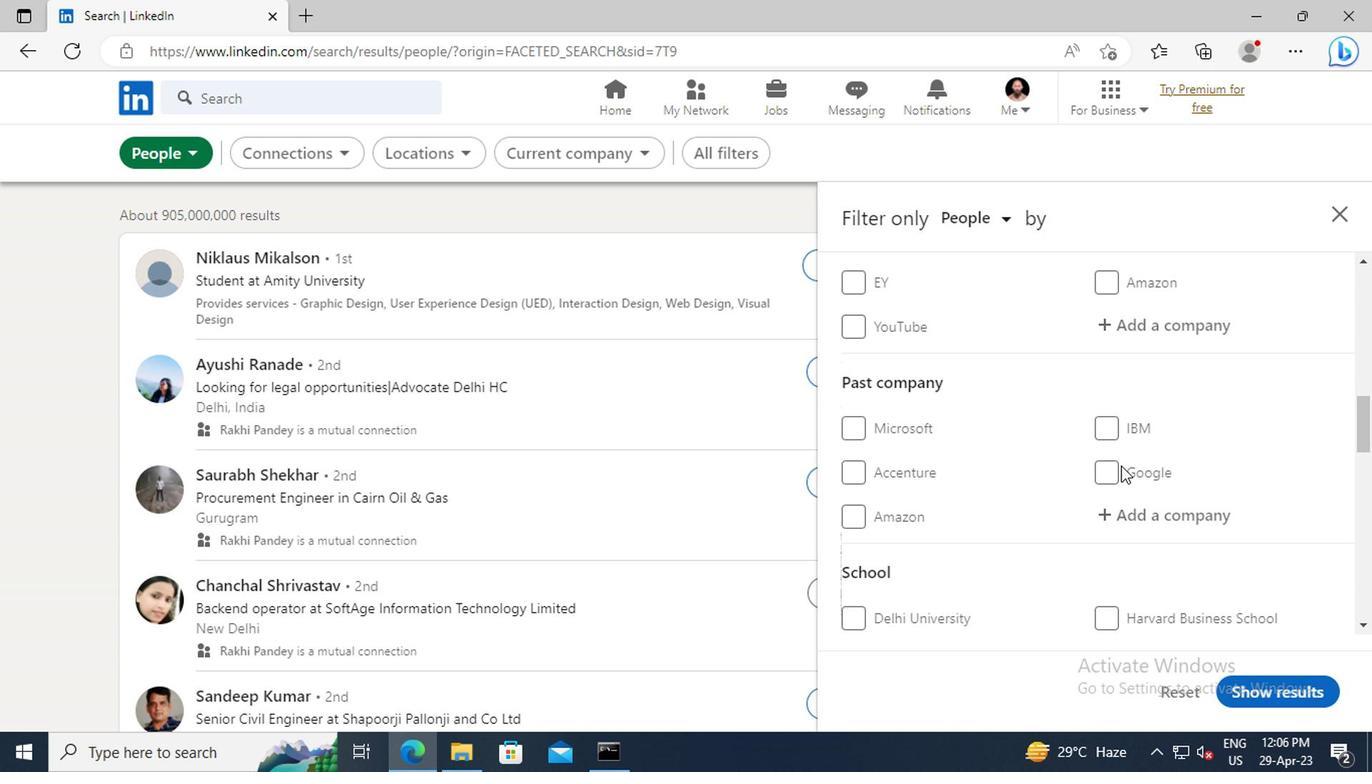 
Action: Mouse moved to (1123, 444)
Screenshot: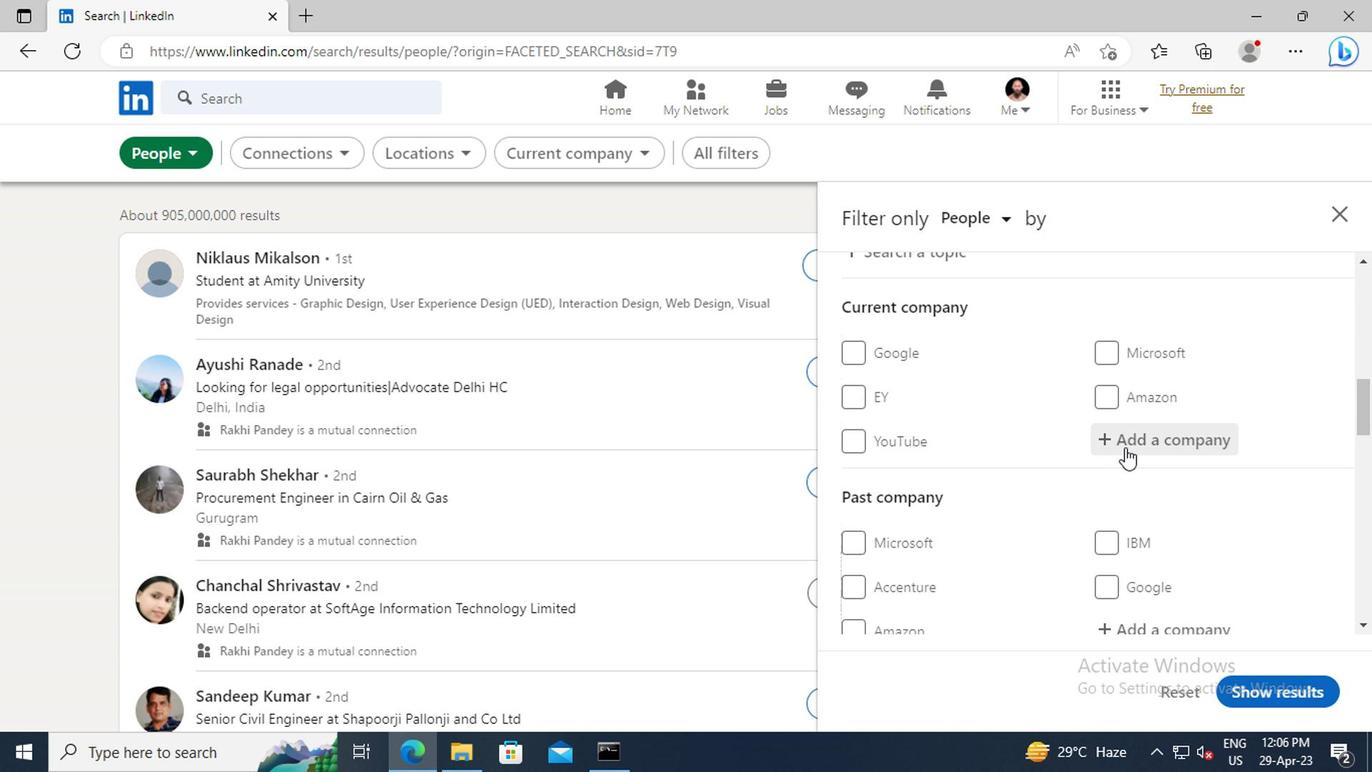 
Action: Mouse pressed left at (1123, 444)
Screenshot: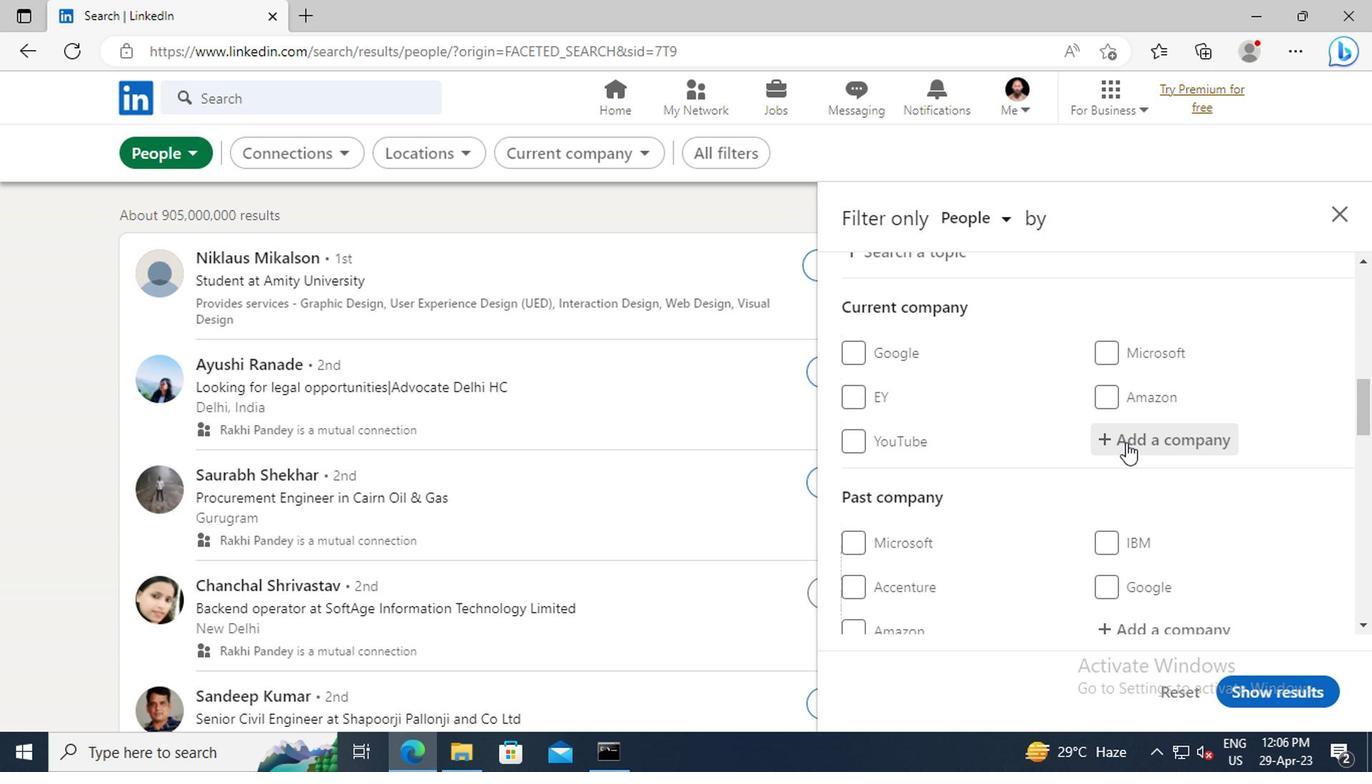 
Action: Key pressed <Key.shift>SBI<Key.space><Key.shift>CARD
Screenshot: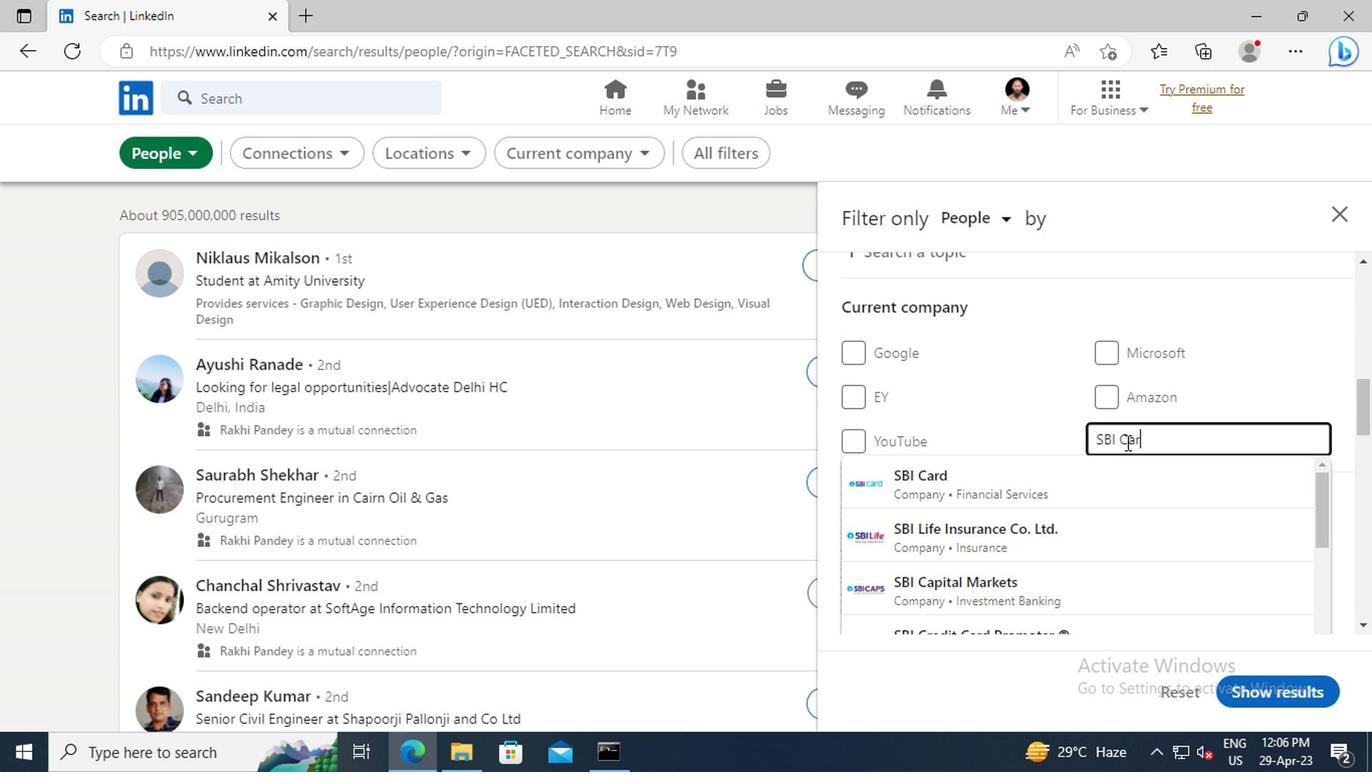 
Action: Mouse moved to (1123, 466)
Screenshot: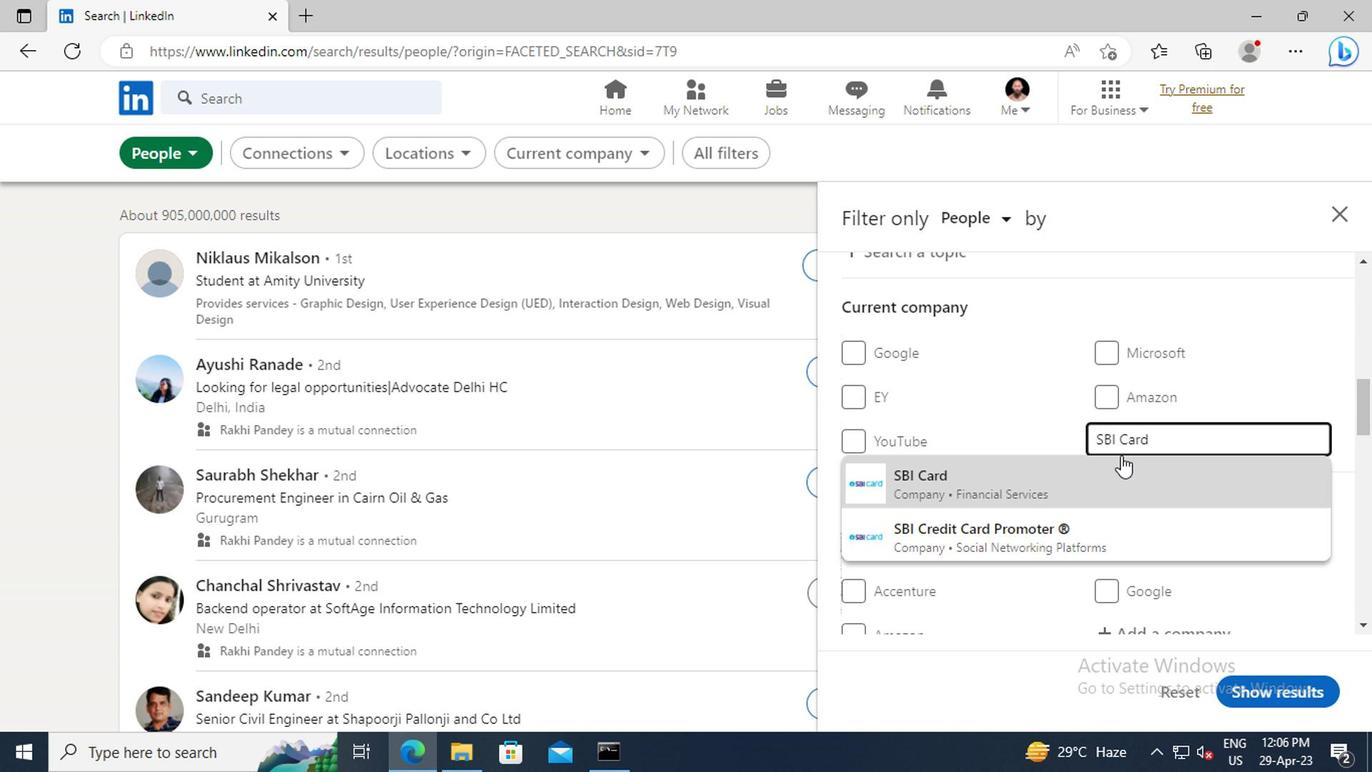 
Action: Mouse pressed left at (1123, 466)
Screenshot: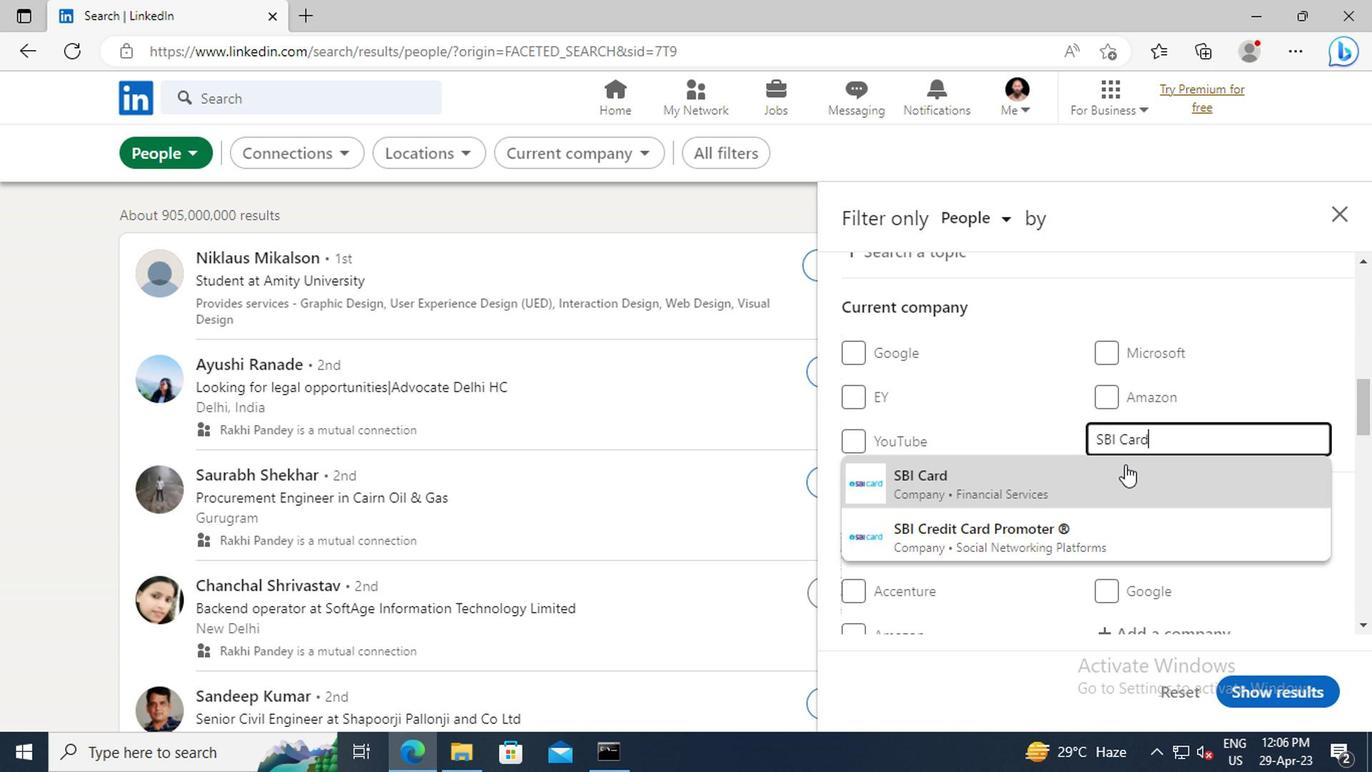 
Action: Mouse scrolled (1123, 465) with delta (0, -1)
Screenshot: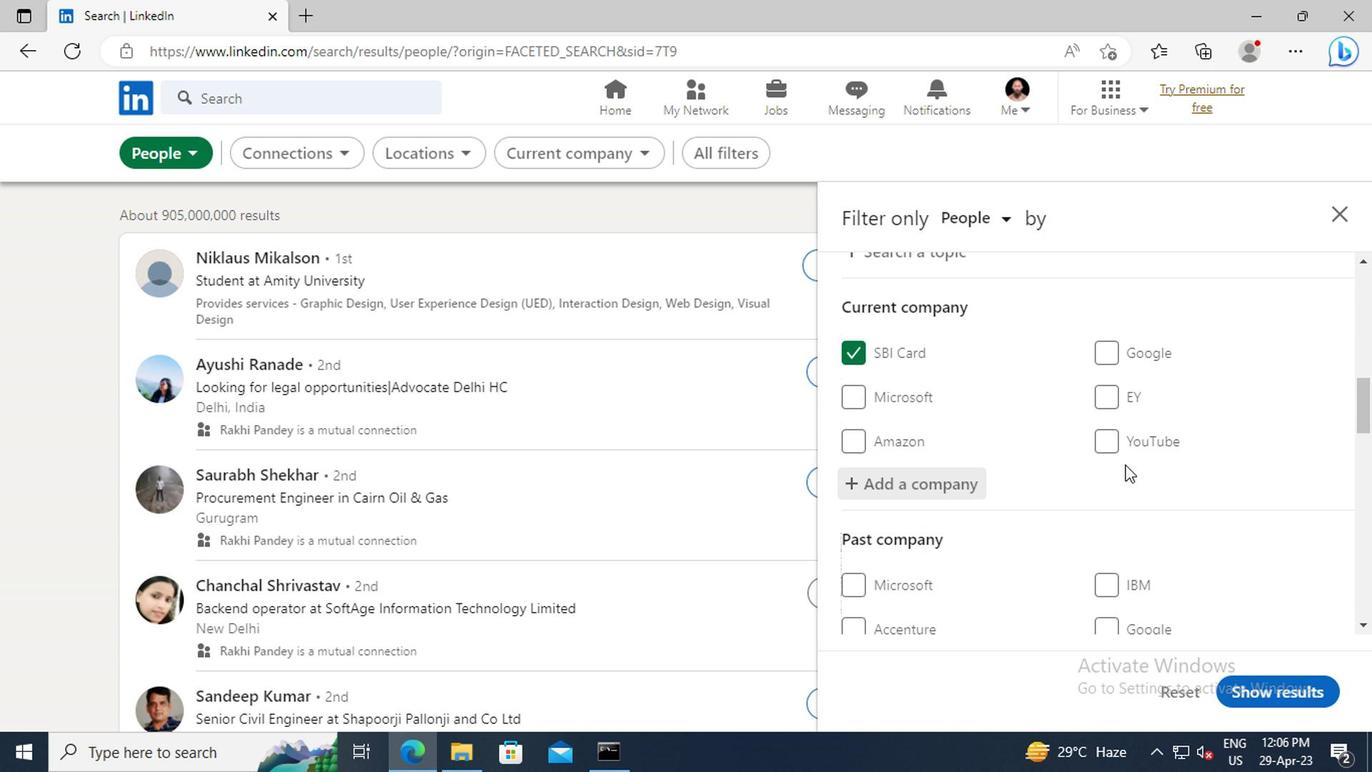 
Action: Mouse moved to (1120, 432)
Screenshot: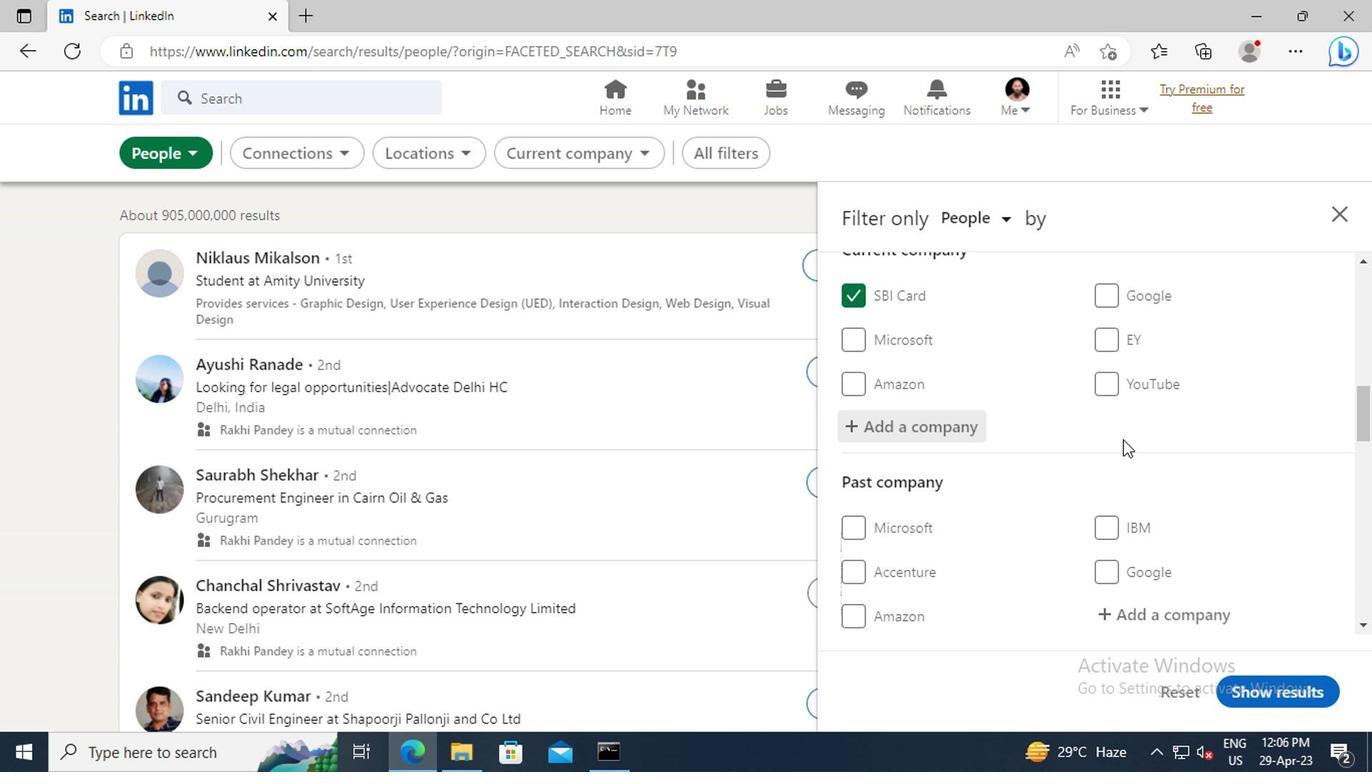 
Action: Mouse scrolled (1120, 431) with delta (0, 0)
Screenshot: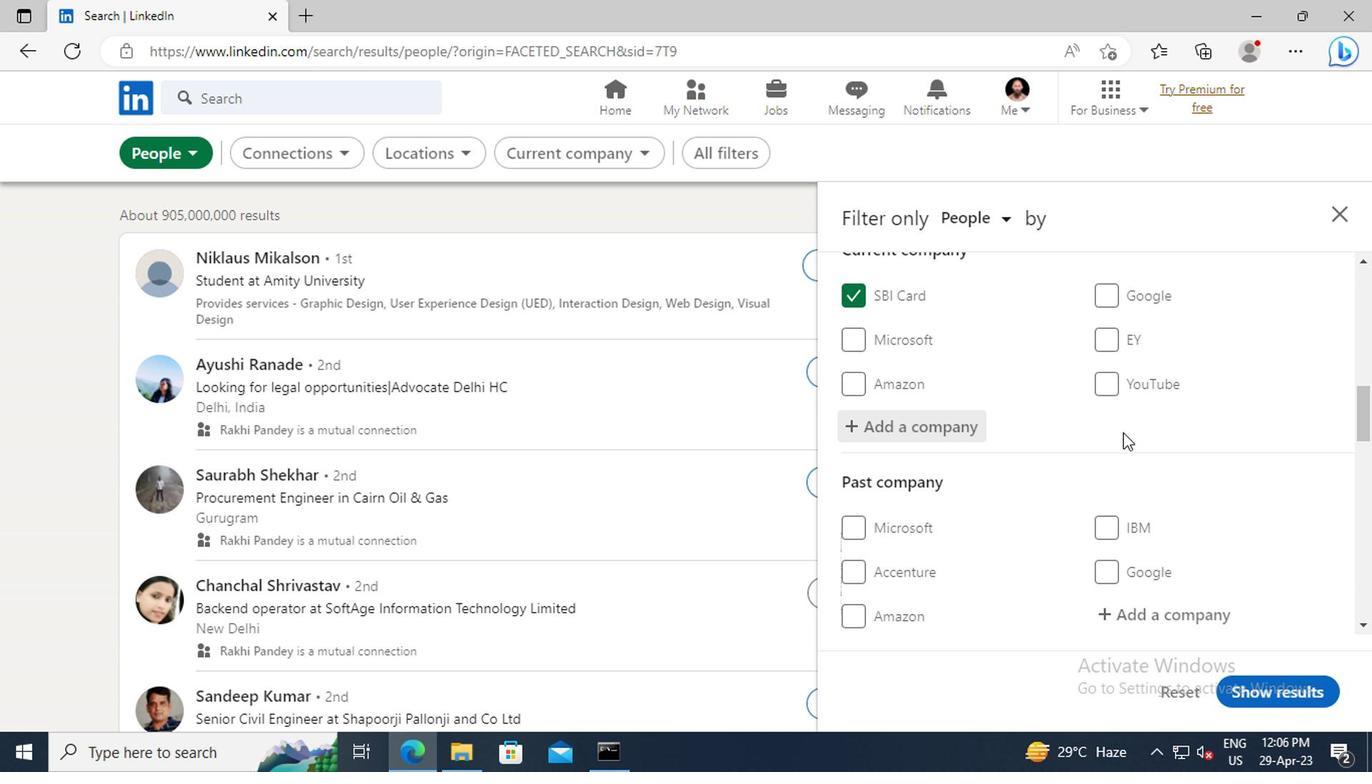 
Action: Mouse moved to (1117, 412)
Screenshot: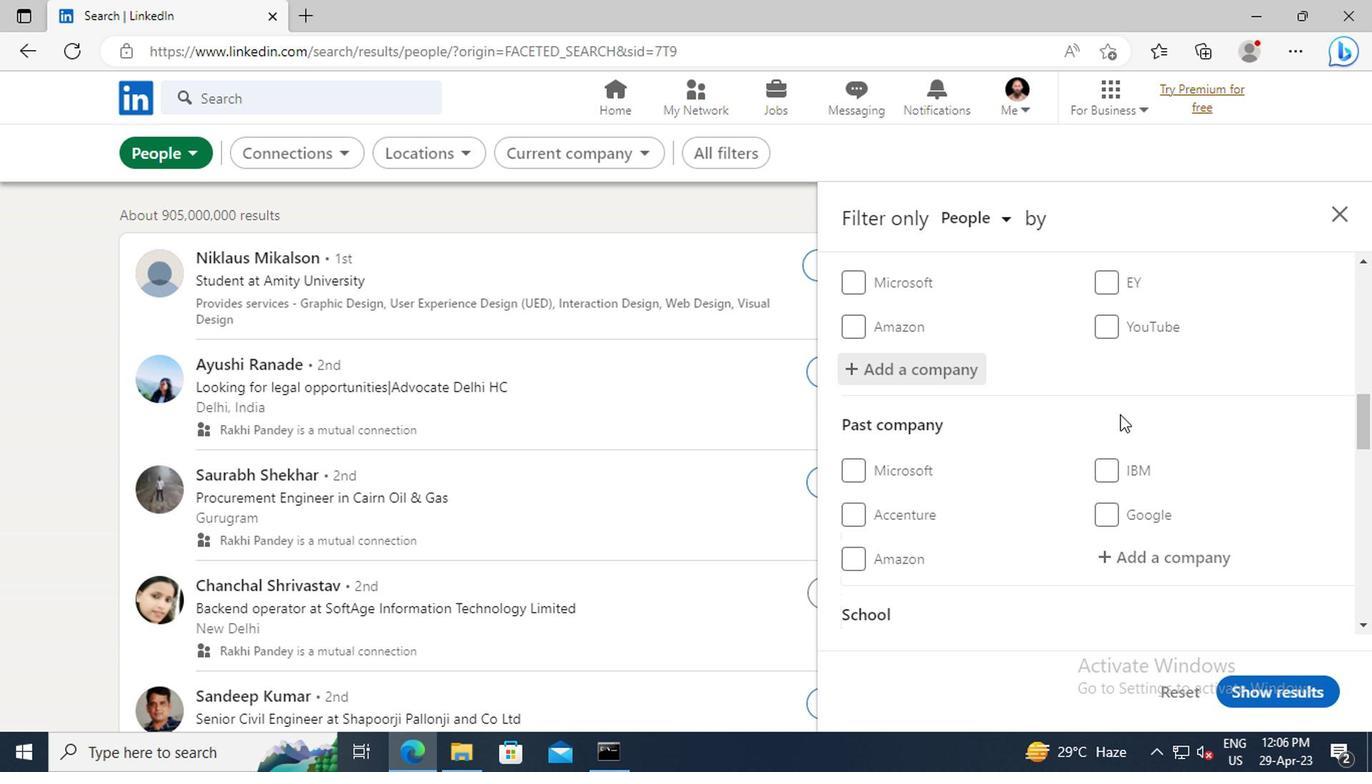 
Action: Mouse scrolled (1117, 411) with delta (0, -1)
Screenshot: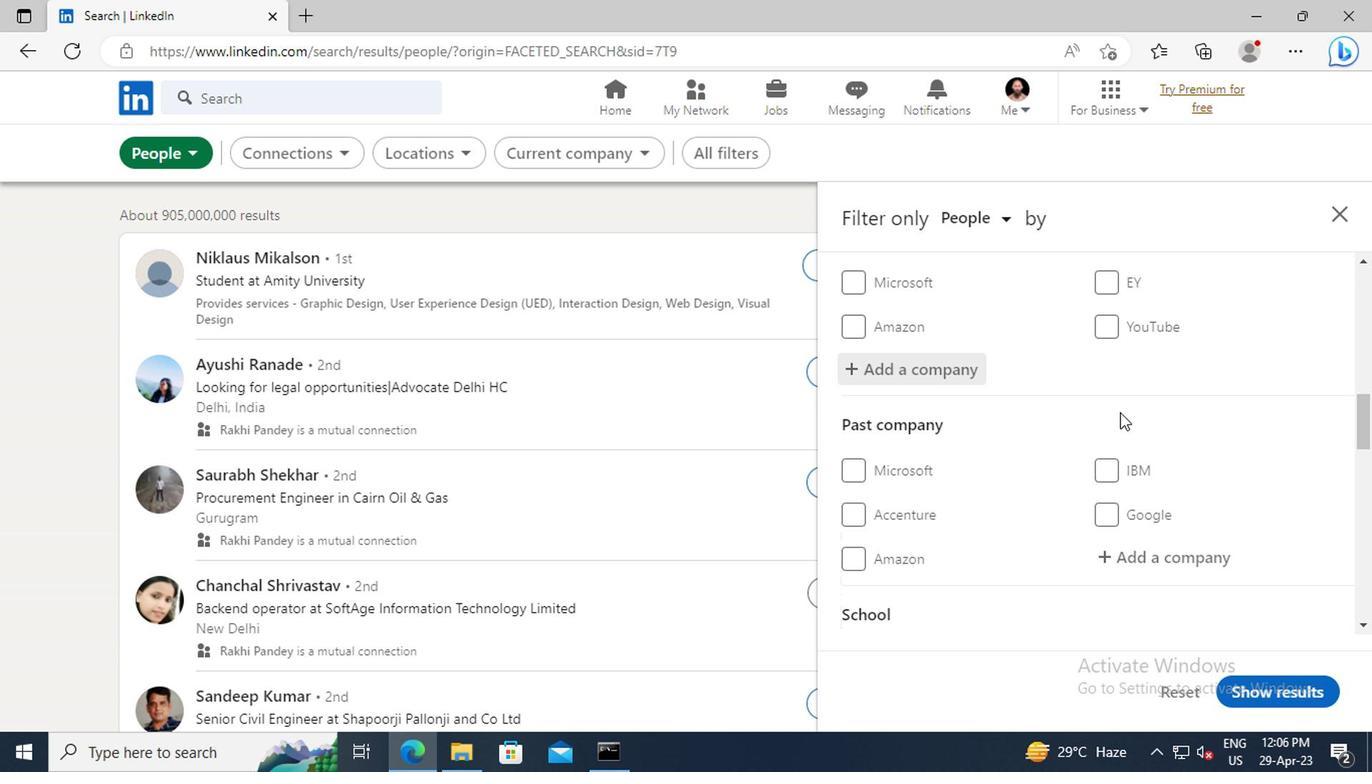 
Action: Mouse scrolled (1117, 411) with delta (0, -1)
Screenshot: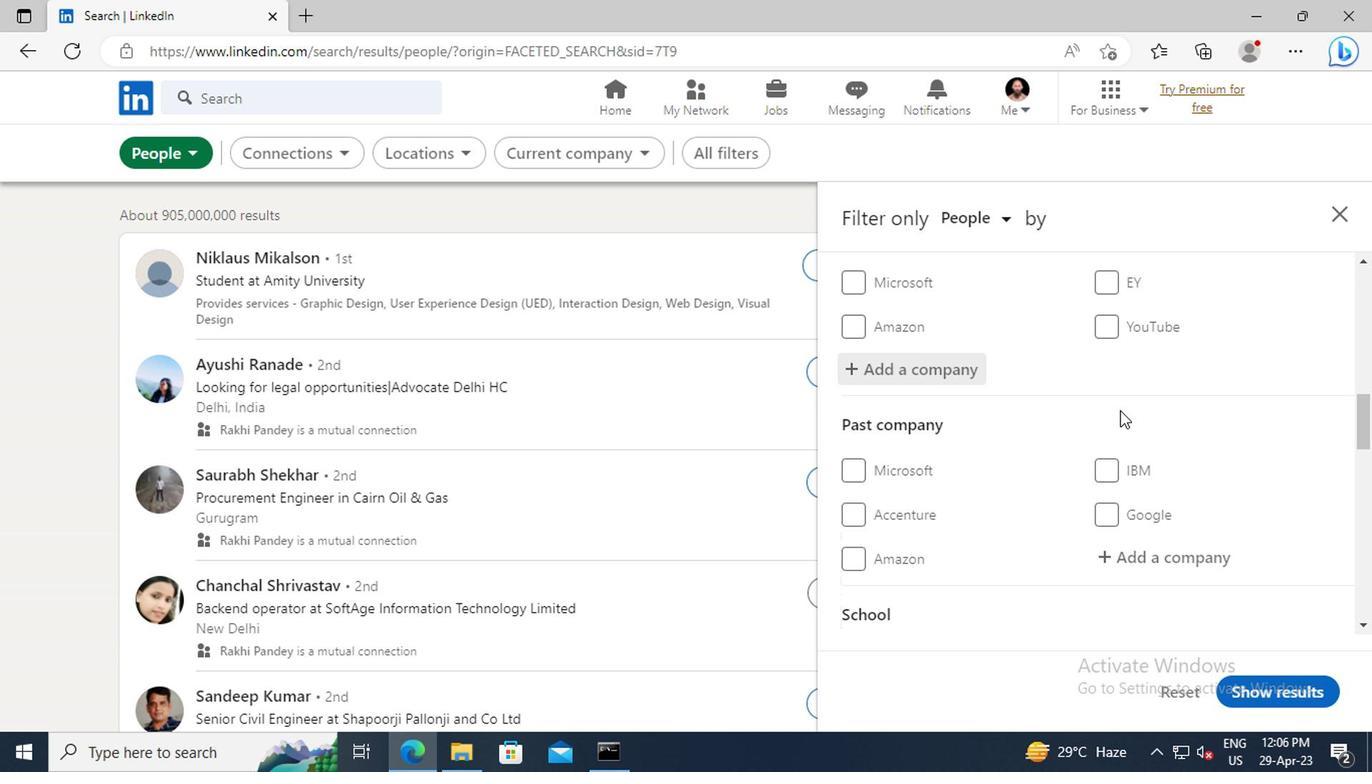 
Action: Mouse moved to (1117, 411)
Screenshot: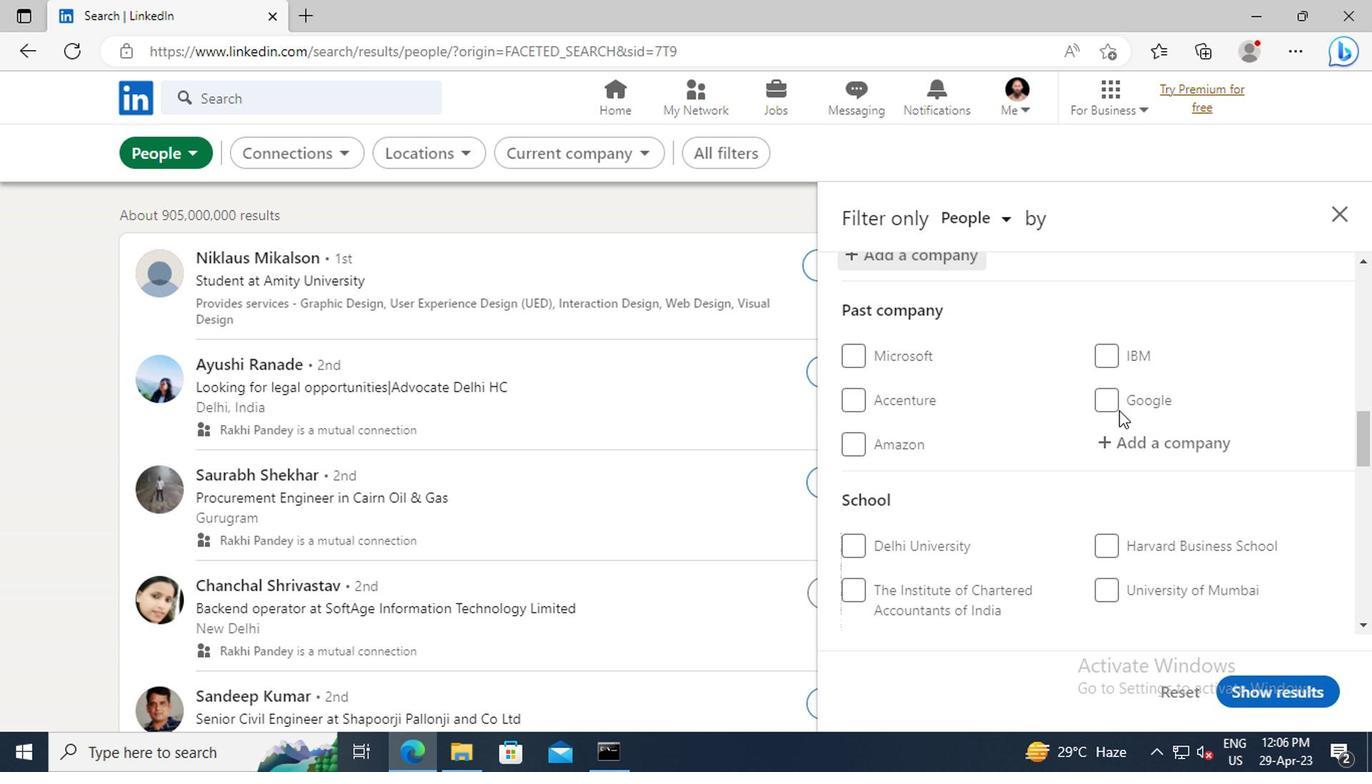 
Action: Mouse scrolled (1117, 410) with delta (0, 0)
Screenshot: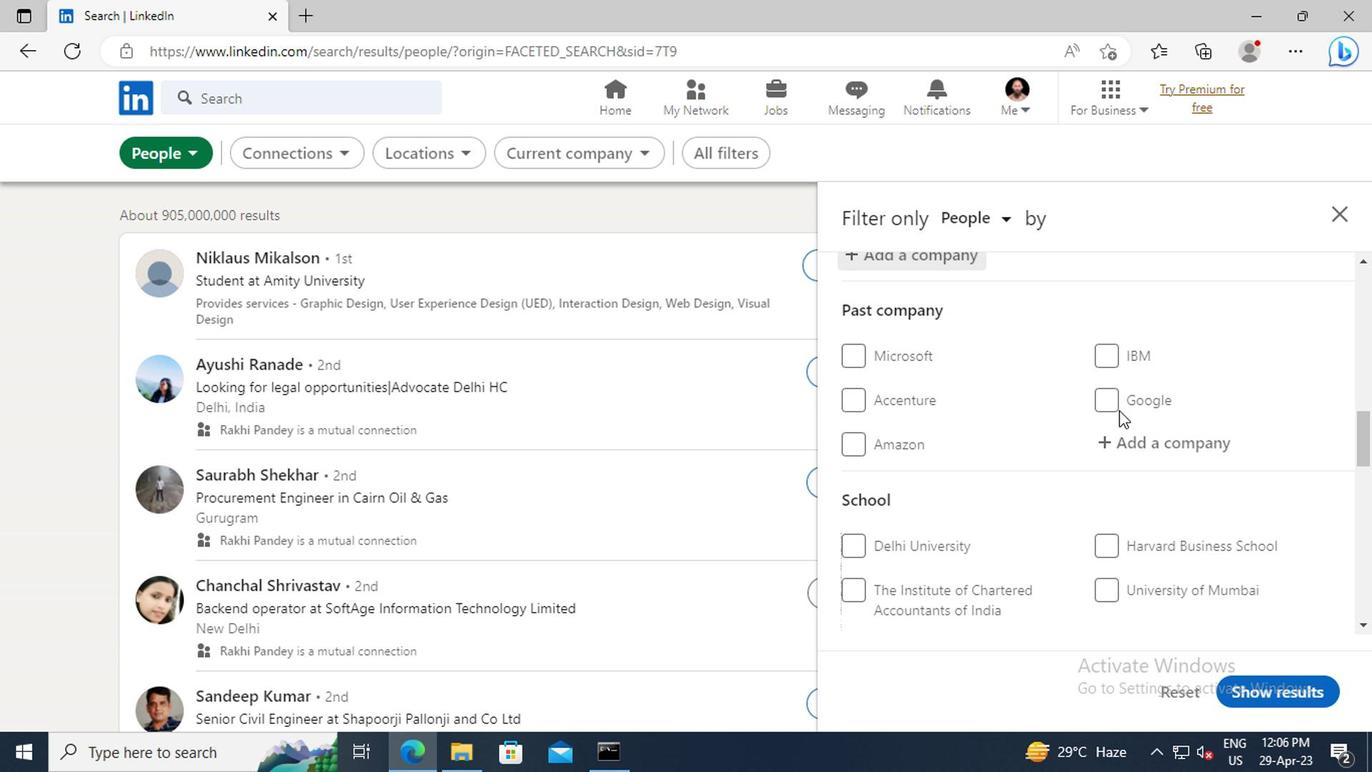 
Action: Mouse scrolled (1117, 410) with delta (0, 0)
Screenshot: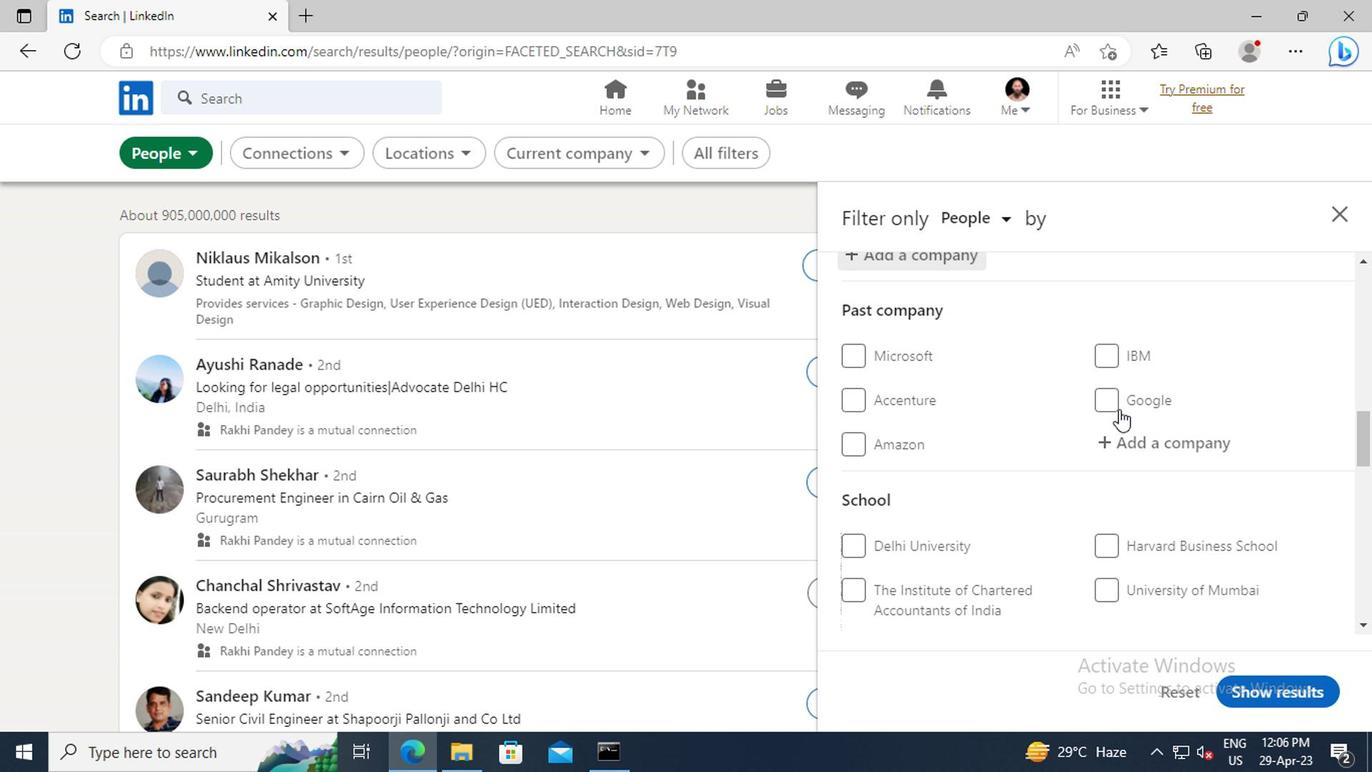 
Action: Mouse moved to (1113, 403)
Screenshot: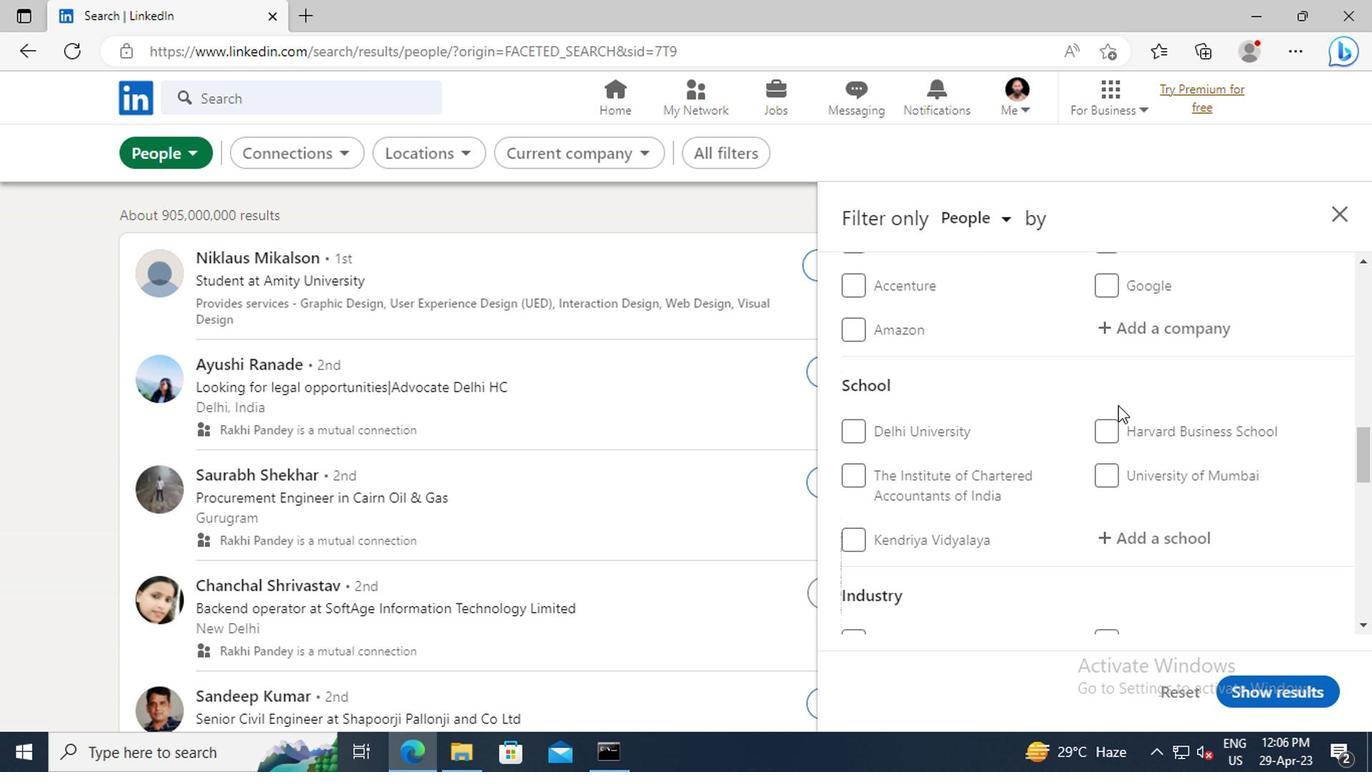 
Action: Mouse scrolled (1113, 402) with delta (0, 0)
Screenshot: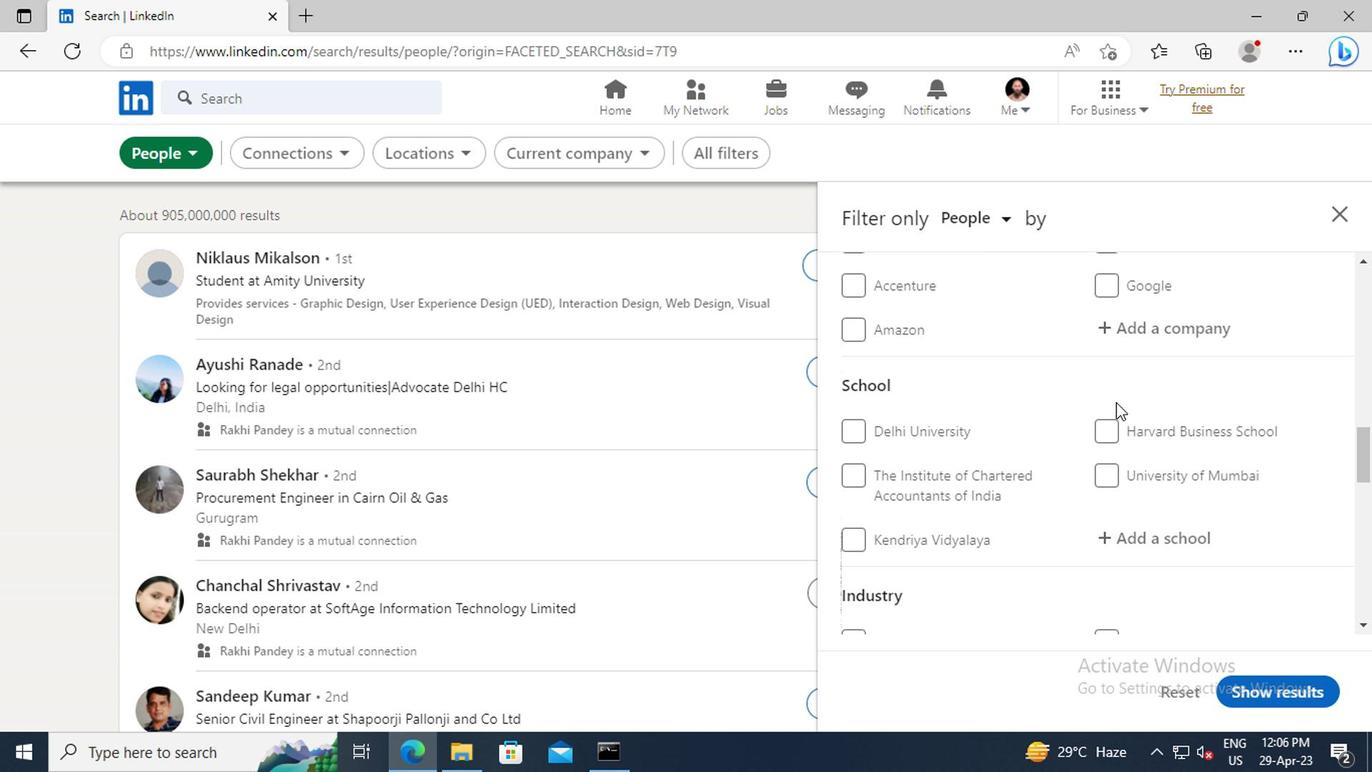 
Action: Mouse scrolled (1113, 402) with delta (0, 0)
Screenshot: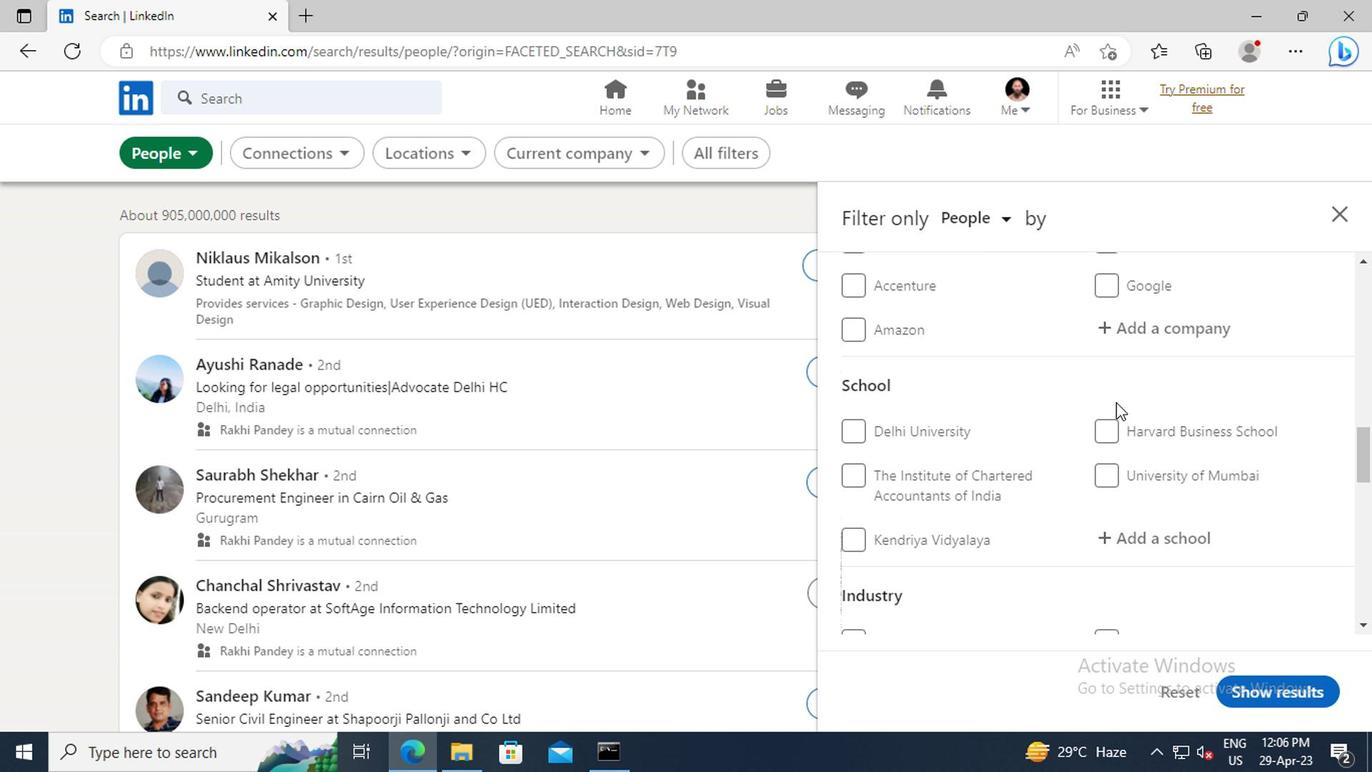 
Action: Mouse moved to (1113, 423)
Screenshot: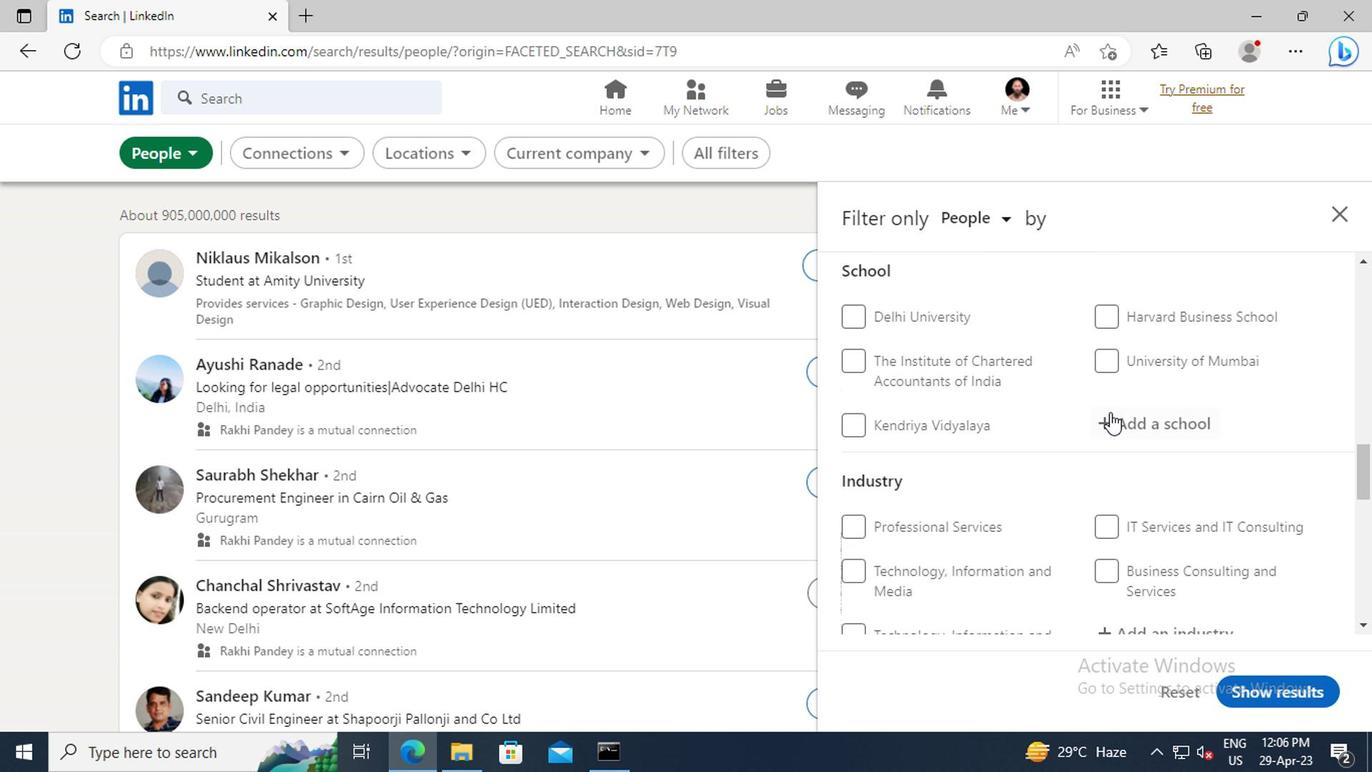 
Action: Mouse pressed left at (1113, 423)
Screenshot: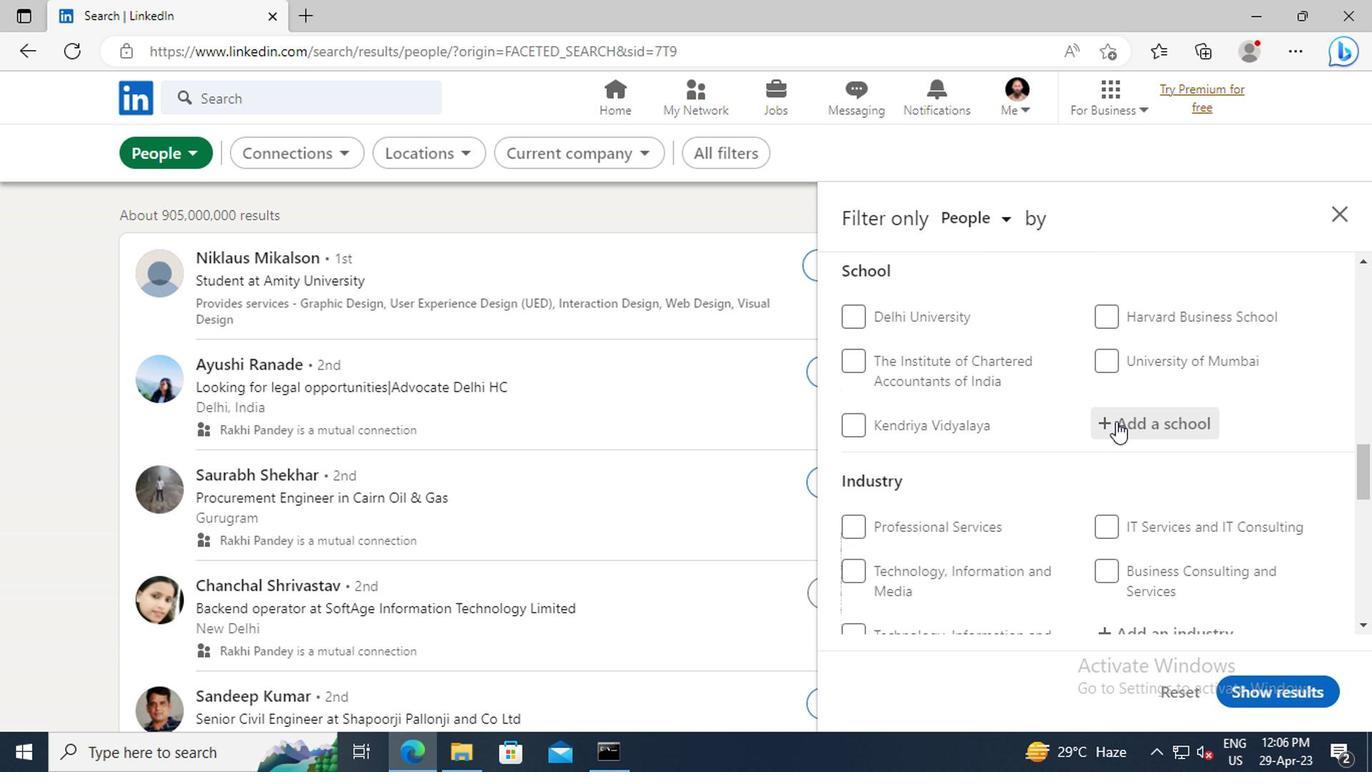 
Action: Key pressed <Key.shift>INSTITUTE<Key.space>OF<Key.space><Key.shift>CHAR
Screenshot: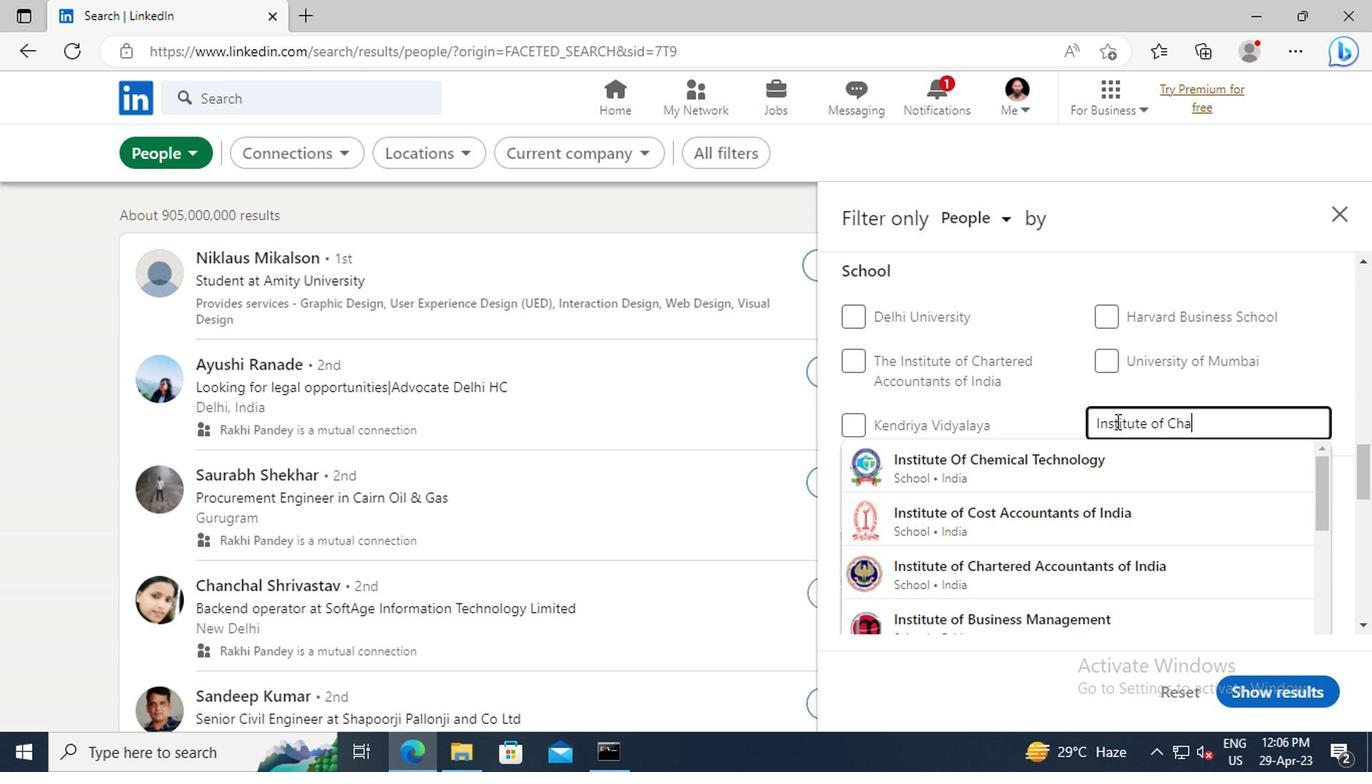 
Action: Mouse moved to (1113, 459)
Screenshot: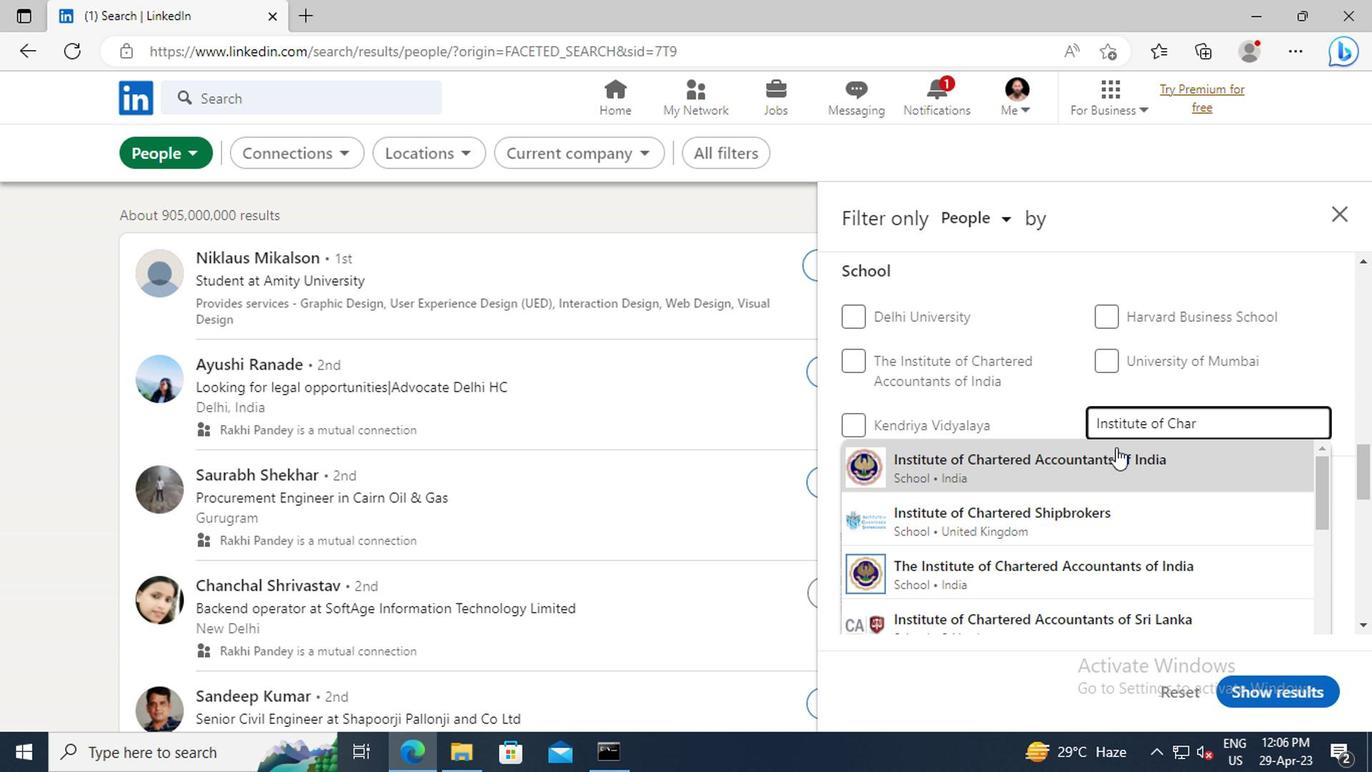 
Action: Mouse pressed left at (1113, 459)
Screenshot: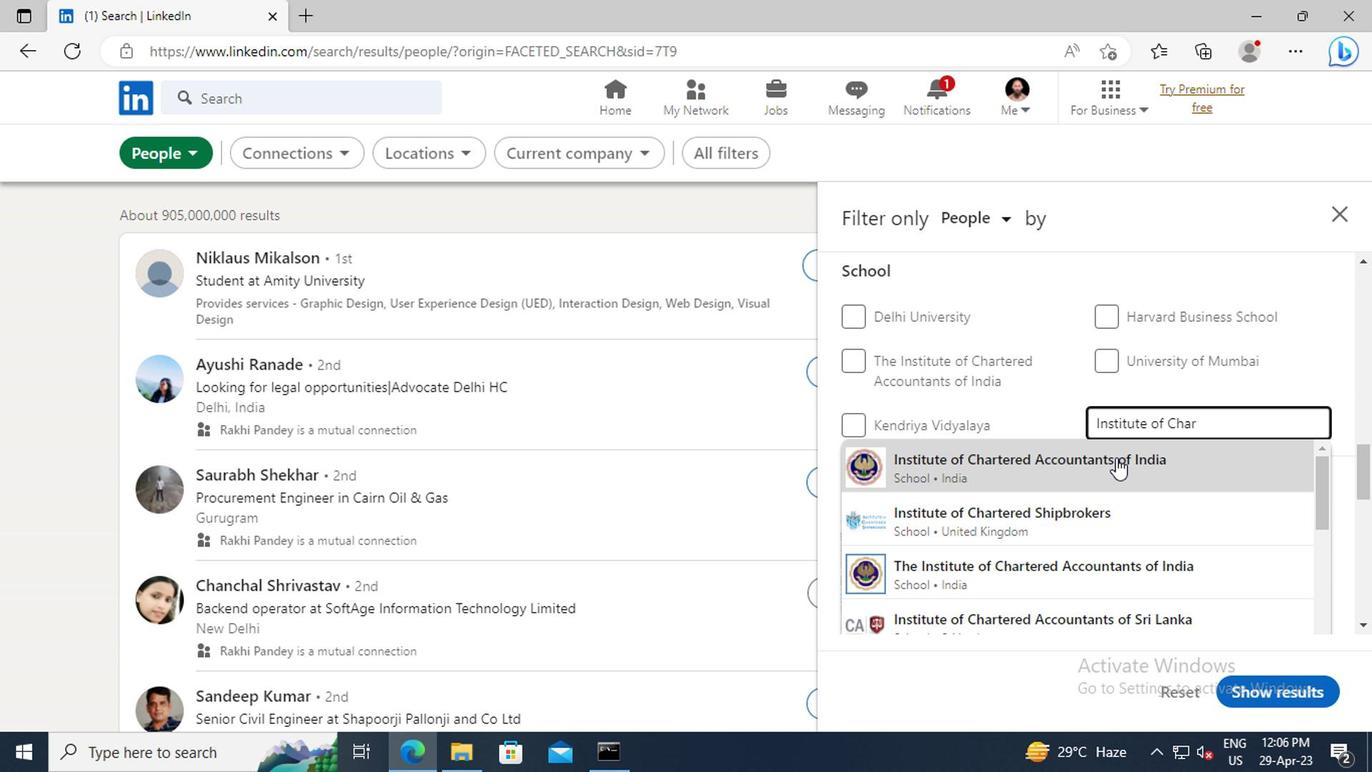 
Action: Mouse scrolled (1113, 459) with delta (0, 0)
Screenshot: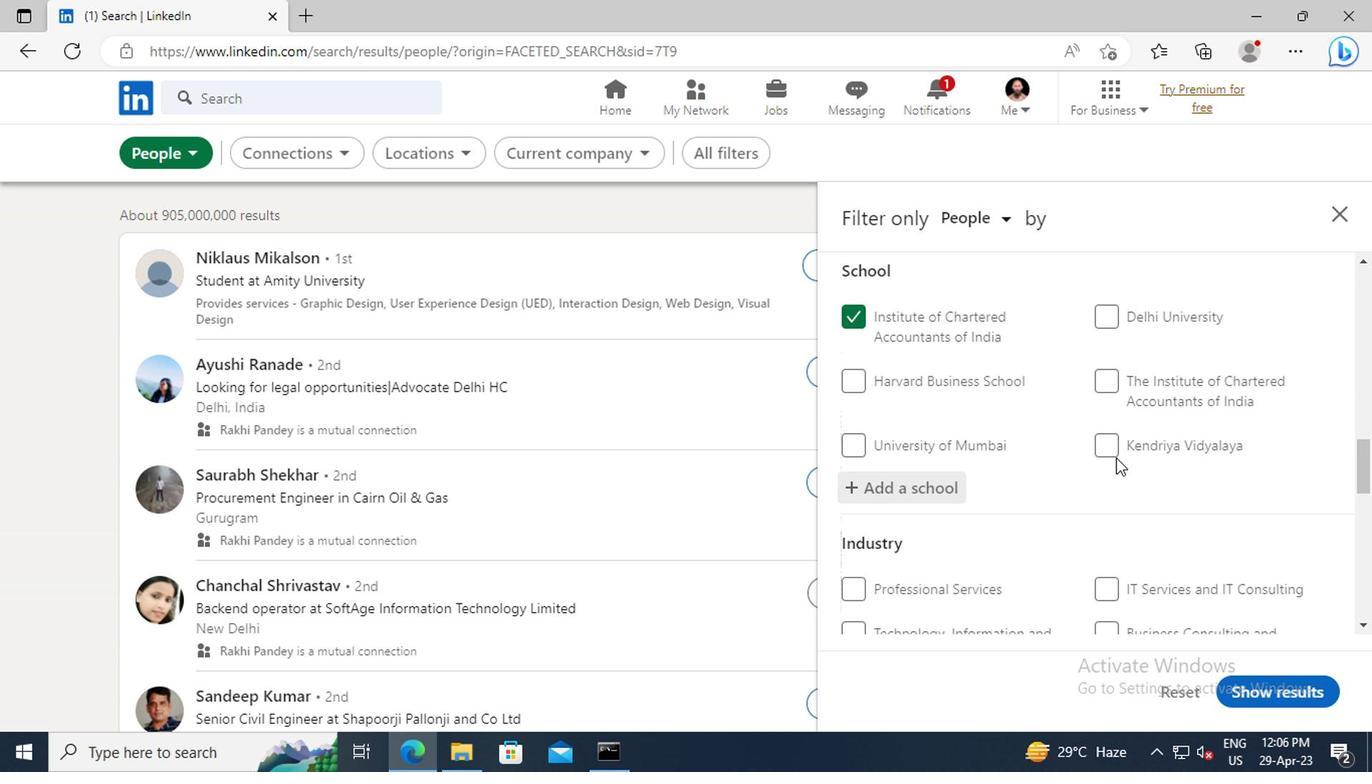 
Action: Mouse scrolled (1113, 459) with delta (0, 0)
Screenshot: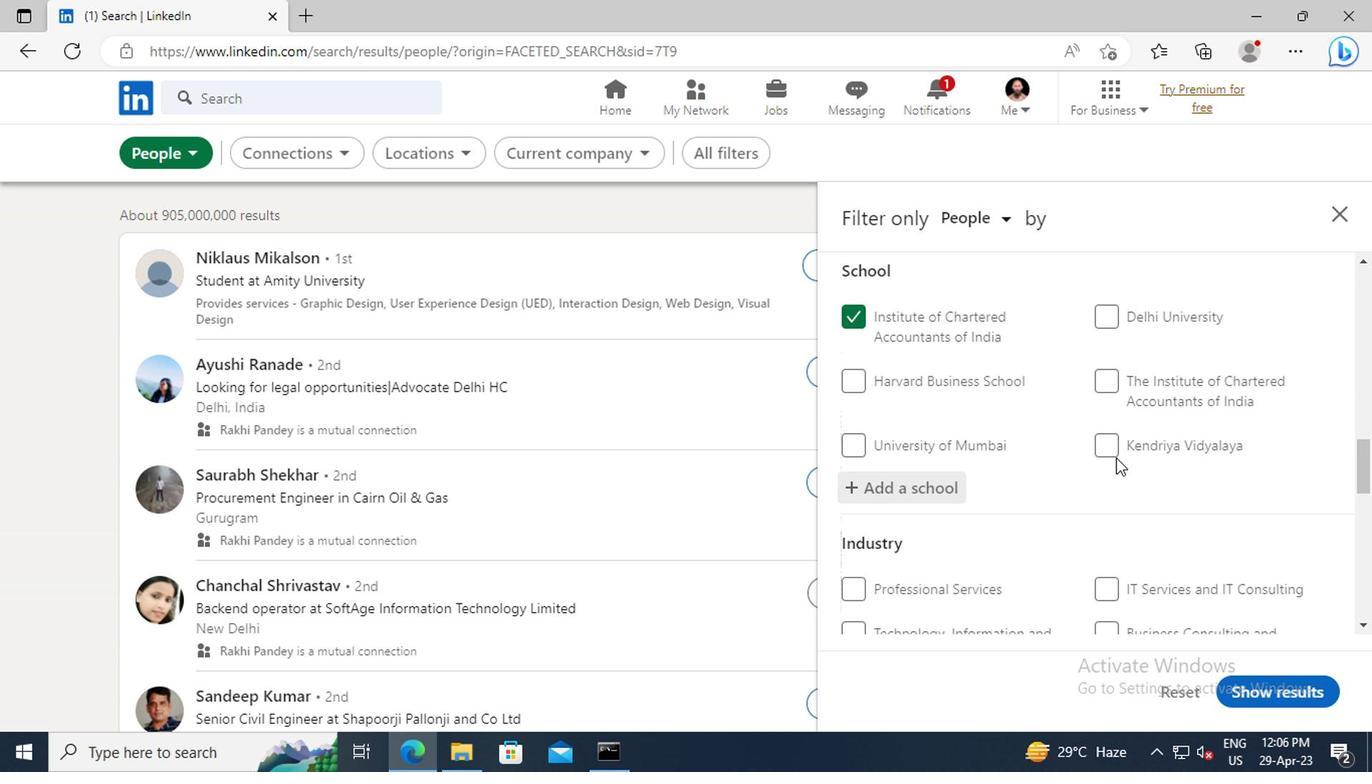 
Action: Mouse moved to (1126, 430)
Screenshot: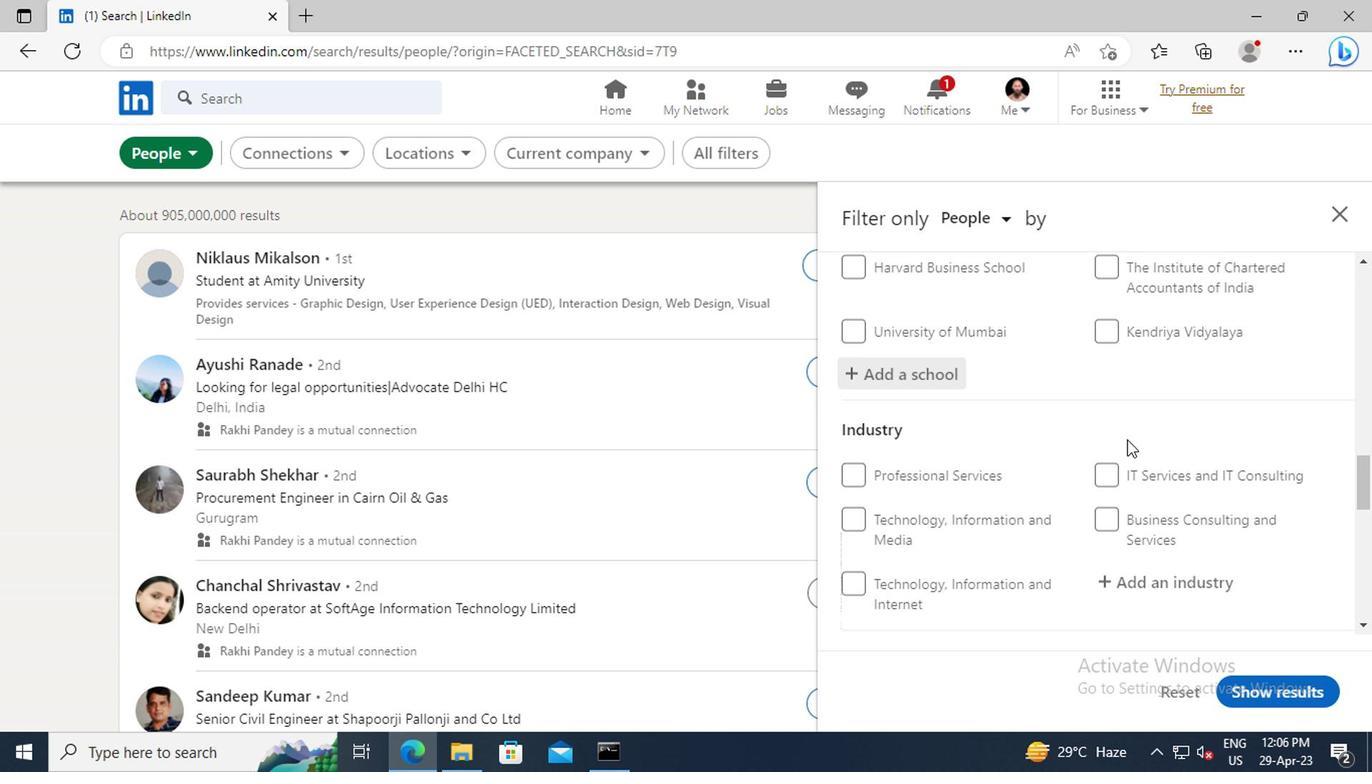 
Action: Mouse scrolled (1126, 429) with delta (0, 0)
Screenshot: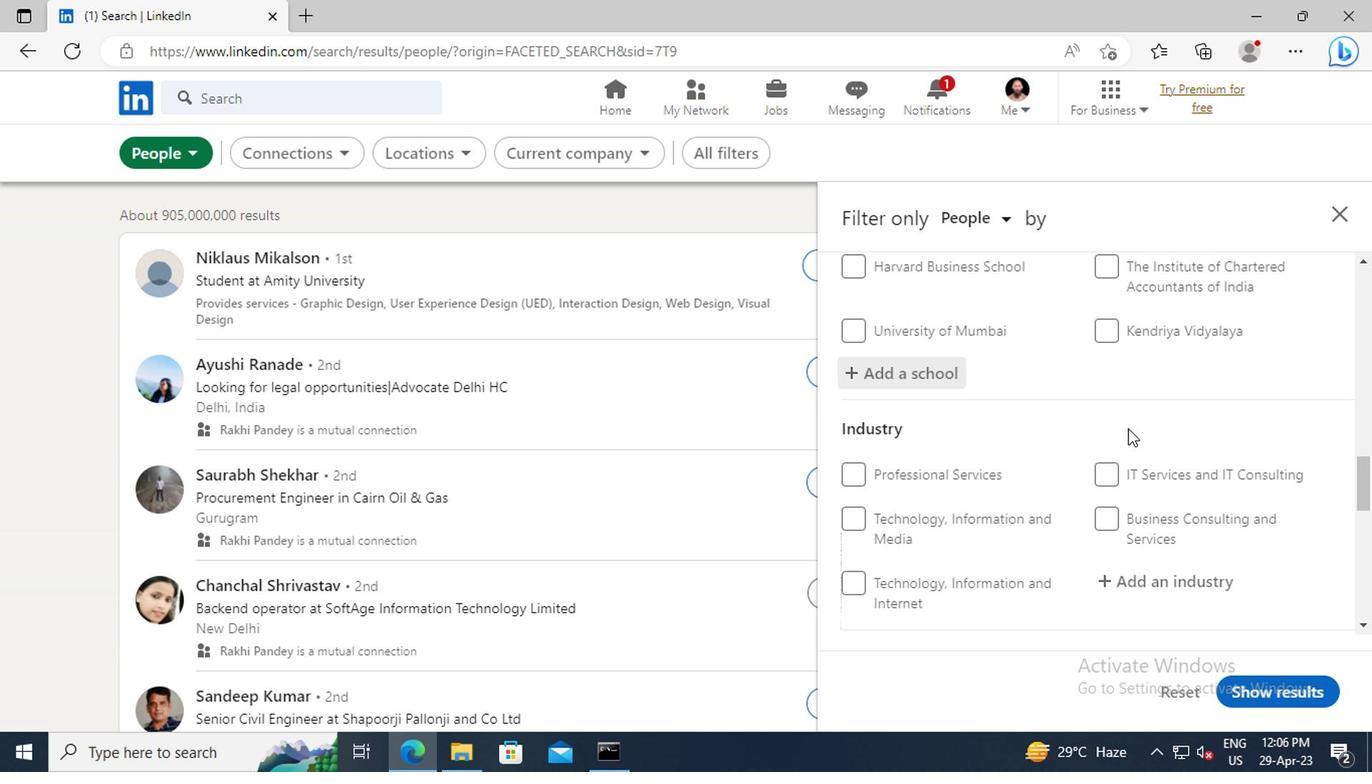 
Action: Mouse moved to (1126, 410)
Screenshot: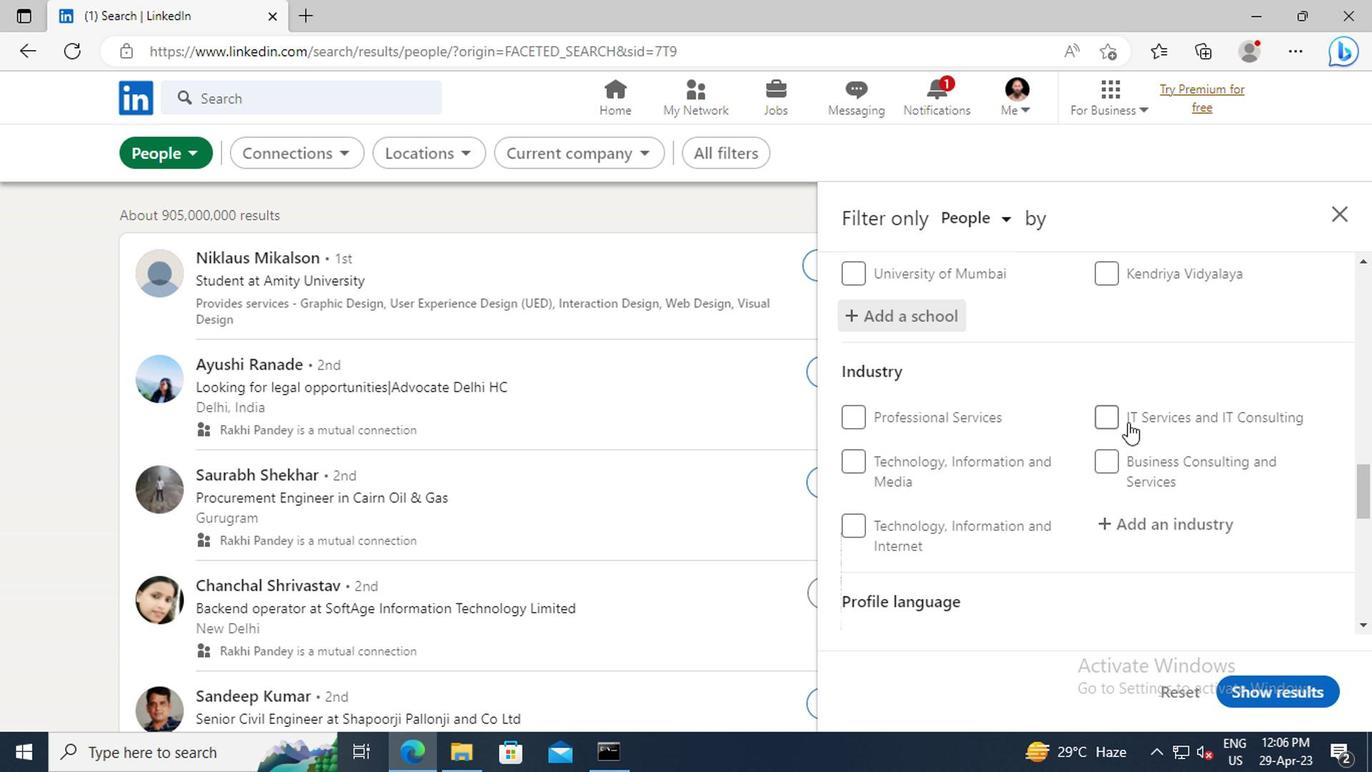 
Action: Mouse scrolled (1126, 409) with delta (0, 0)
Screenshot: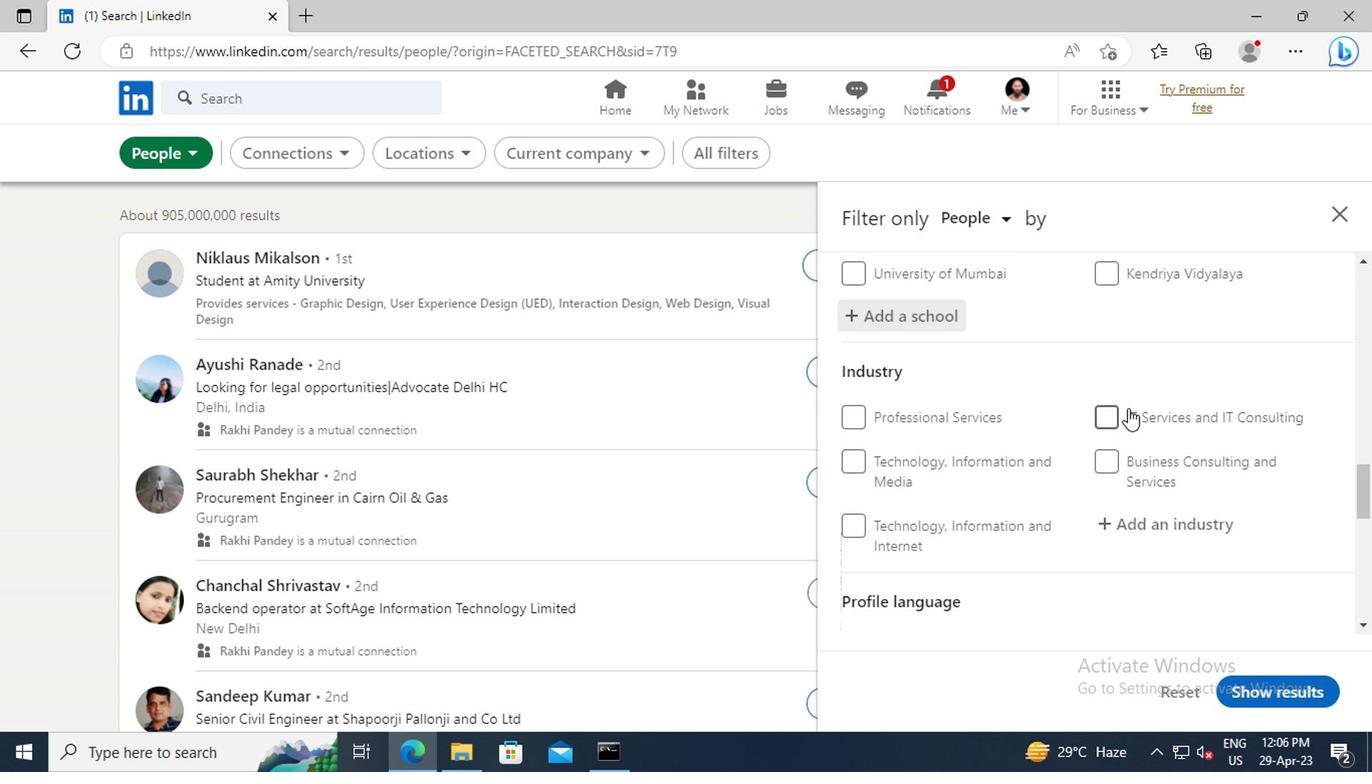 
Action: Mouse moved to (1123, 461)
Screenshot: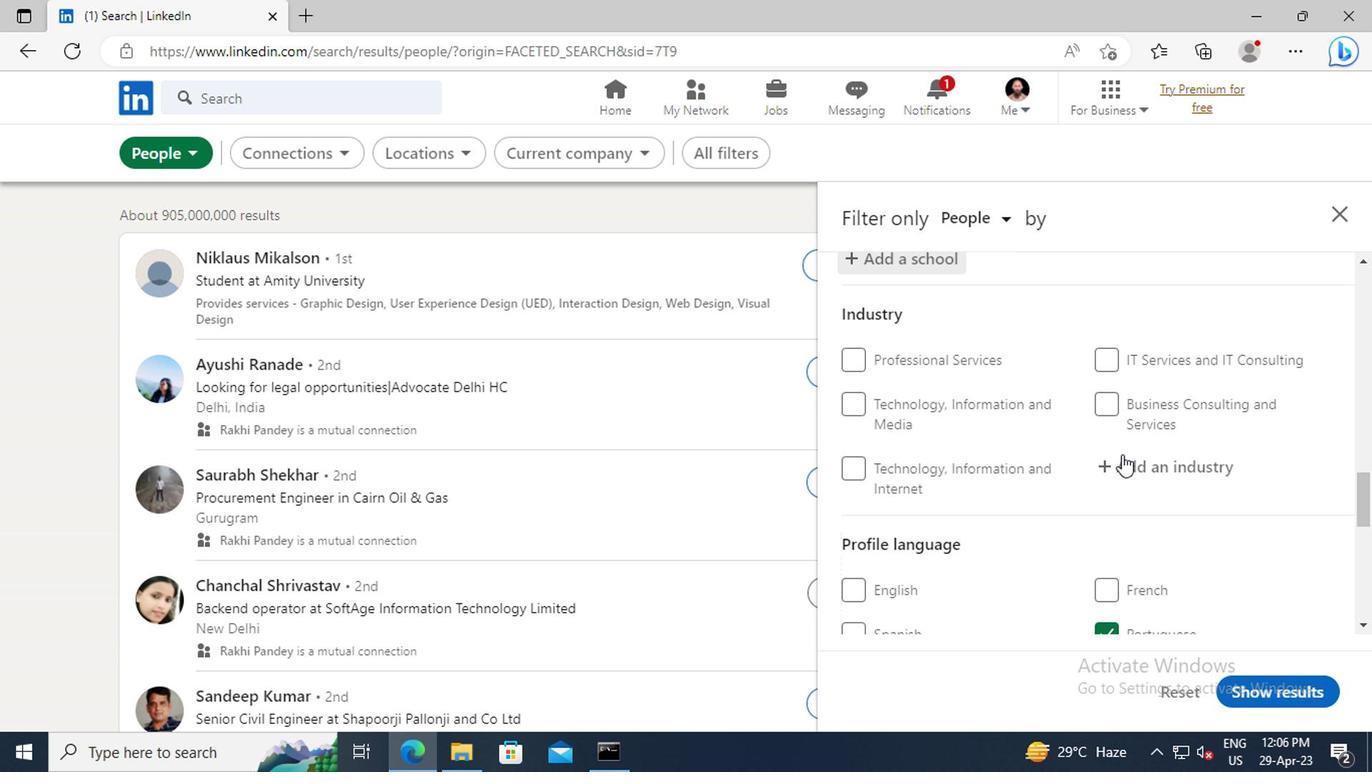 
Action: Mouse pressed left at (1123, 461)
Screenshot: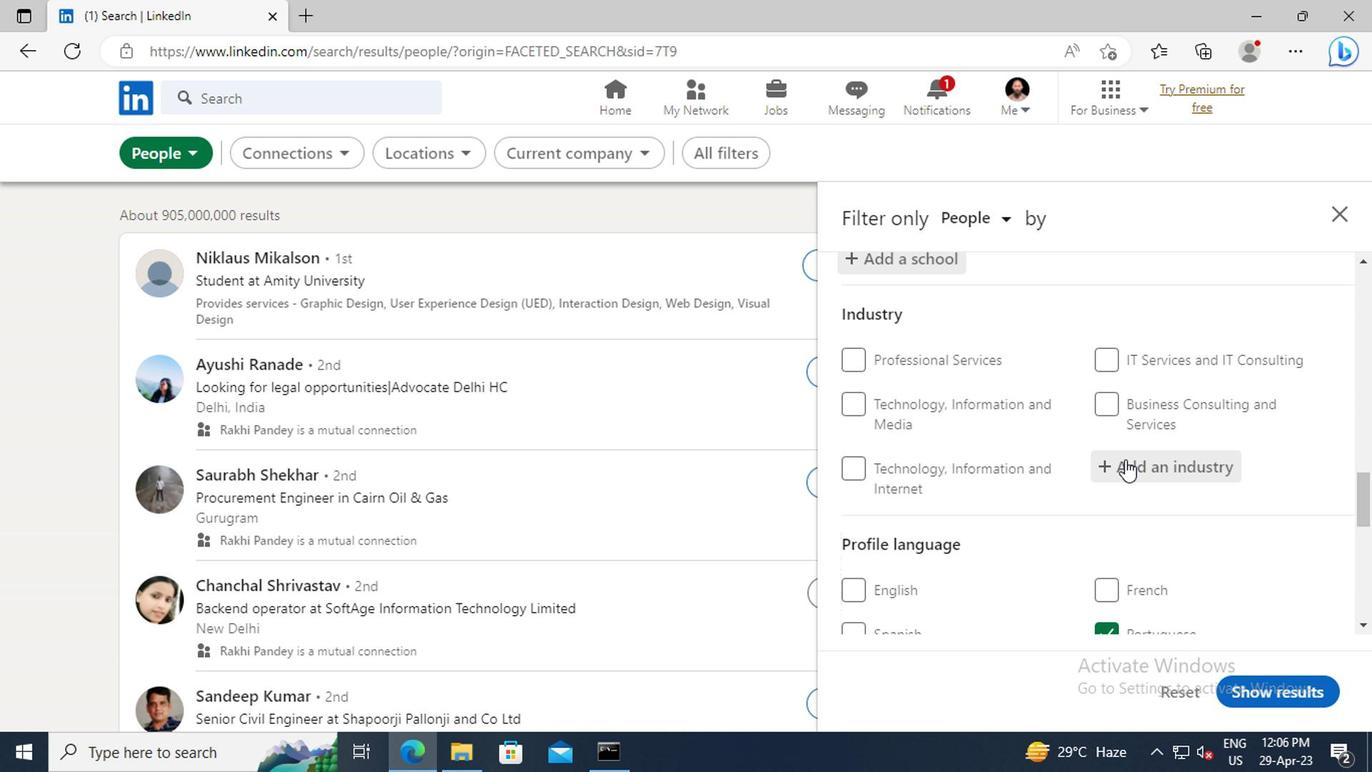 
Action: Key pressed <Key.shift>METAL<Key.space><Key.shift>TRE
Screenshot: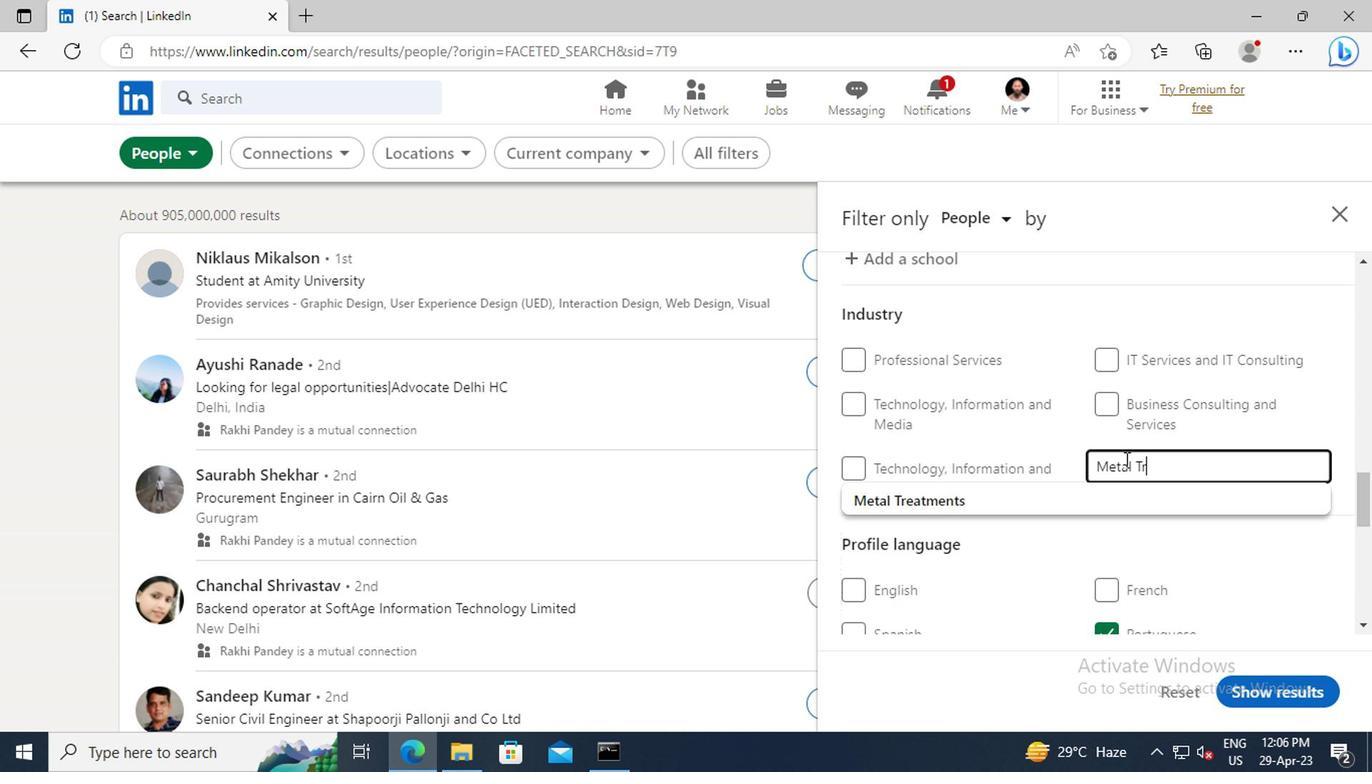 
Action: Mouse moved to (1113, 499)
Screenshot: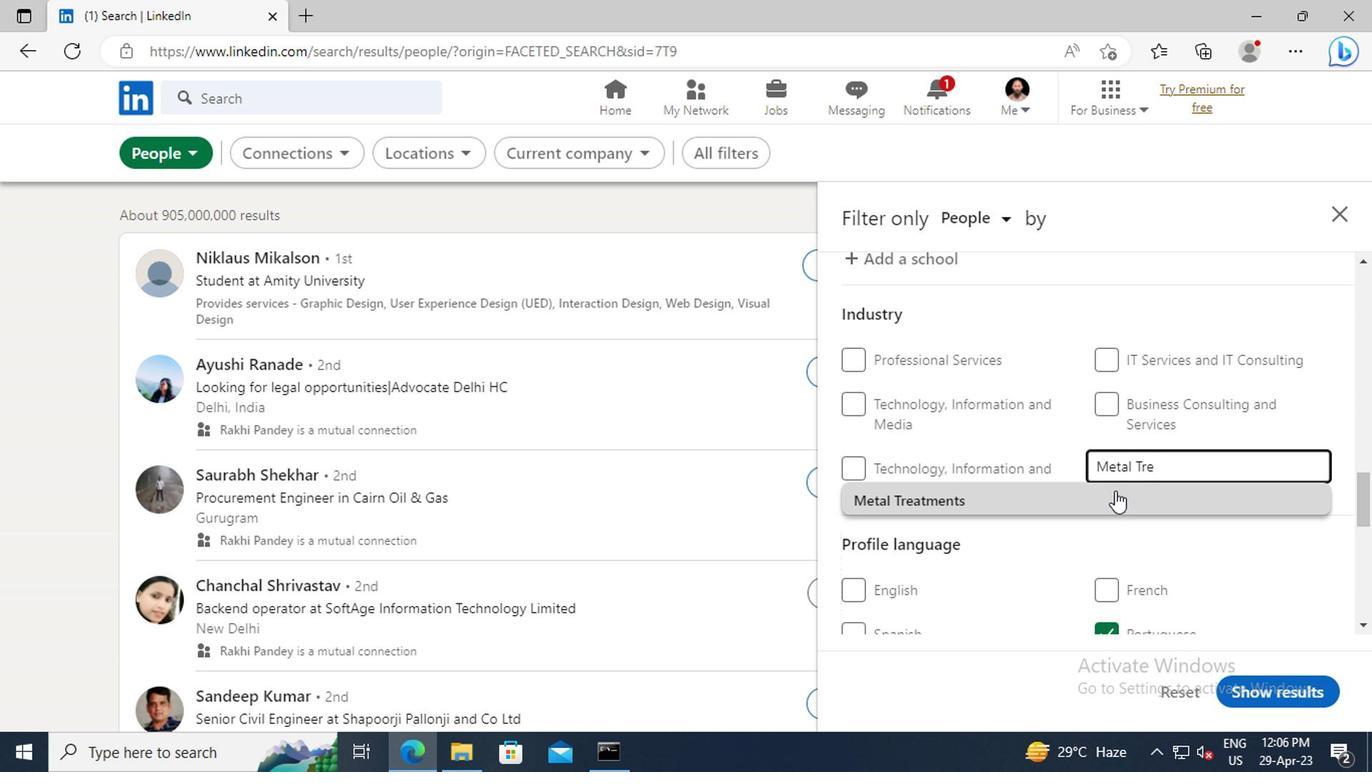 
Action: Mouse pressed left at (1113, 499)
Screenshot: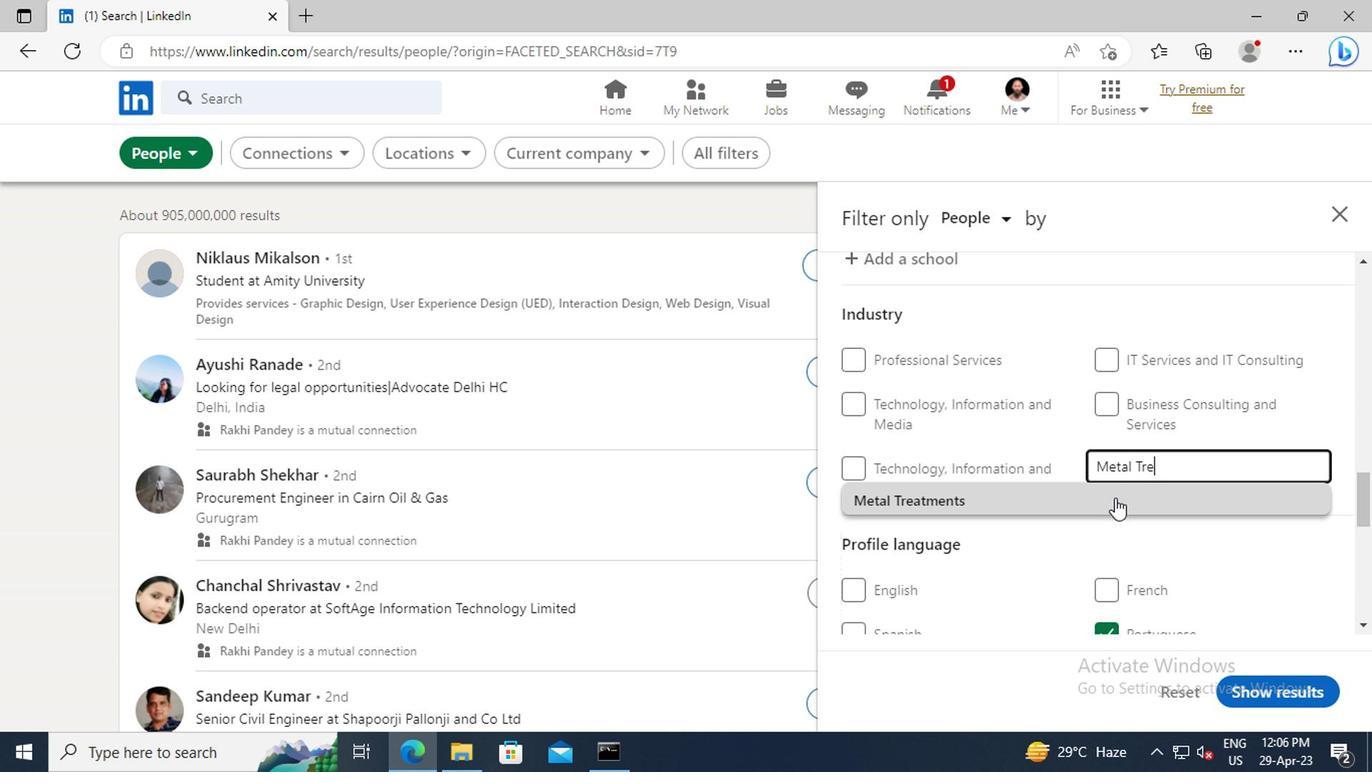 
Action: Mouse scrolled (1113, 499) with delta (0, 0)
Screenshot: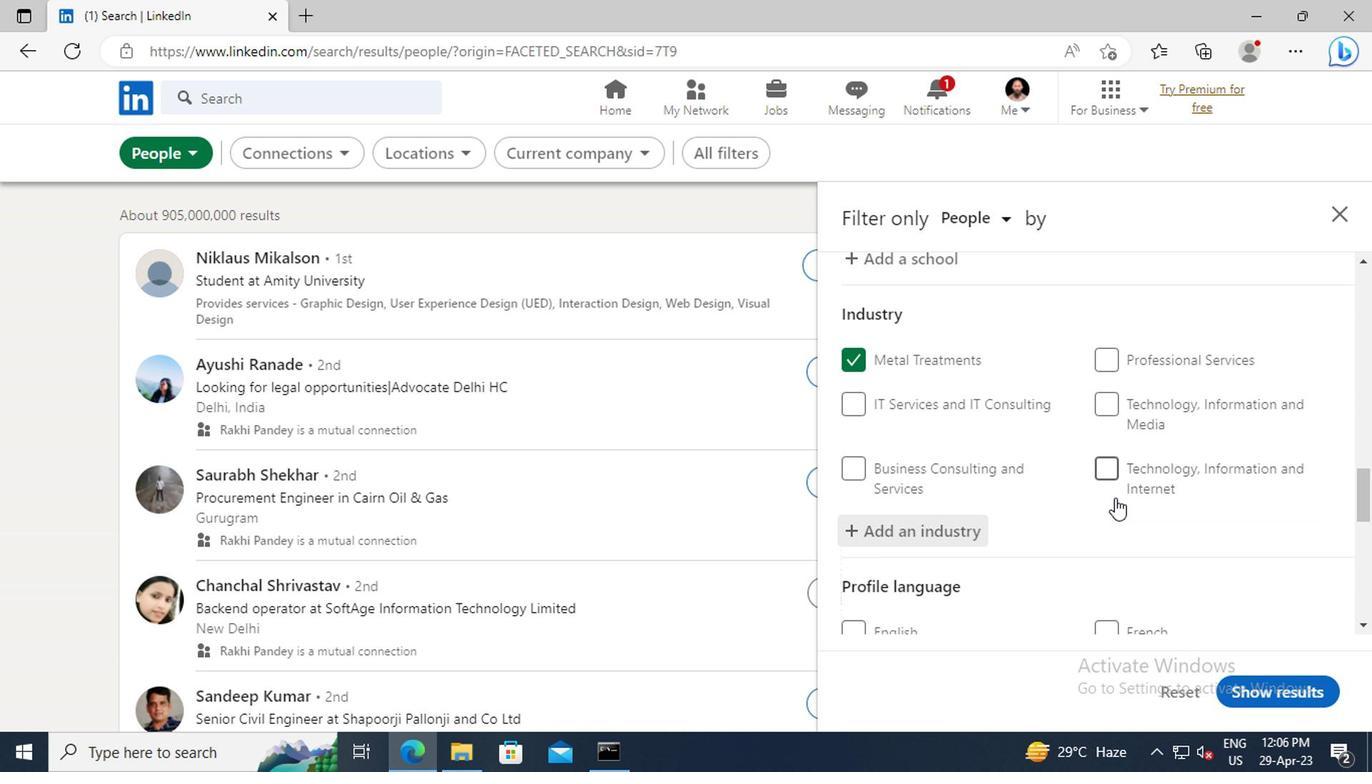 
Action: Mouse scrolled (1113, 499) with delta (0, 0)
Screenshot: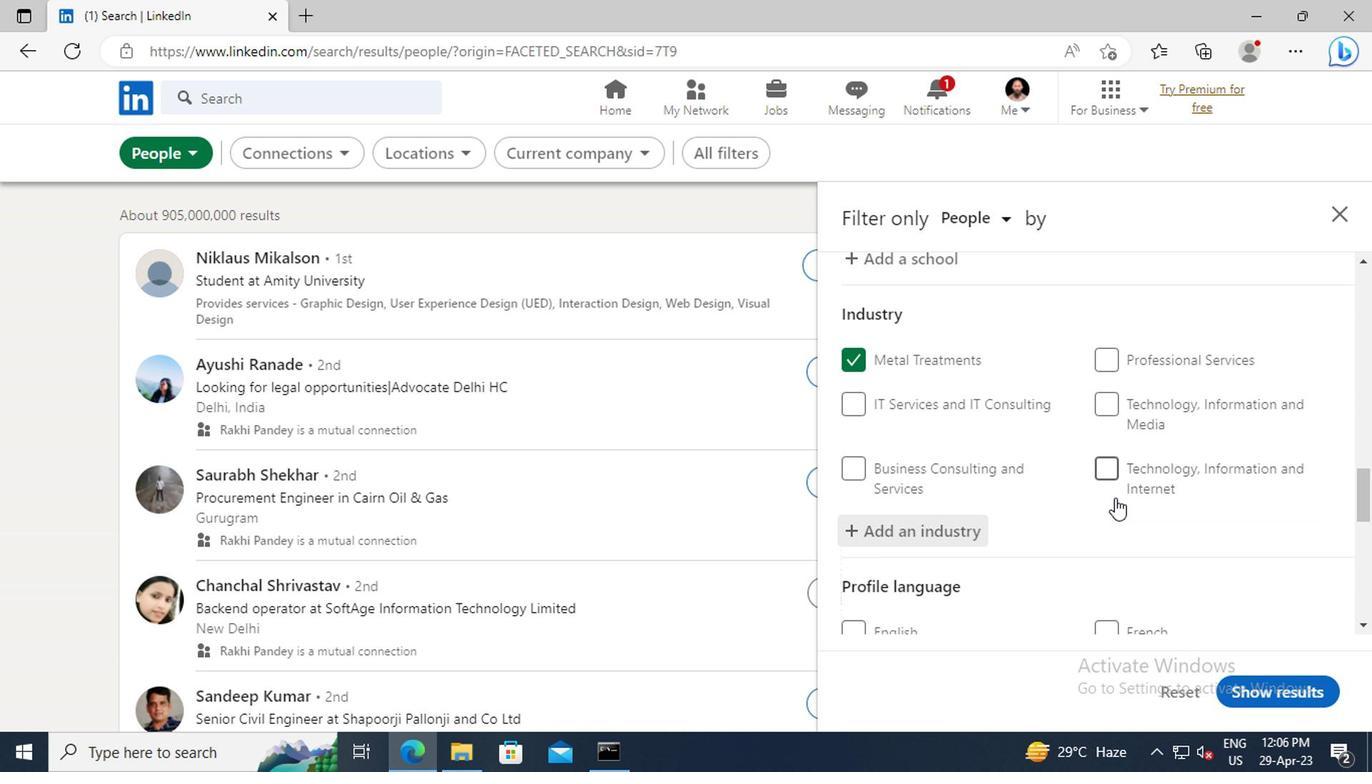 
Action: Mouse moved to (1098, 467)
Screenshot: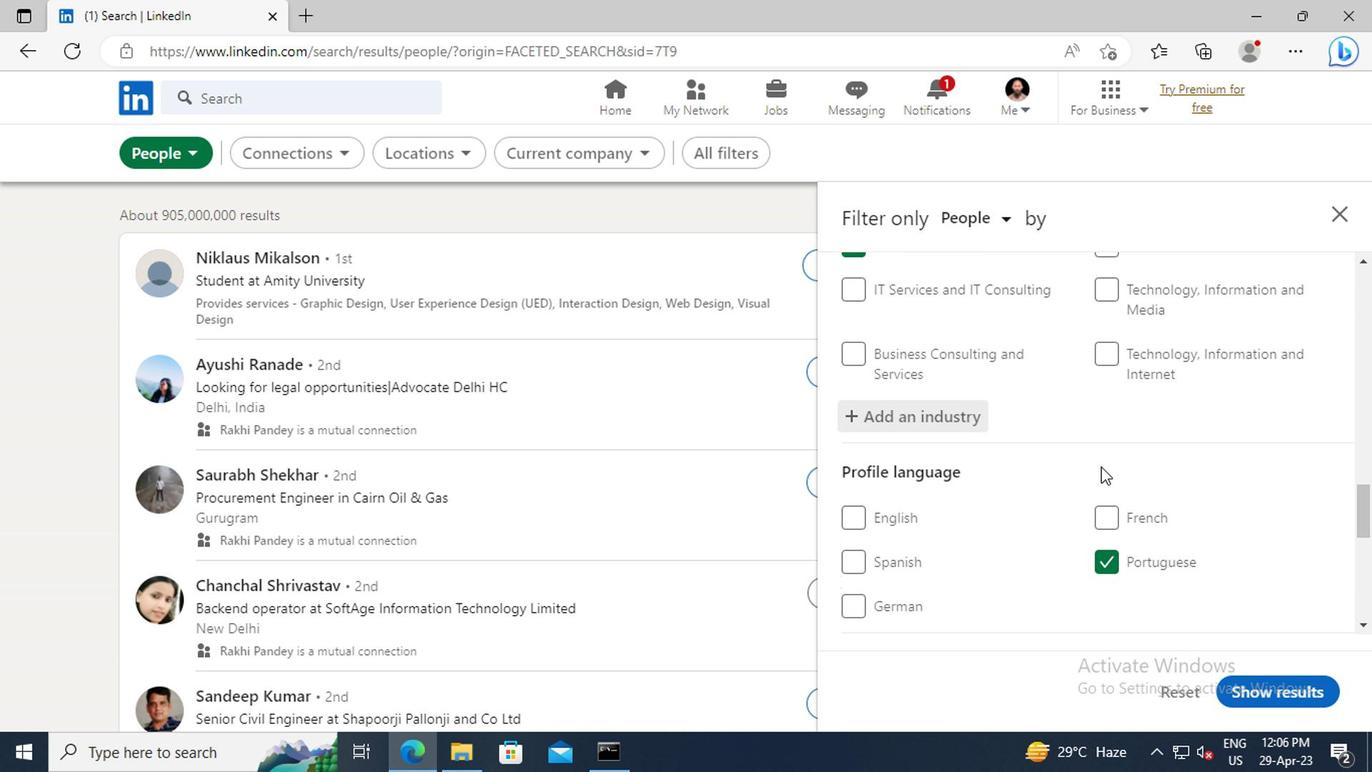 
Action: Mouse scrolled (1098, 466) with delta (0, 0)
Screenshot: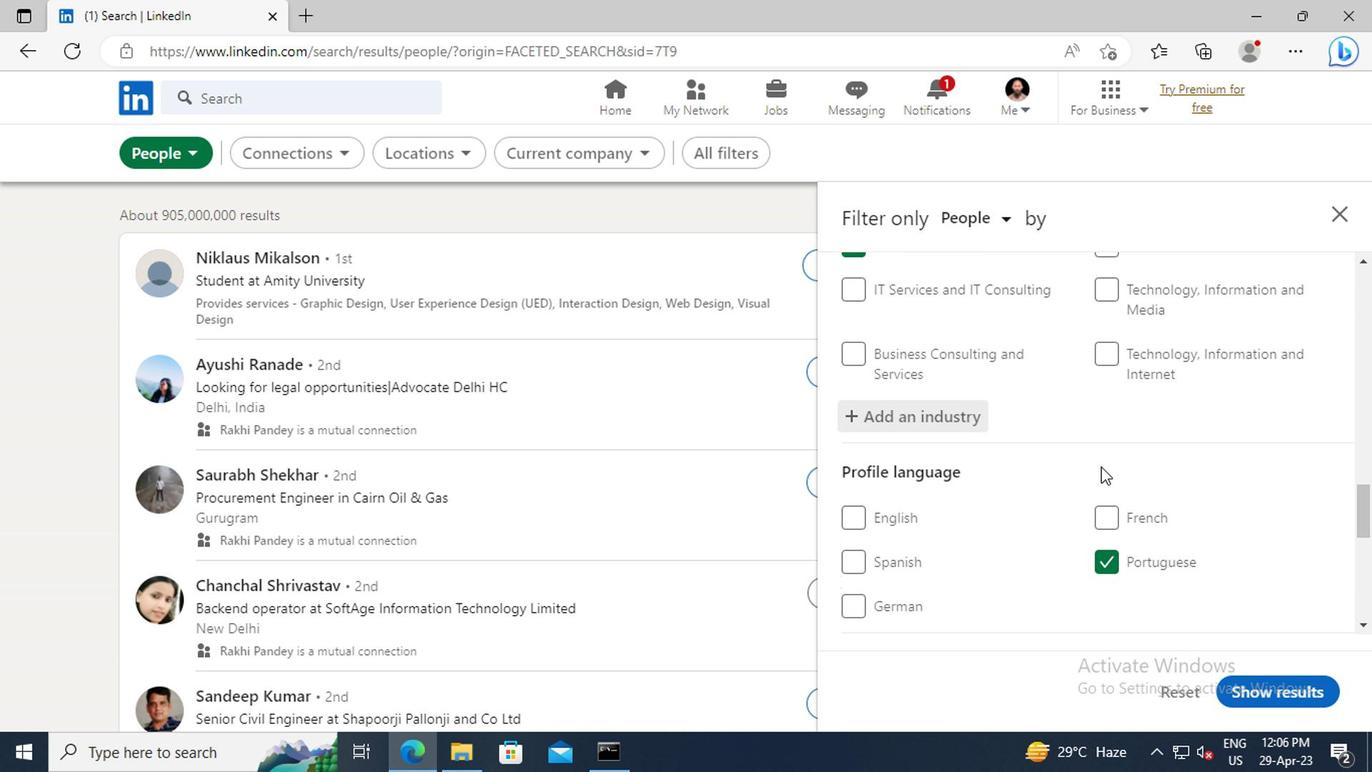 
Action: Mouse moved to (1098, 438)
Screenshot: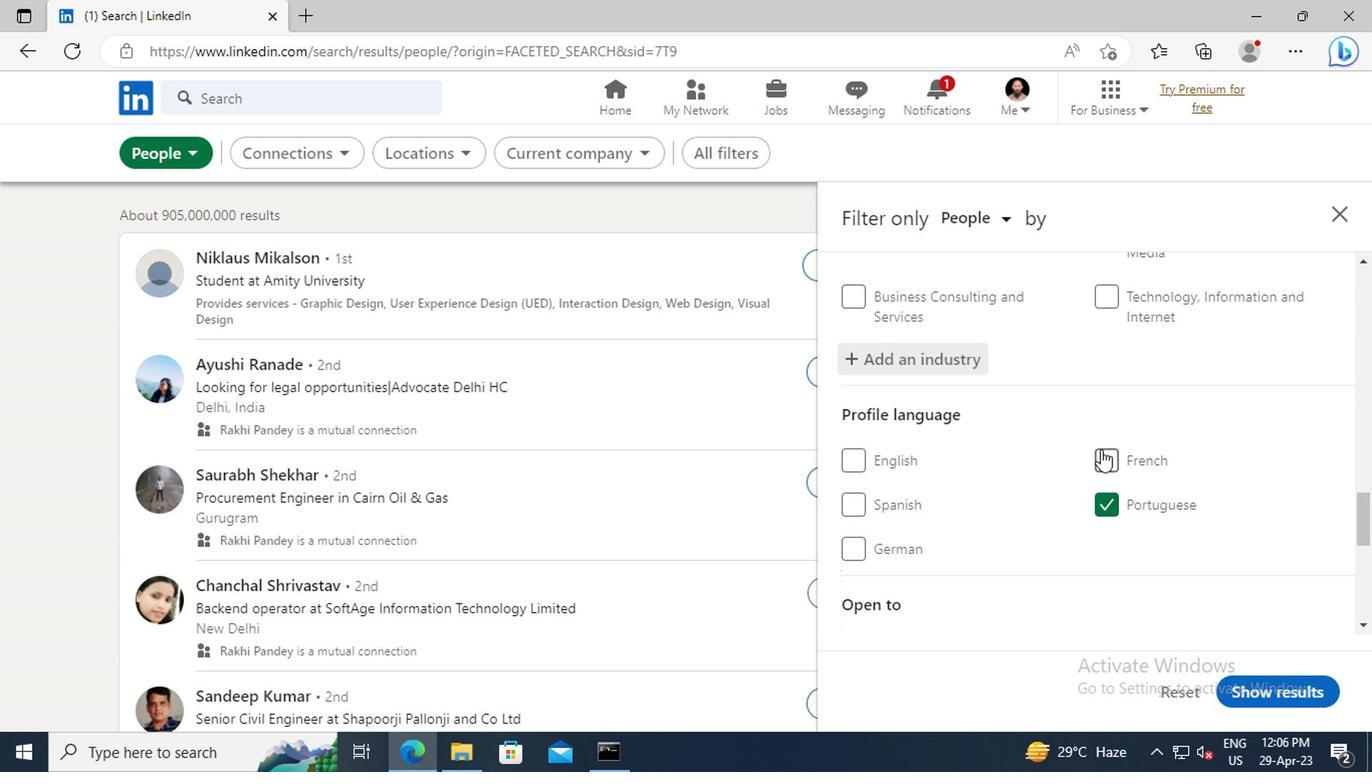 
Action: Mouse scrolled (1098, 437) with delta (0, 0)
Screenshot: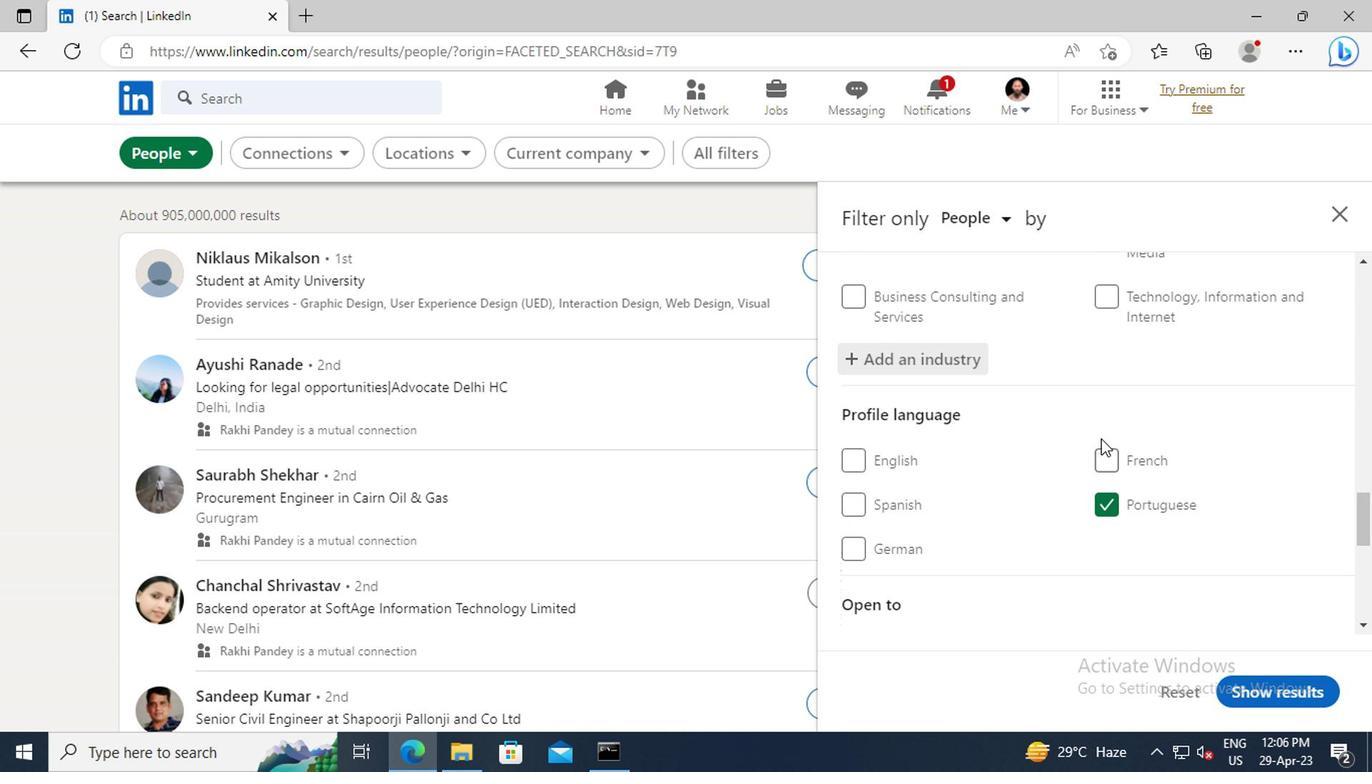 
Action: Mouse scrolled (1098, 437) with delta (0, 0)
Screenshot: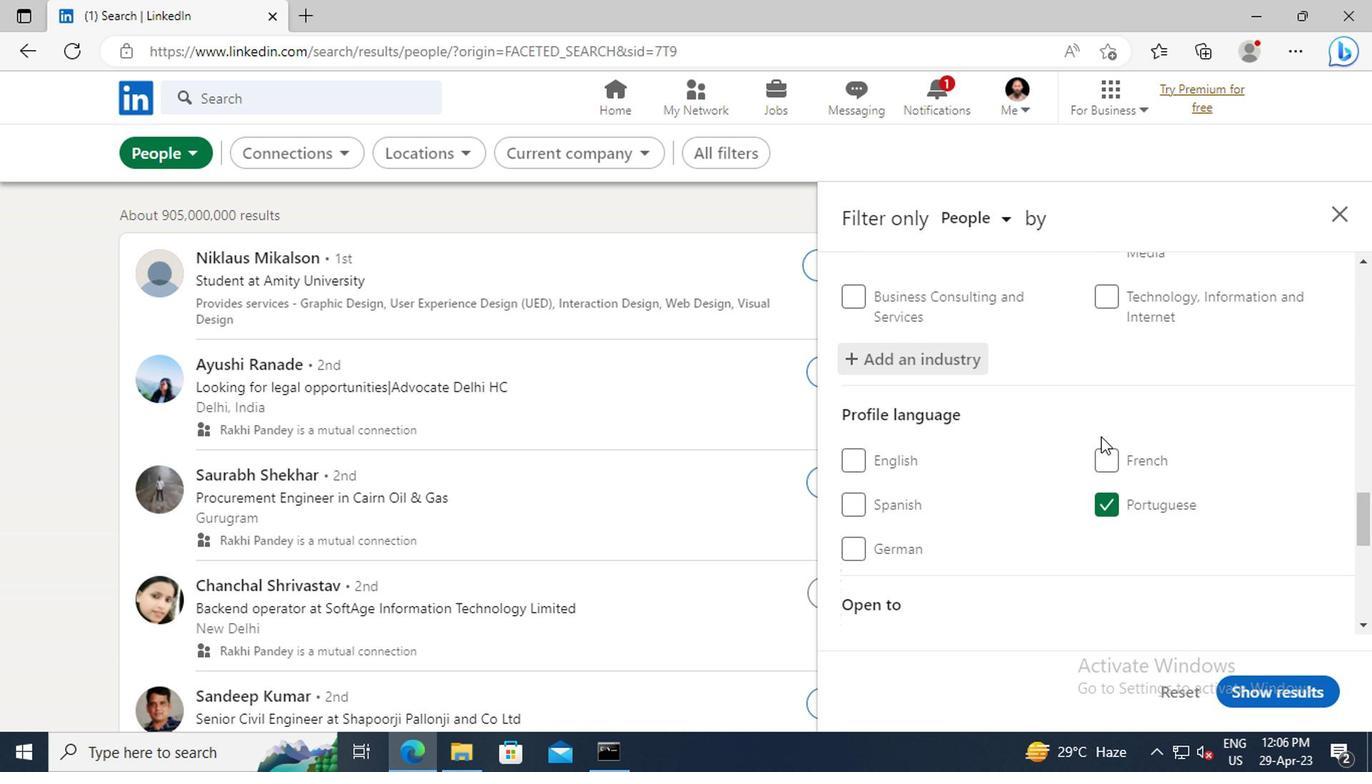 
Action: Mouse moved to (1101, 416)
Screenshot: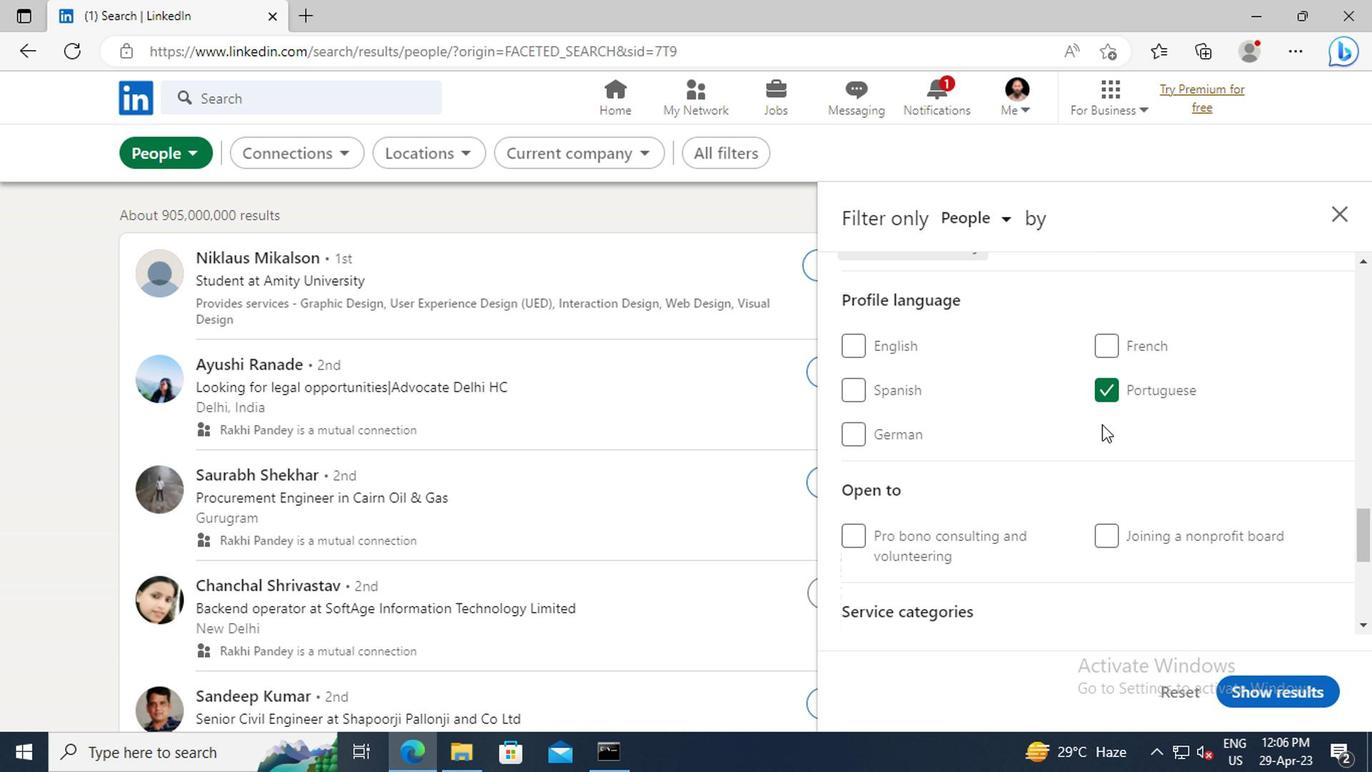 
Action: Mouse scrolled (1101, 415) with delta (0, 0)
Screenshot: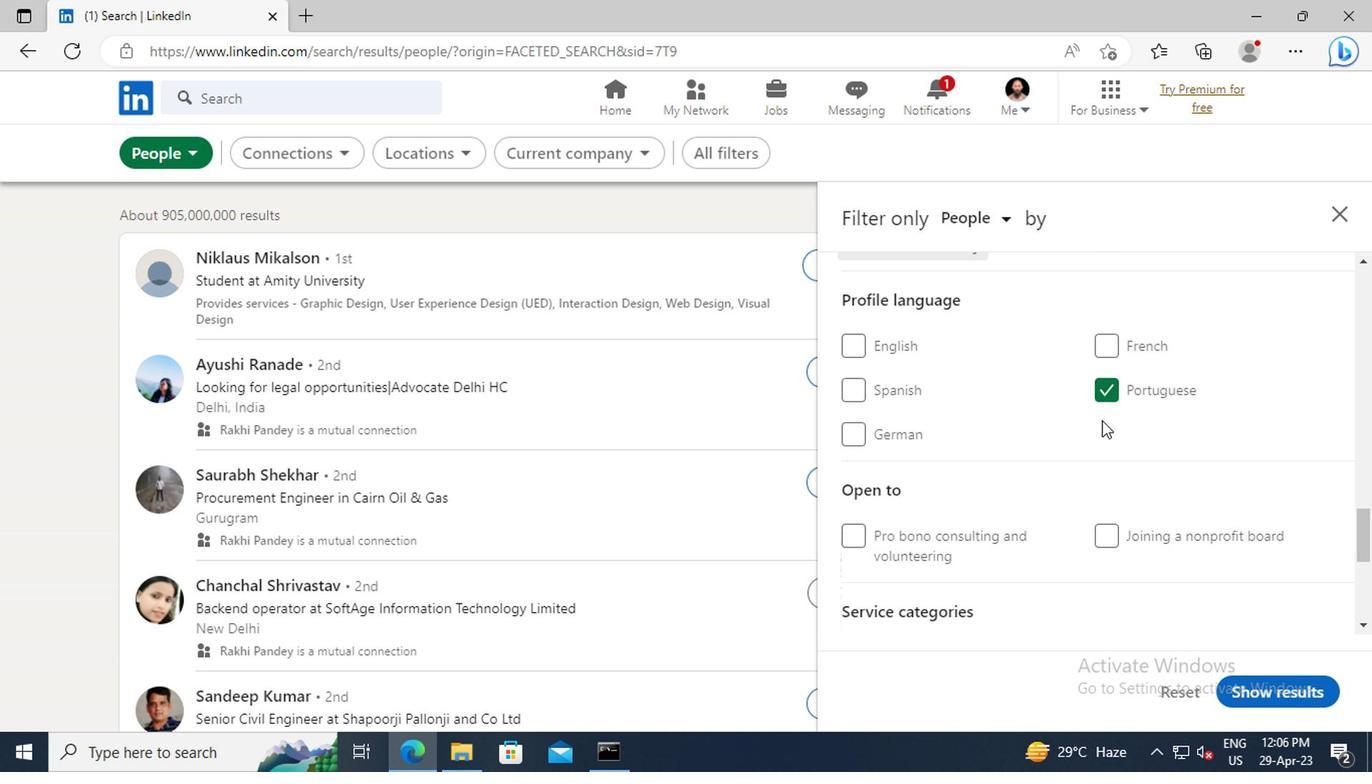 
Action: Mouse scrolled (1101, 415) with delta (0, 0)
Screenshot: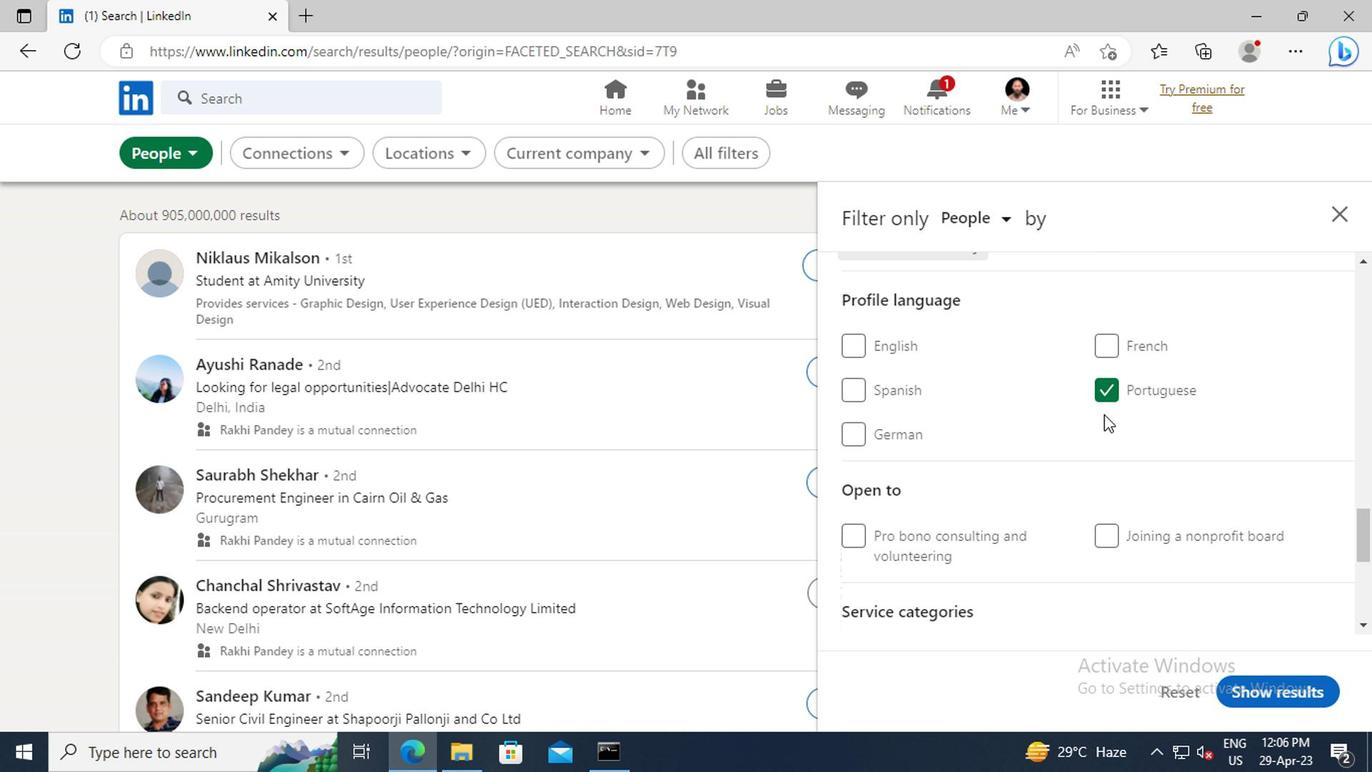 
Action: Mouse moved to (1101, 415)
Screenshot: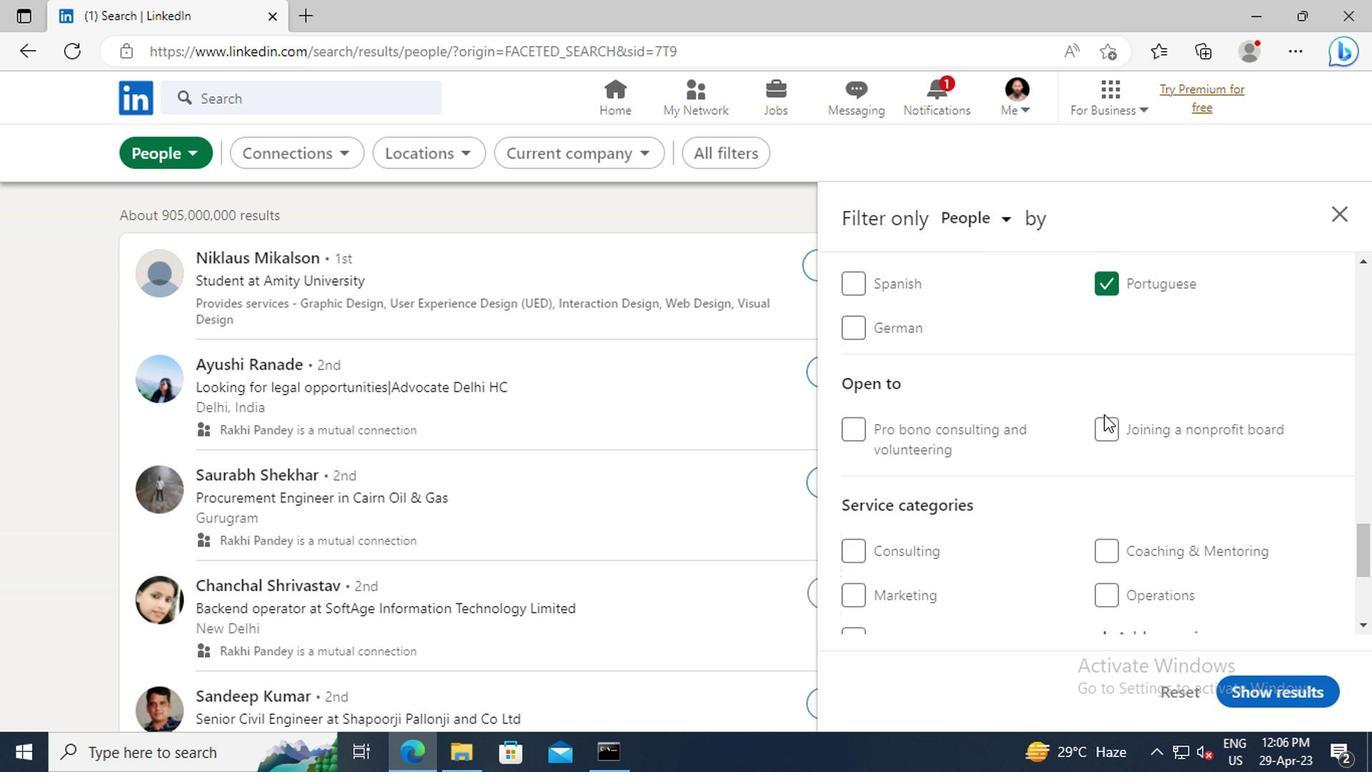 
Action: Mouse scrolled (1101, 414) with delta (0, 0)
Screenshot: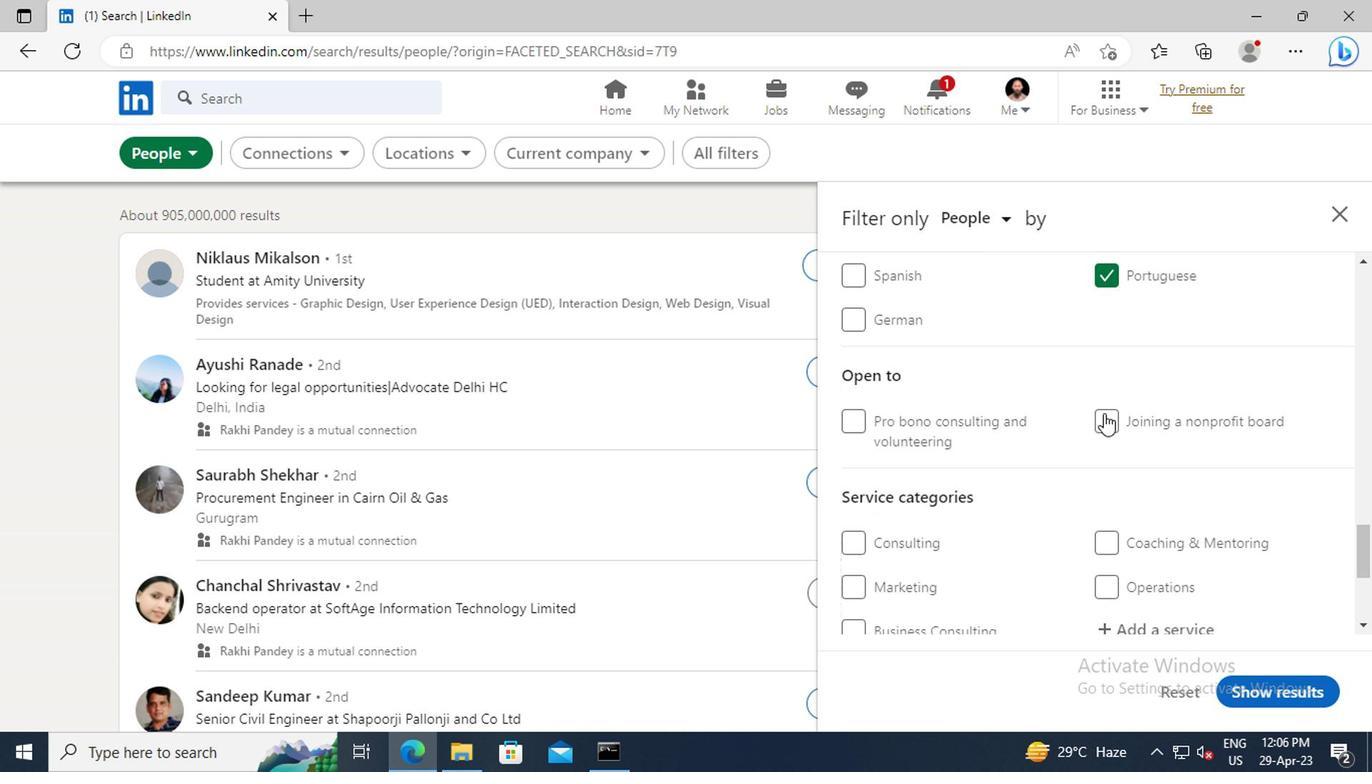 
Action: Mouse scrolled (1101, 414) with delta (0, 0)
Screenshot: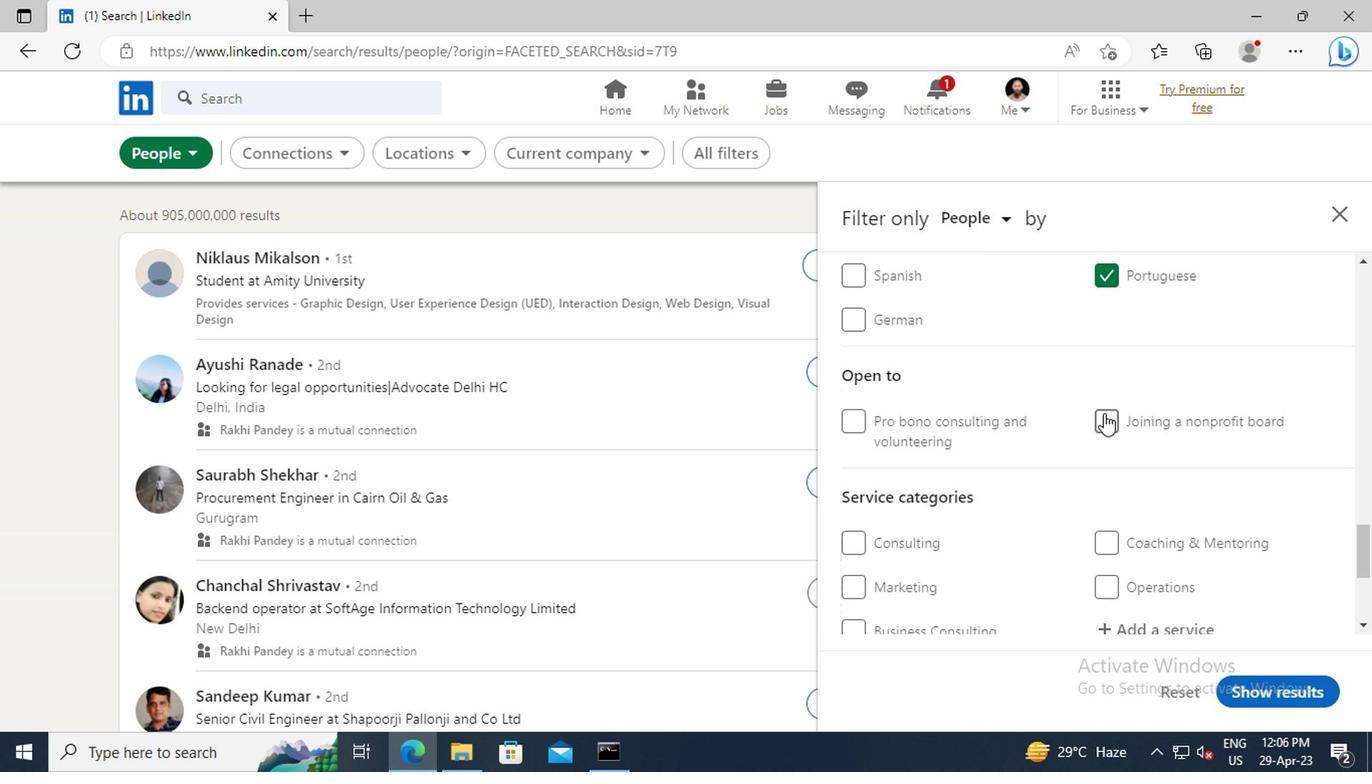 
Action: Mouse moved to (1101, 415)
Screenshot: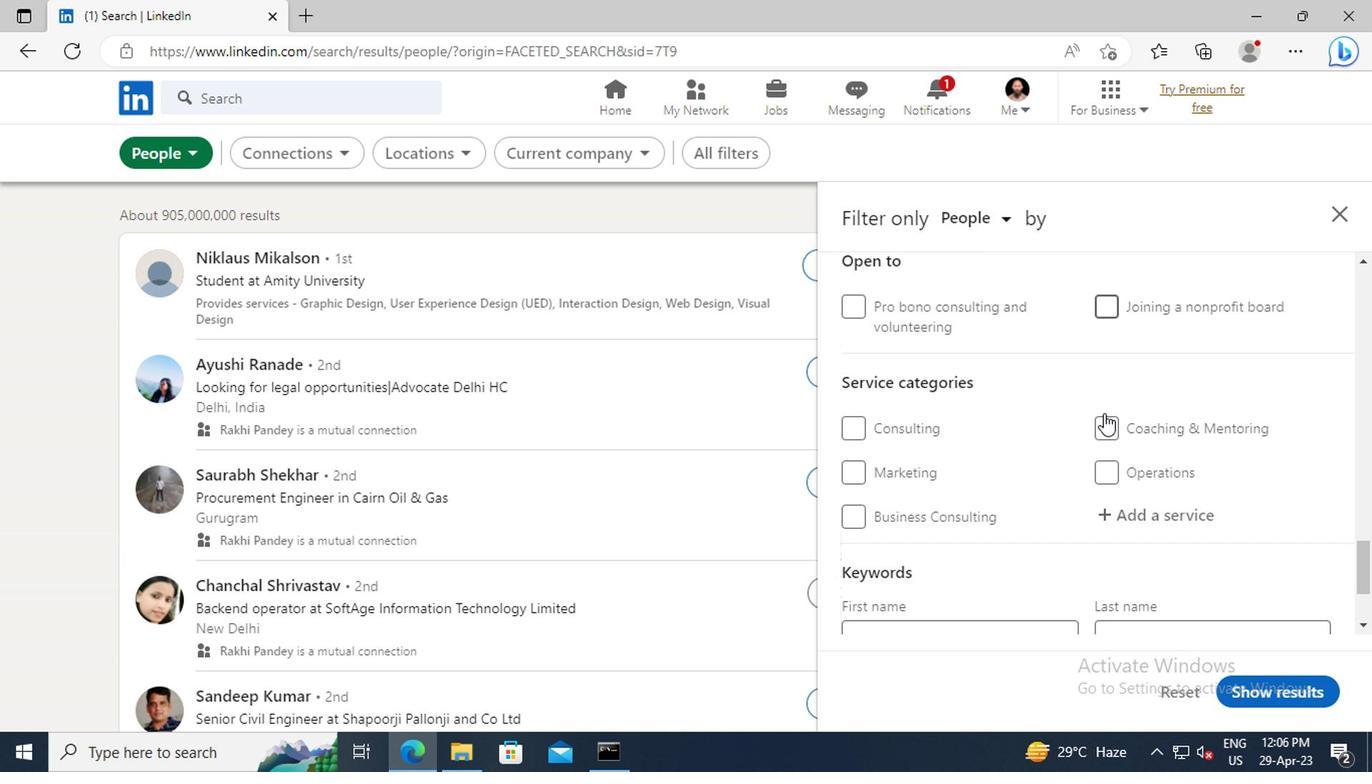 
Action: Mouse scrolled (1101, 414) with delta (0, 0)
Screenshot: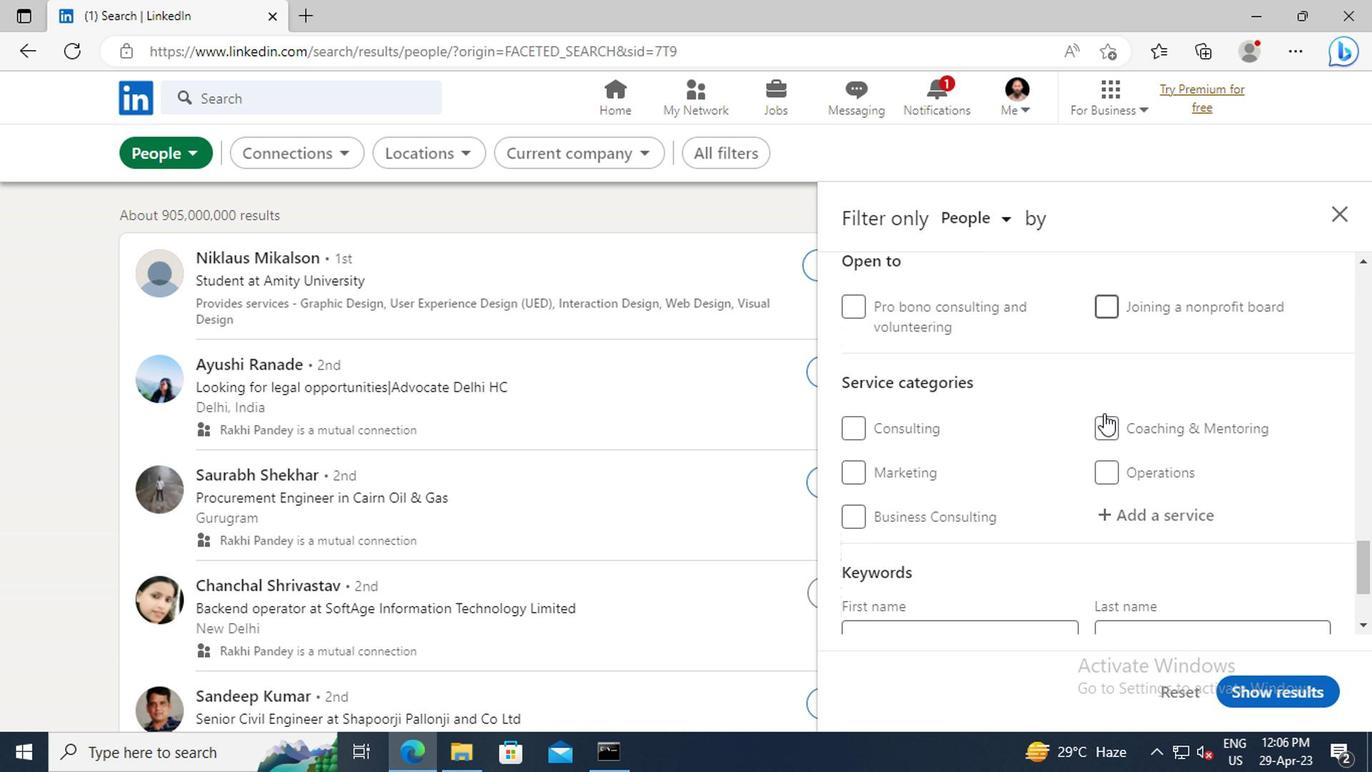 
Action: Mouse moved to (1111, 456)
Screenshot: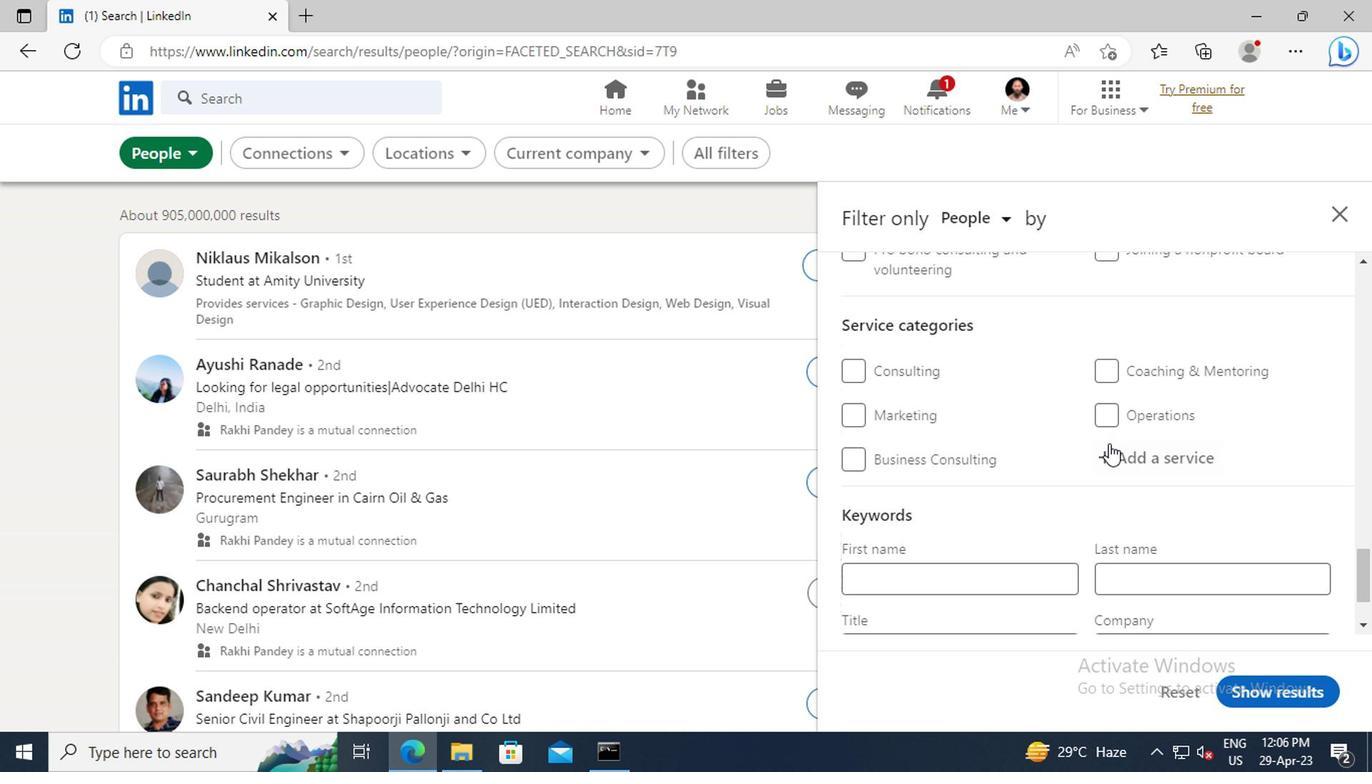 
Action: Mouse pressed left at (1111, 456)
Screenshot: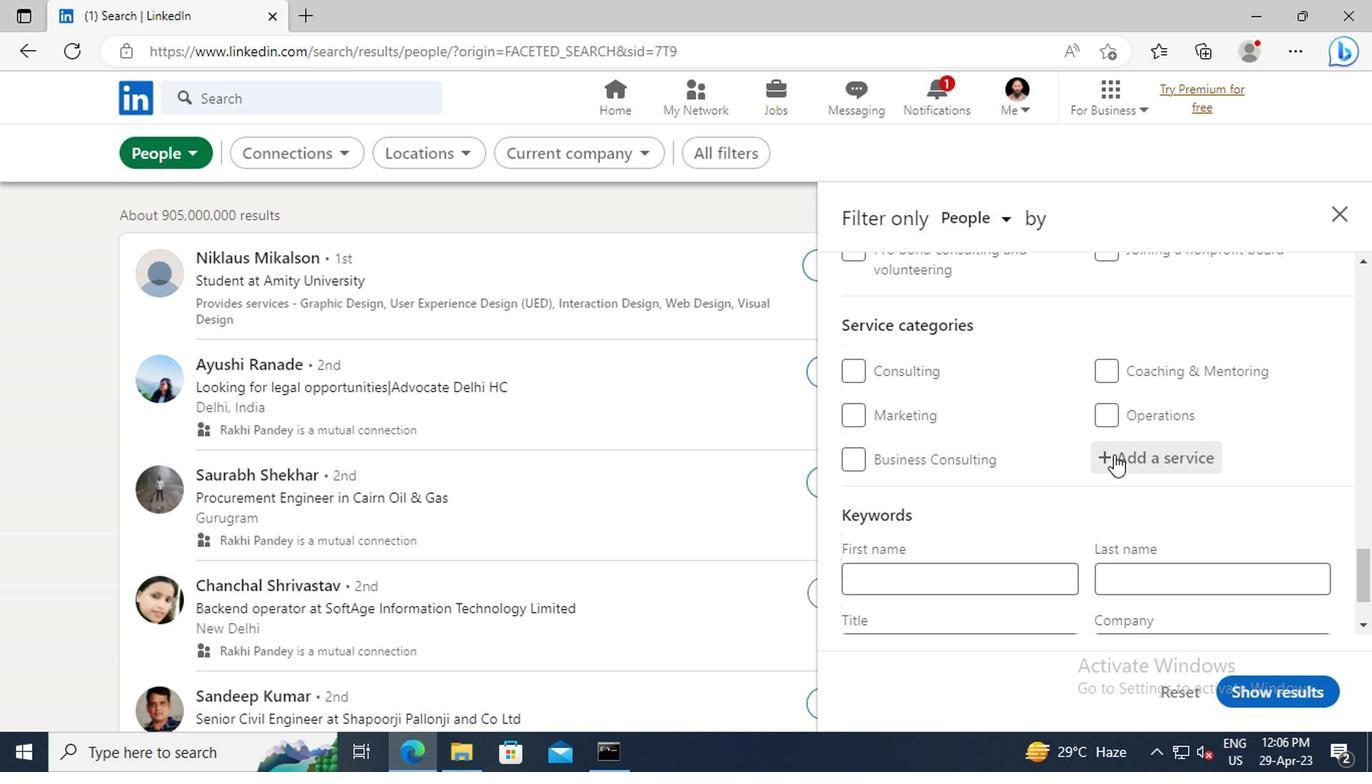 
Action: Key pressed <Key.shift>COACHING<Key.space><Key.shift>&<Key.space><Key.shift>MENTORING<Key.enter>
Screenshot: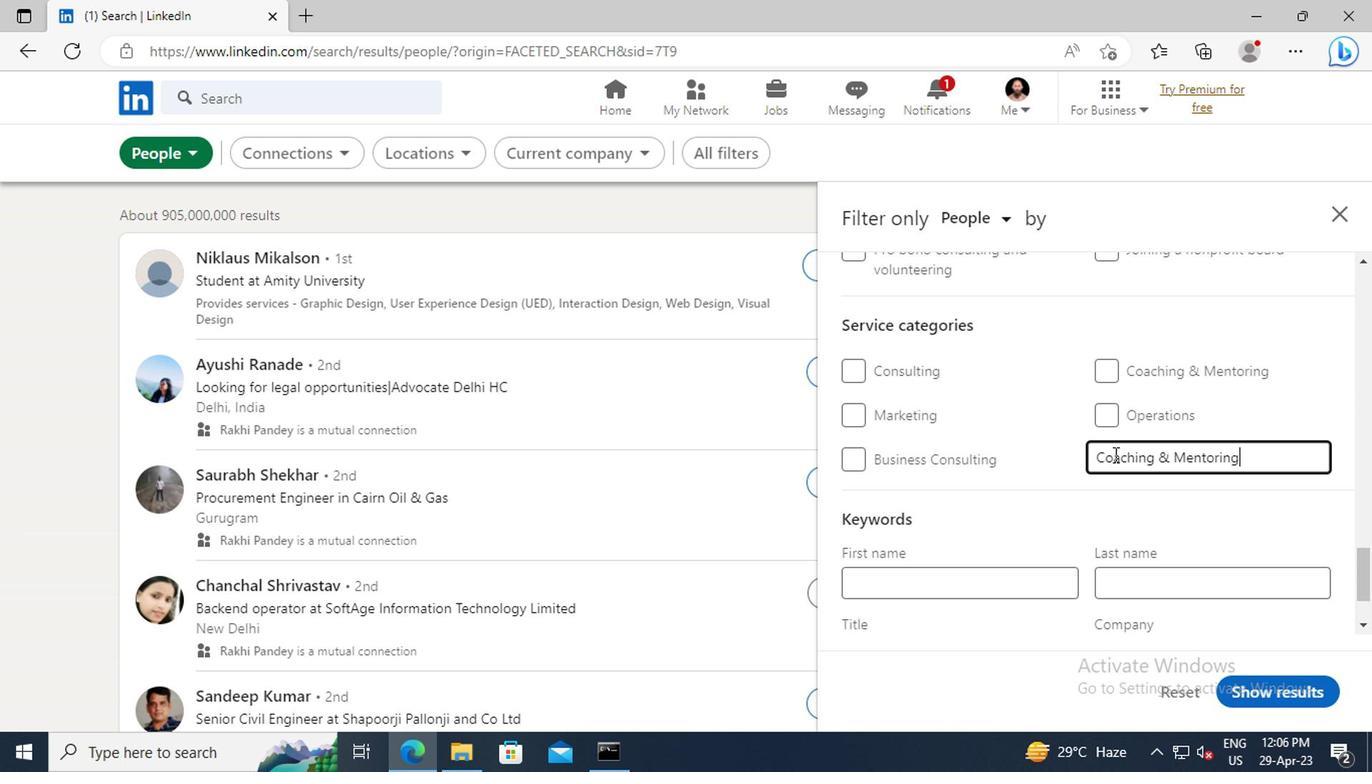 
Action: Mouse moved to (1093, 432)
Screenshot: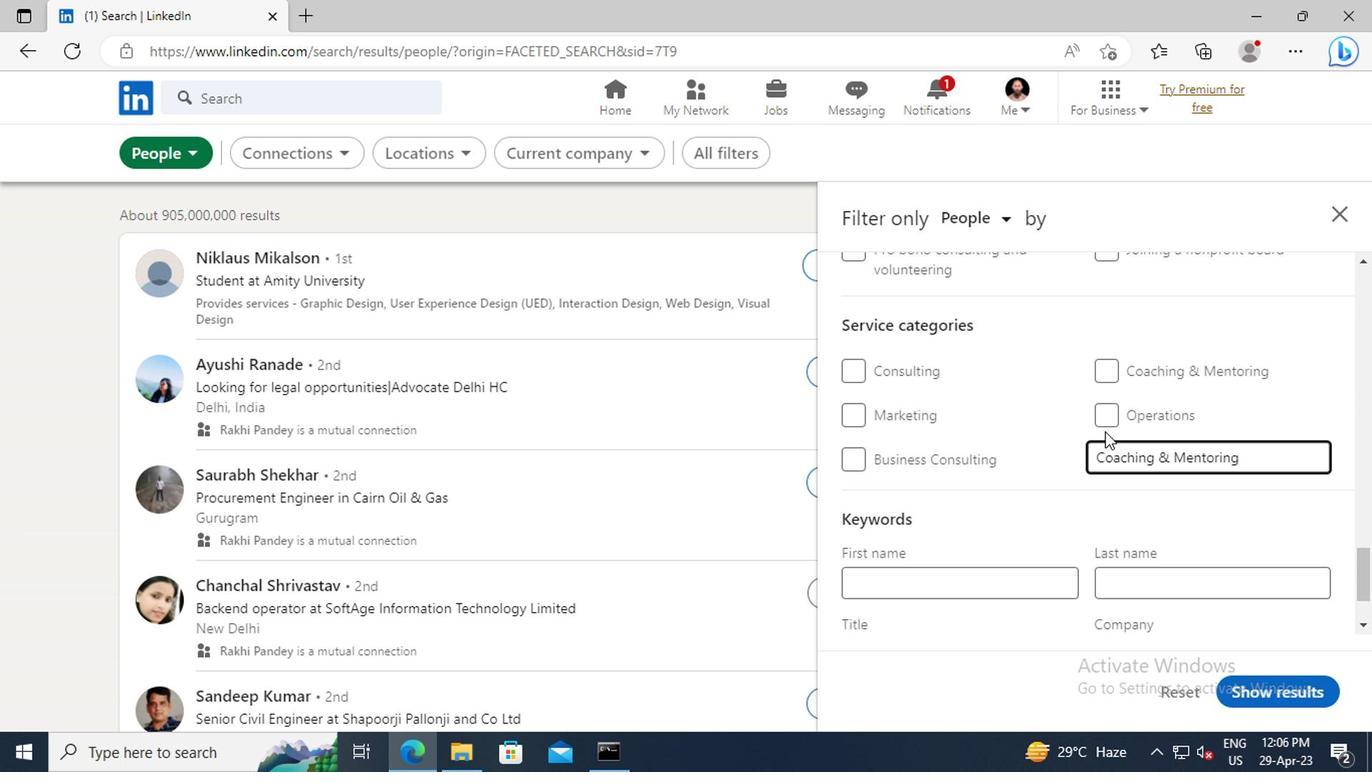 
Action: Mouse scrolled (1093, 431) with delta (0, 0)
Screenshot: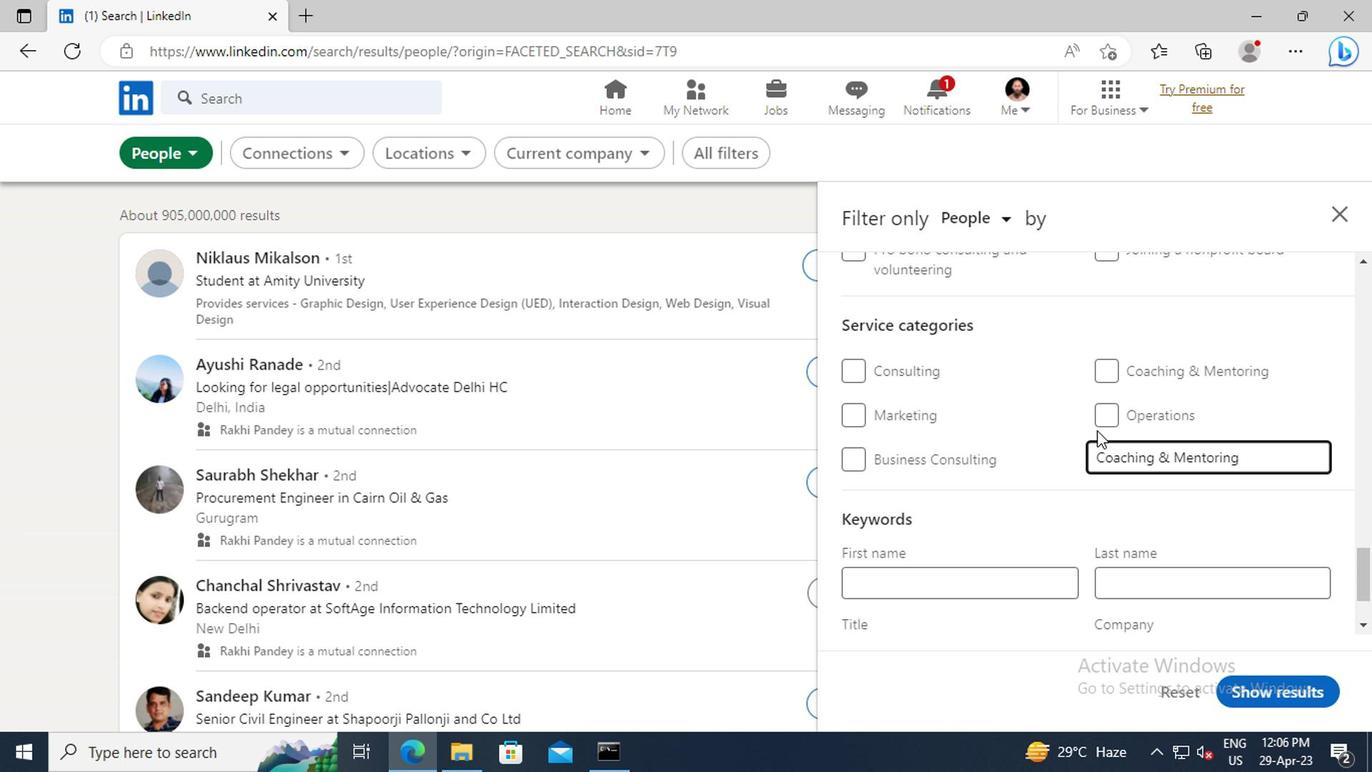 
Action: Mouse scrolled (1093, 431) with delta (0, 0)
Screenshot: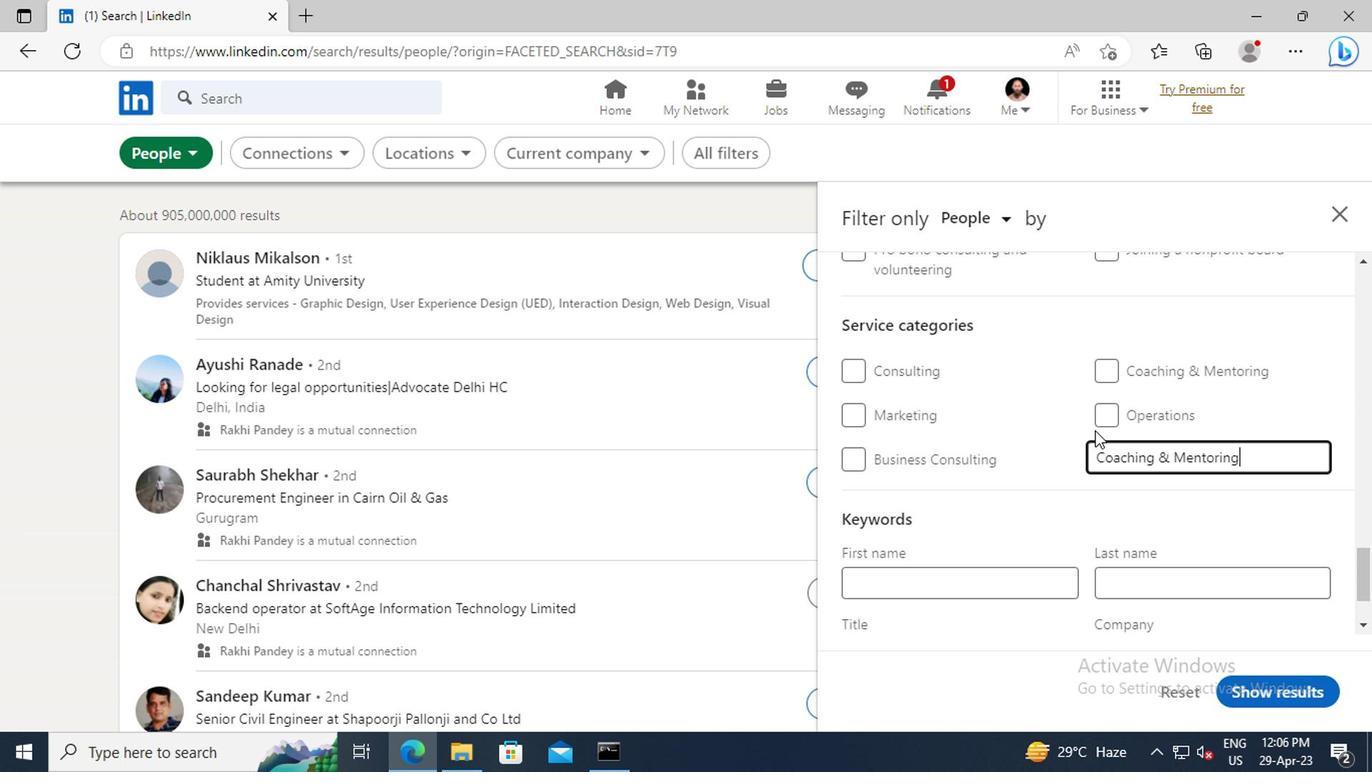 
Action: Mouse scrolled (1093, 431) with delta (0, 0)
Screenshot: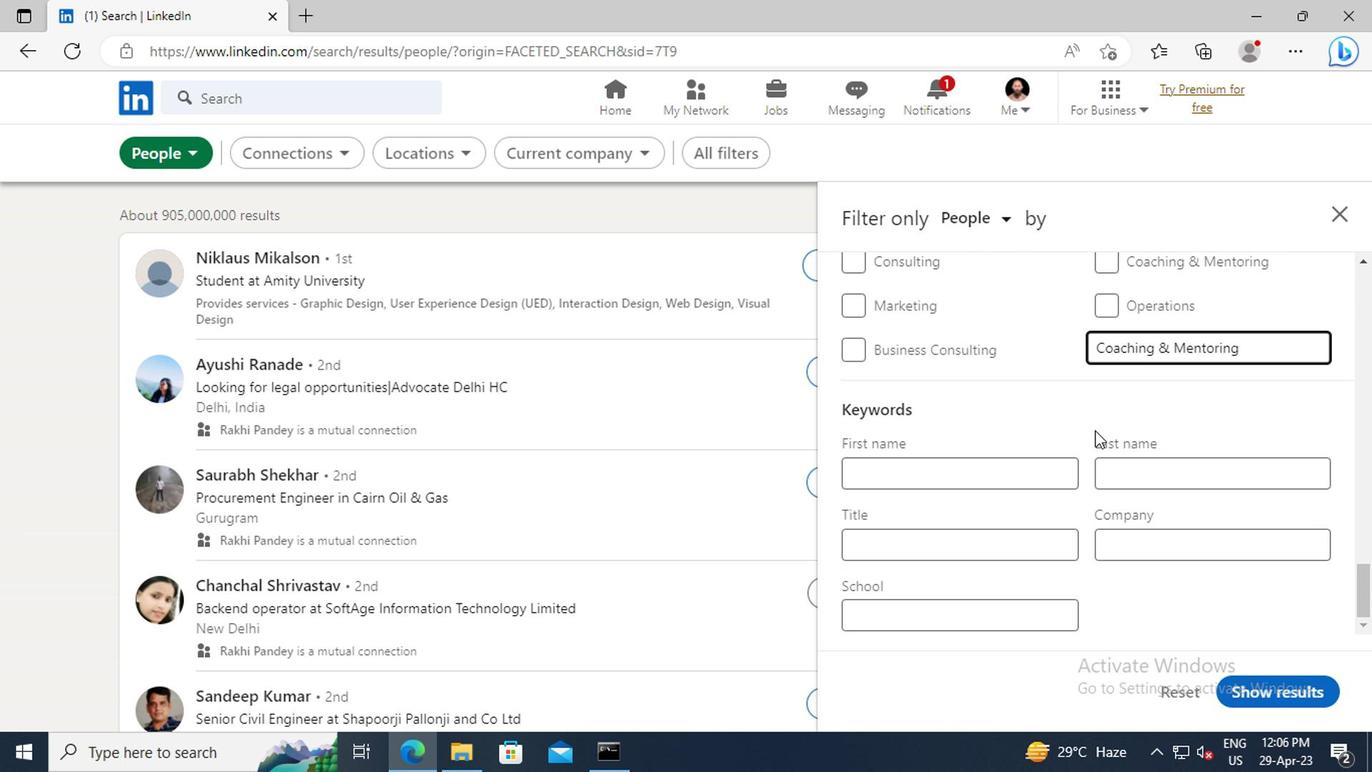 
Action: Mouse scrolled (1093, 431) with delta (0, 0)
Screenshot: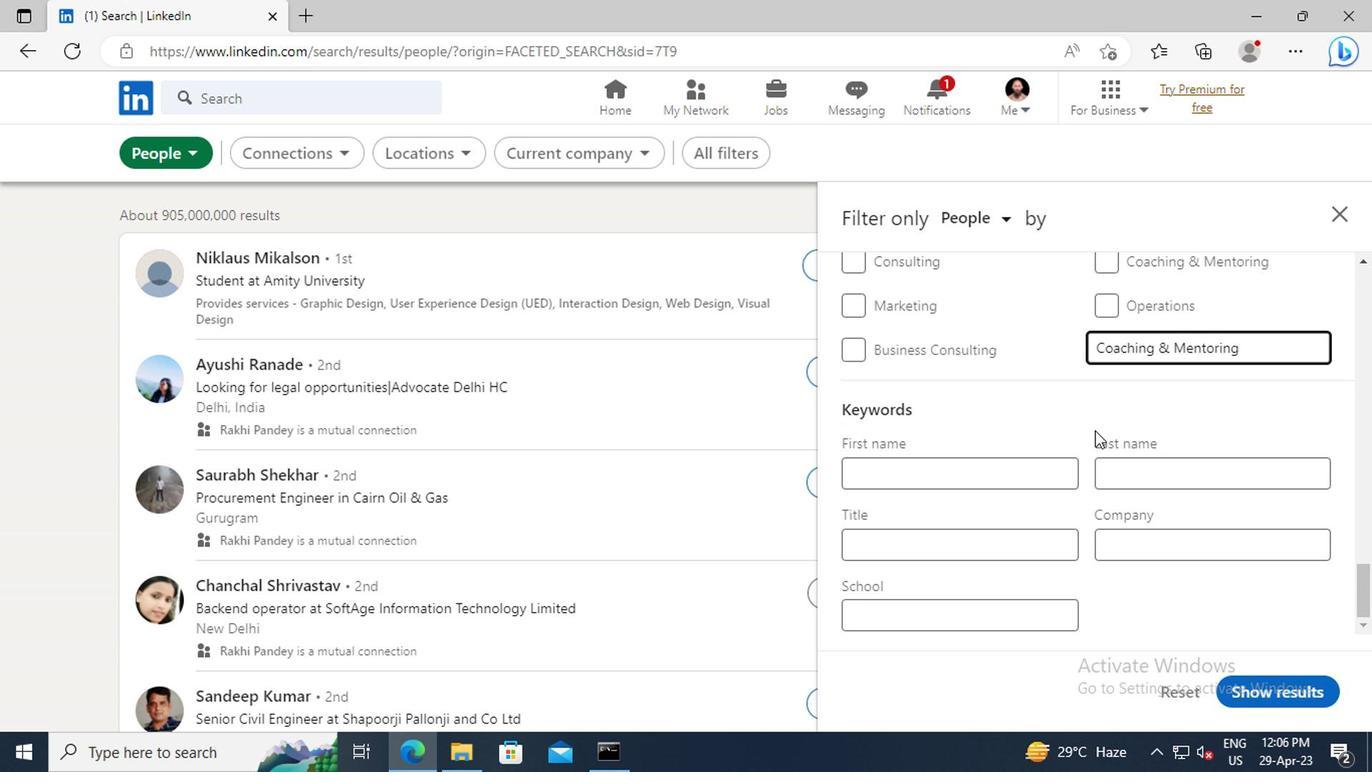 
Action: Mouse moved to (915, 548)
Screenshot: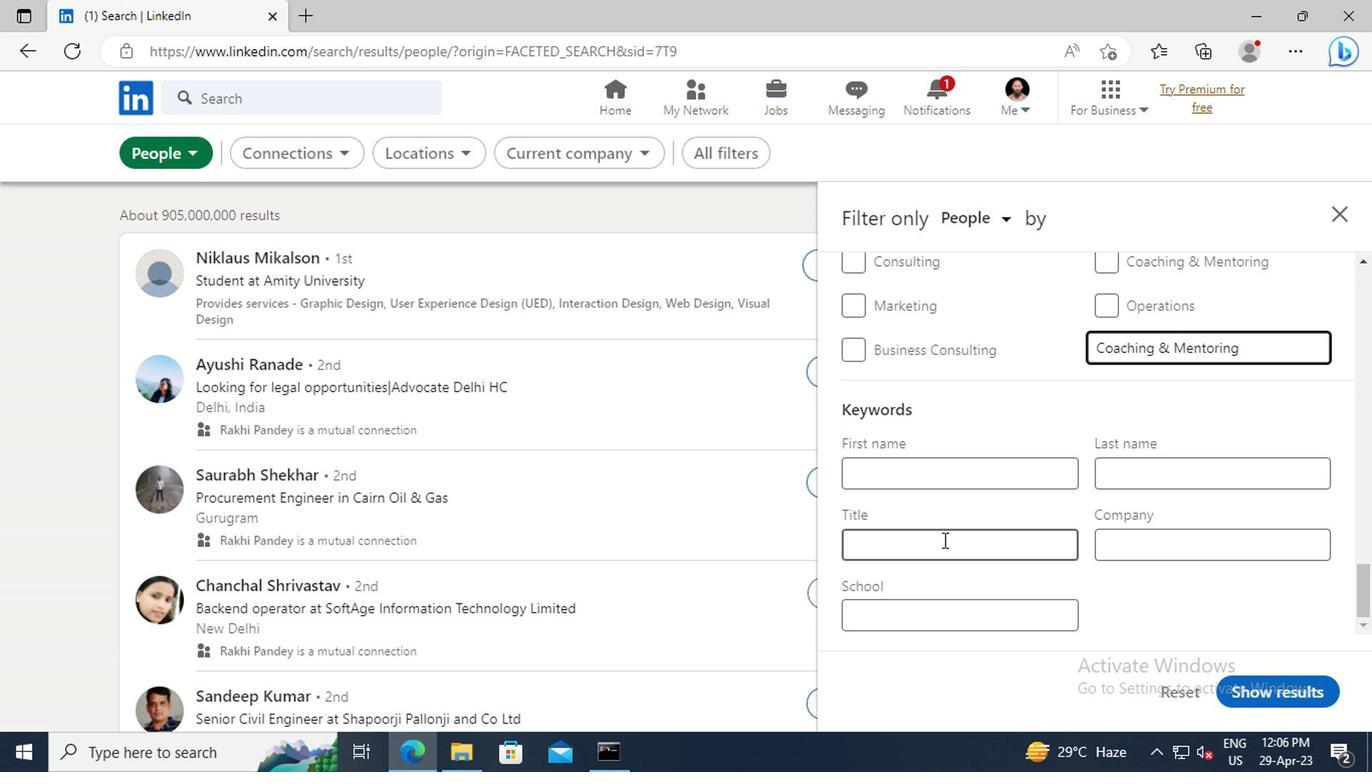 
Action: Mouse pressed left at (915, 548)
Screenshot: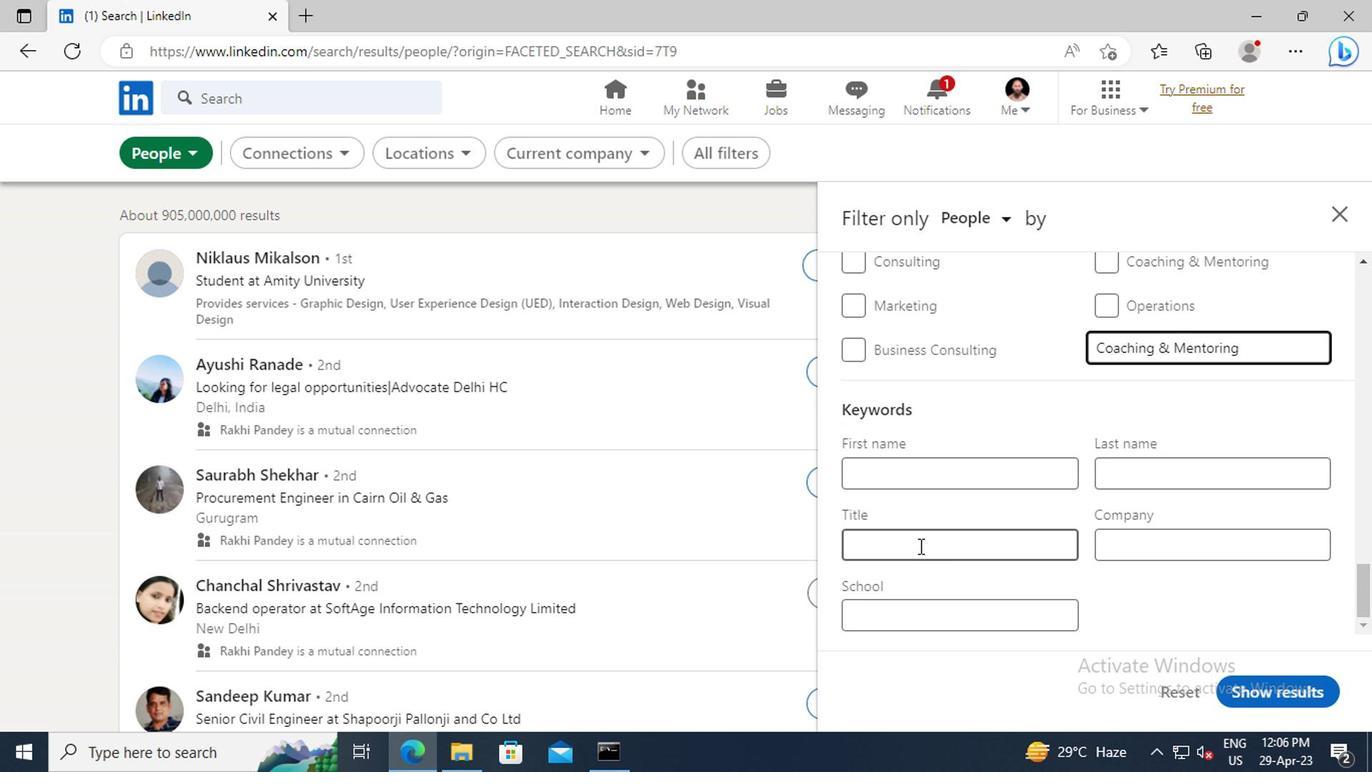
Action: Key pressed <Key.shift>ADMINISTRATOR<Key.enter>
Screenshot: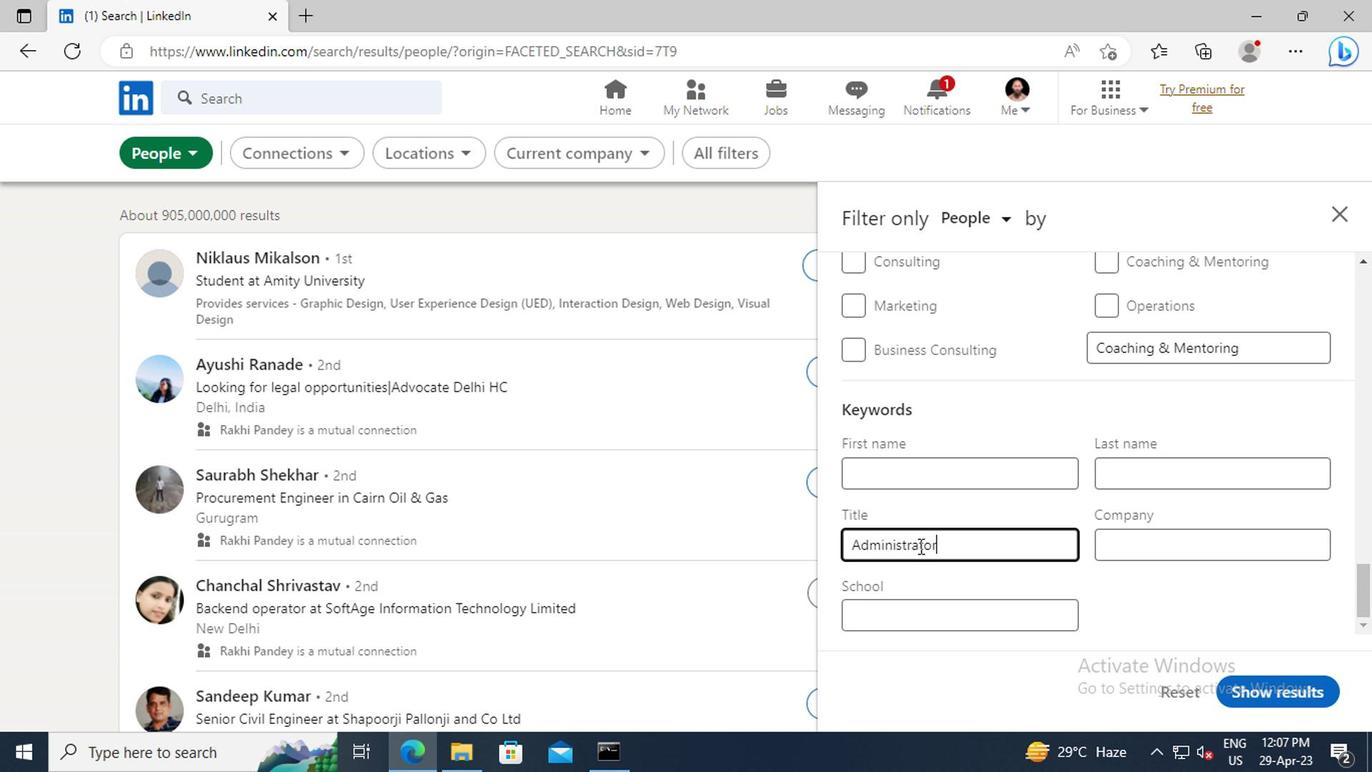 
Action: Mouse moved to (1249, 692)
Screenshot: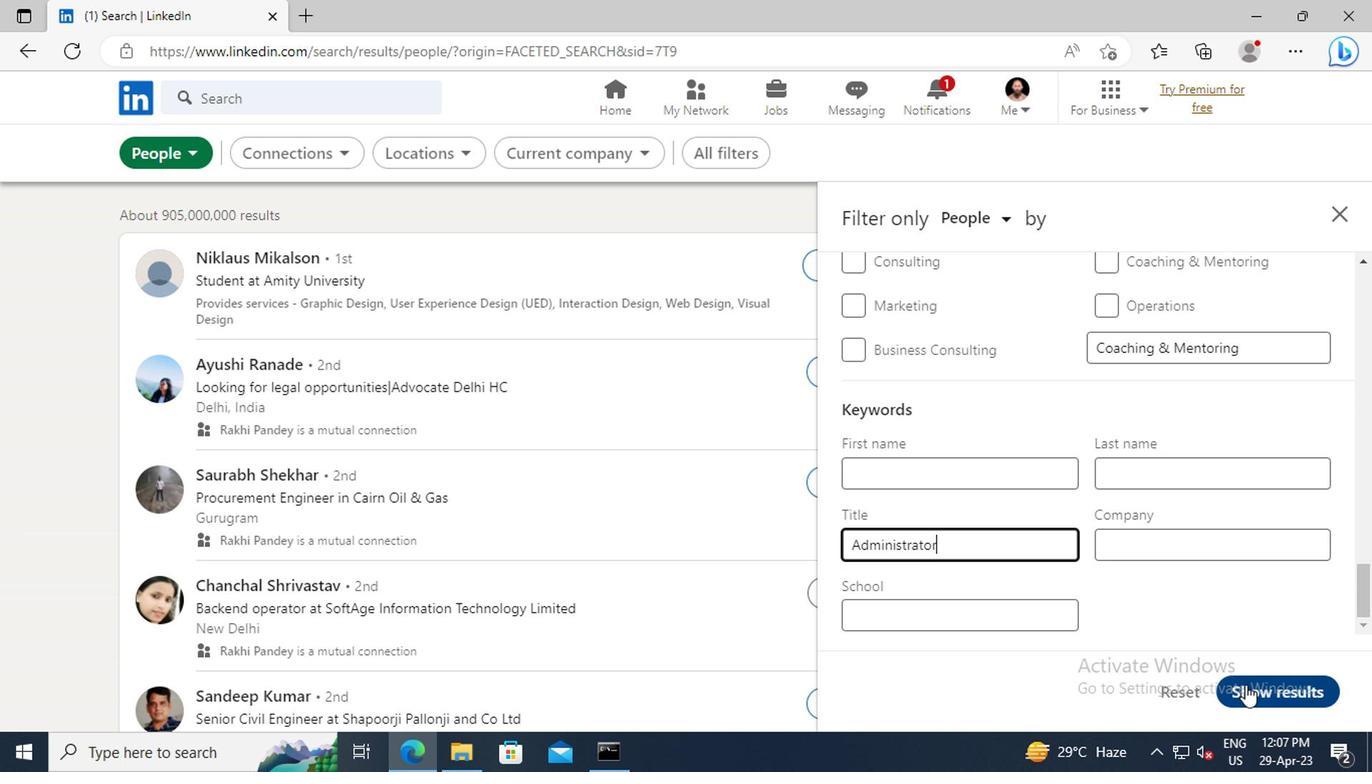 
Action: Mouse pressed left at (1249, 692)
Screenshot: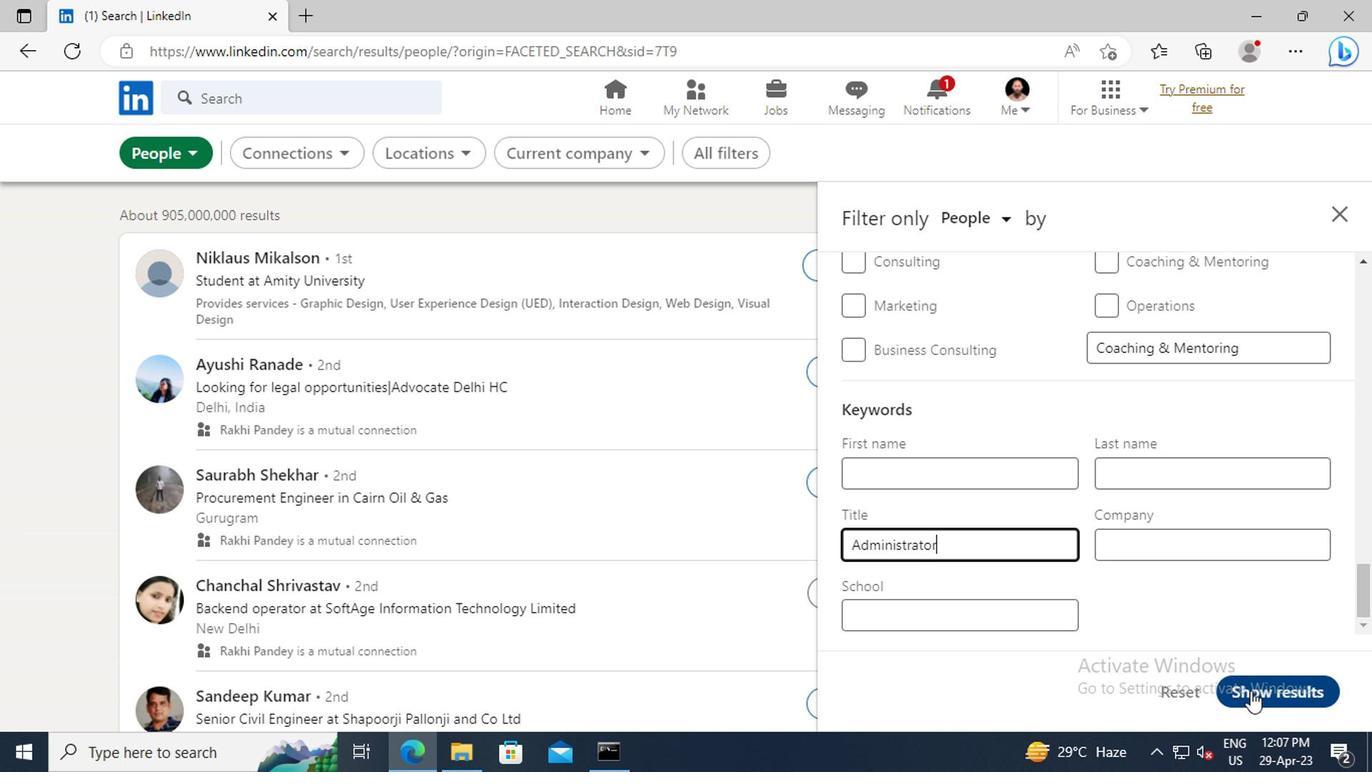 
